 Task: Search one way flight ticket for 4 adults, 1 infant in seat and 1 infant on lap in premium economy from Escanaba: Delta County Airport to Jackson: Jackson Hole Airport on 5-2-2023. Choice of flights is Frontier. Number of bags: 3 checked bags. Price is upto 93000. Outbound departure time preference is 20:00.
Action: Mouse moved to (388, 168)
Screenshot: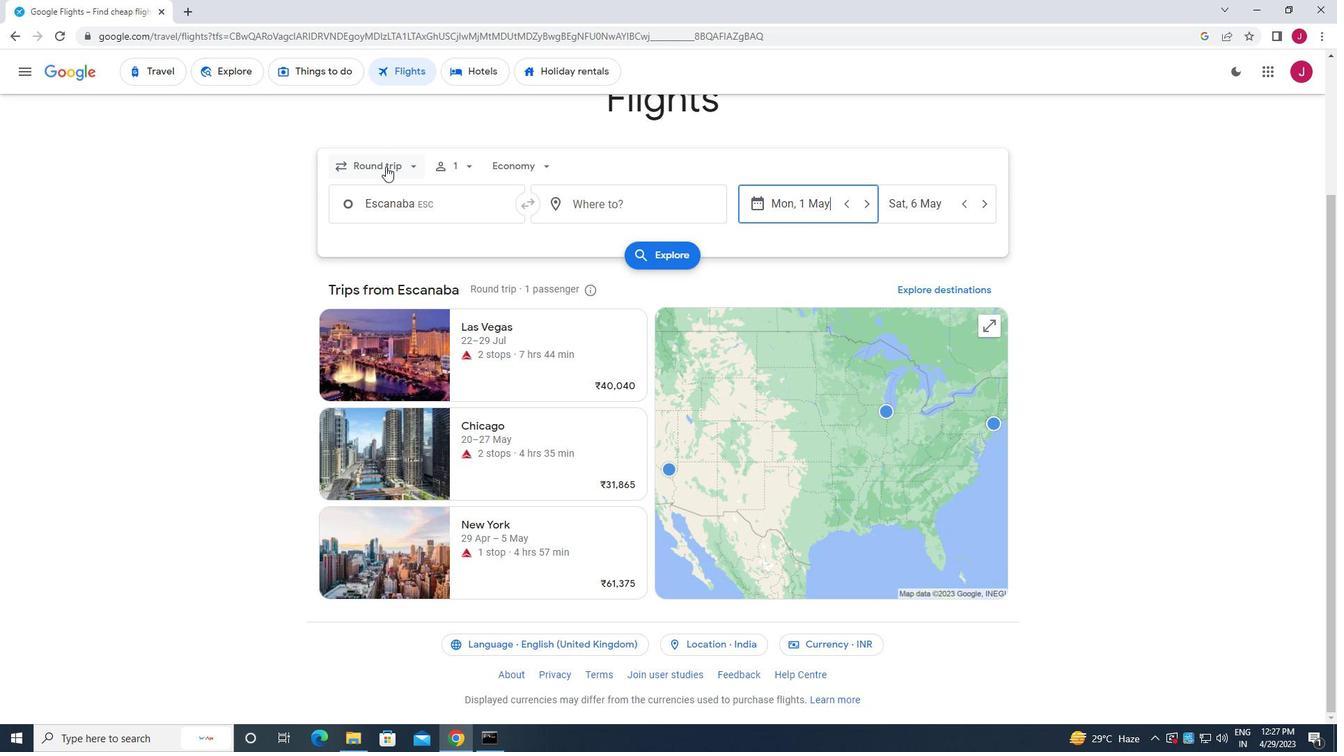 
Action: Mouse pressed left at (388, 168)
Screenshot: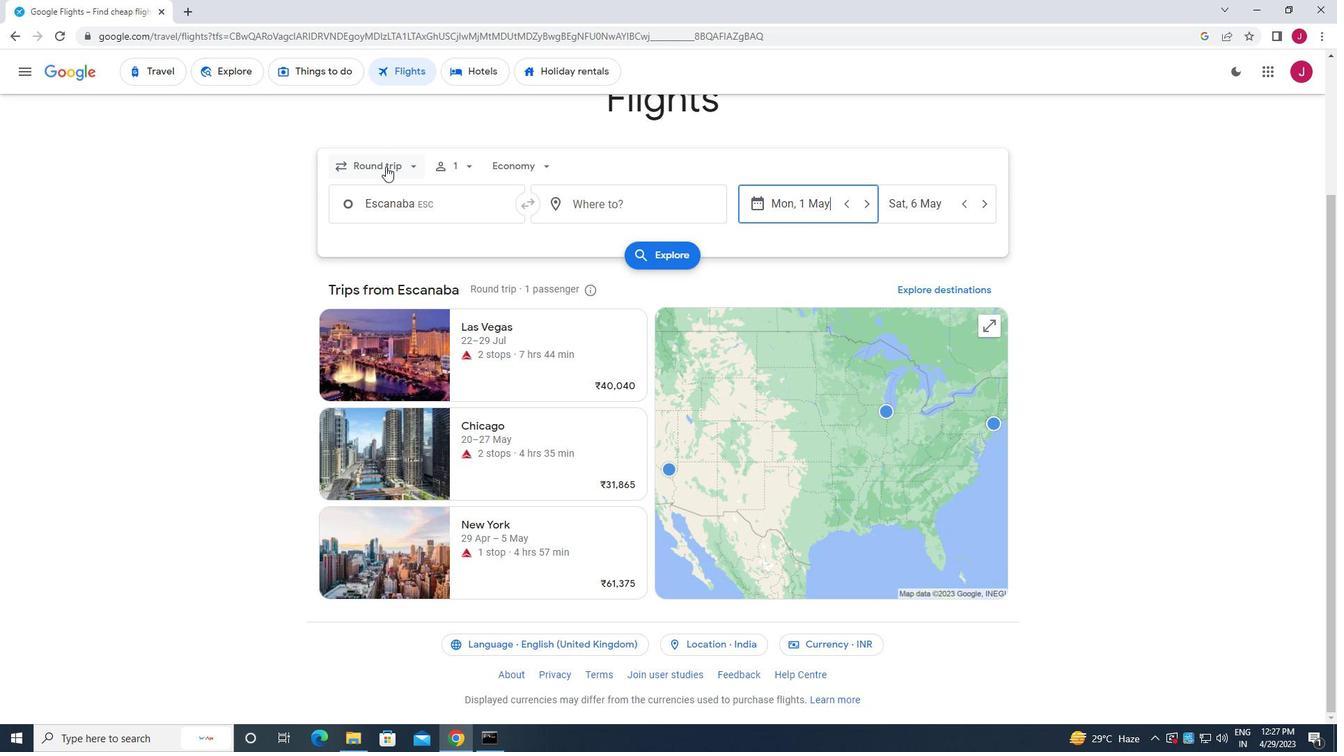 
Action: Mouse moved to (399, 231)
Screenshot: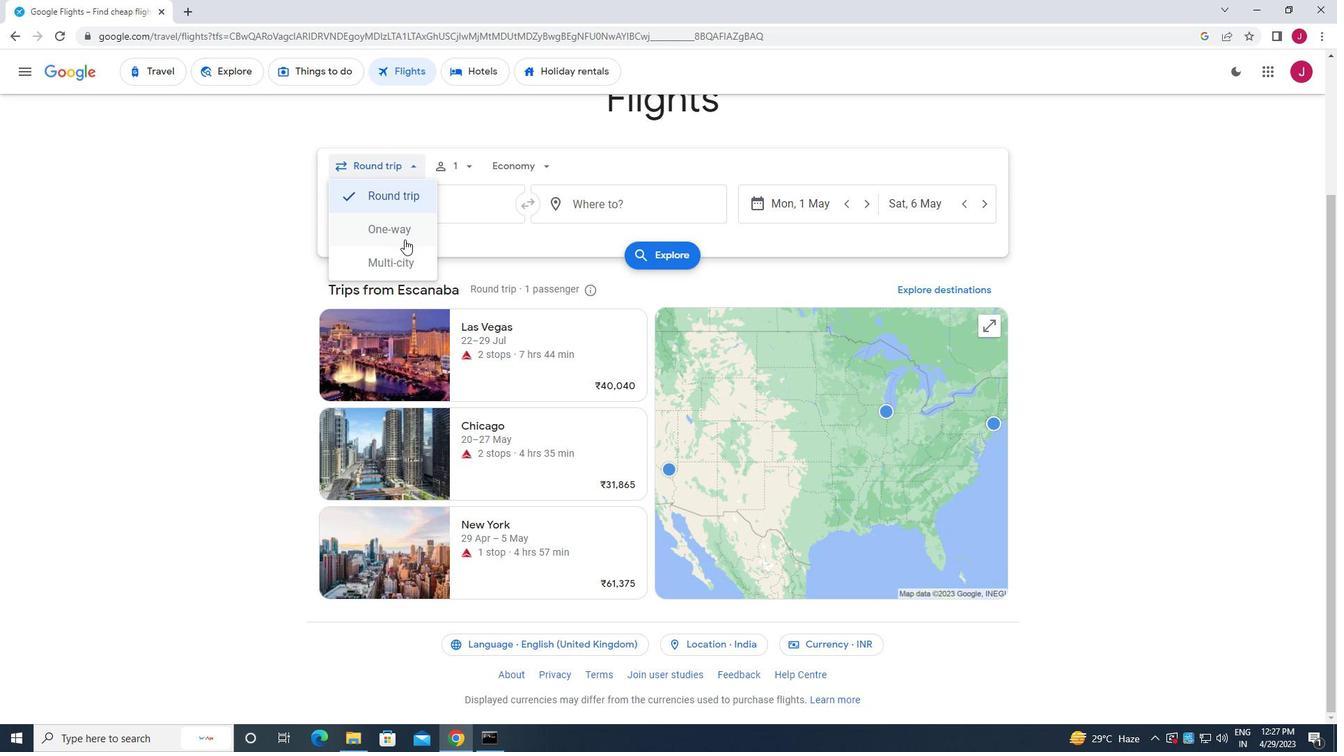 
Action: Mouse pressed left at (399, 231)
Screenshot: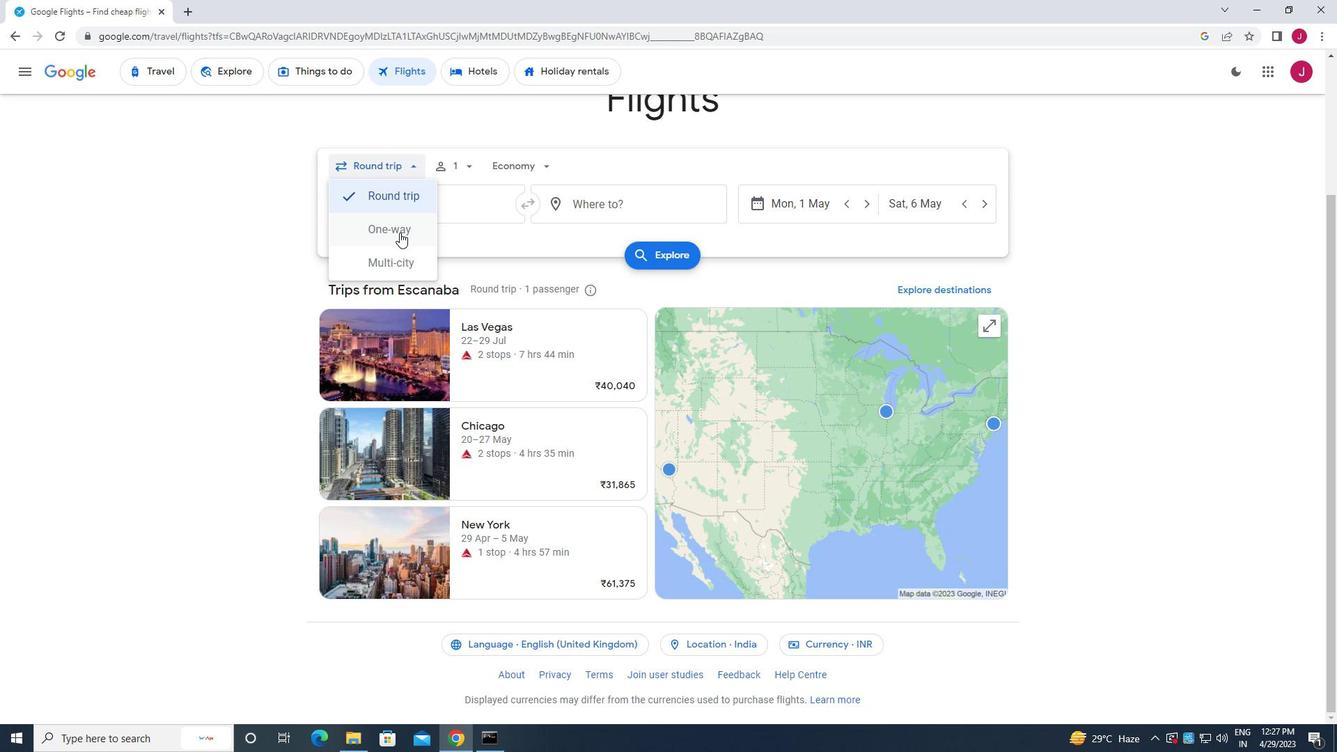 
Action: Mouse moved to (462, 166)
Screenshot: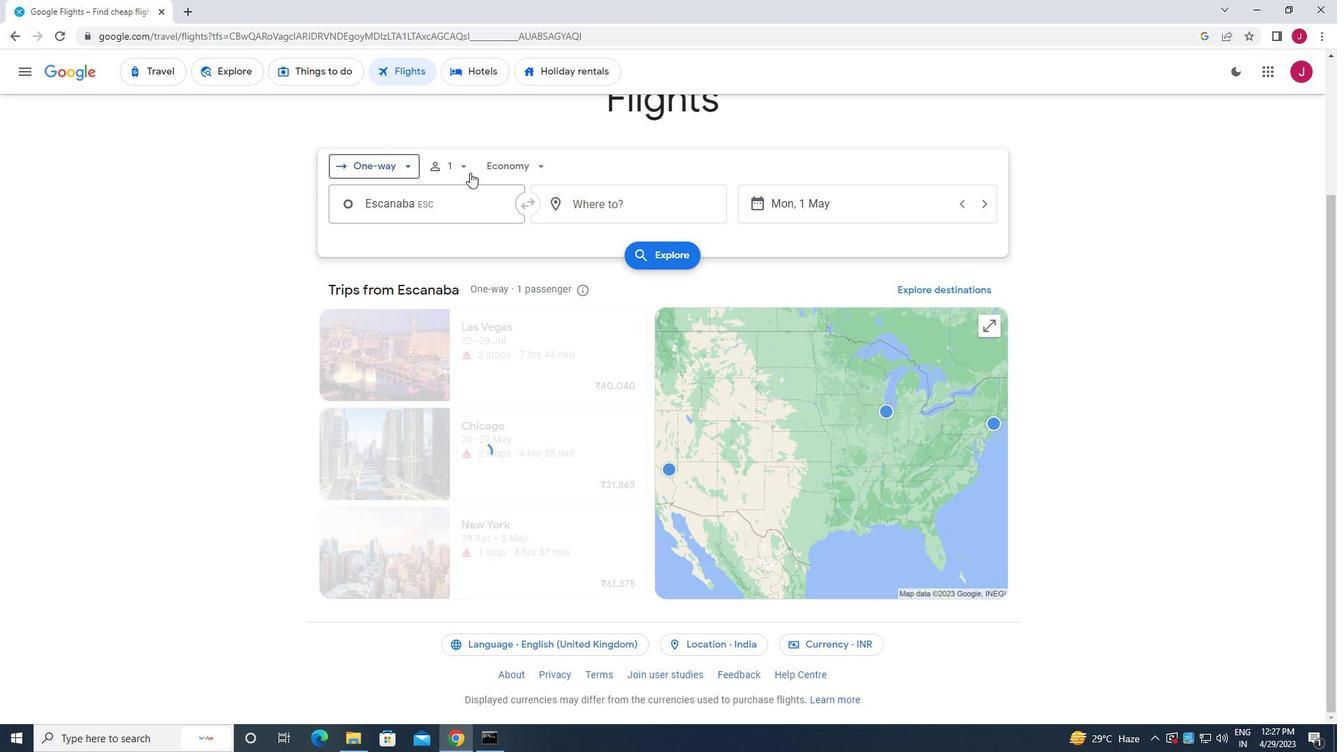 
Action: Mouse pressed left at (462, 166)
Screenshot: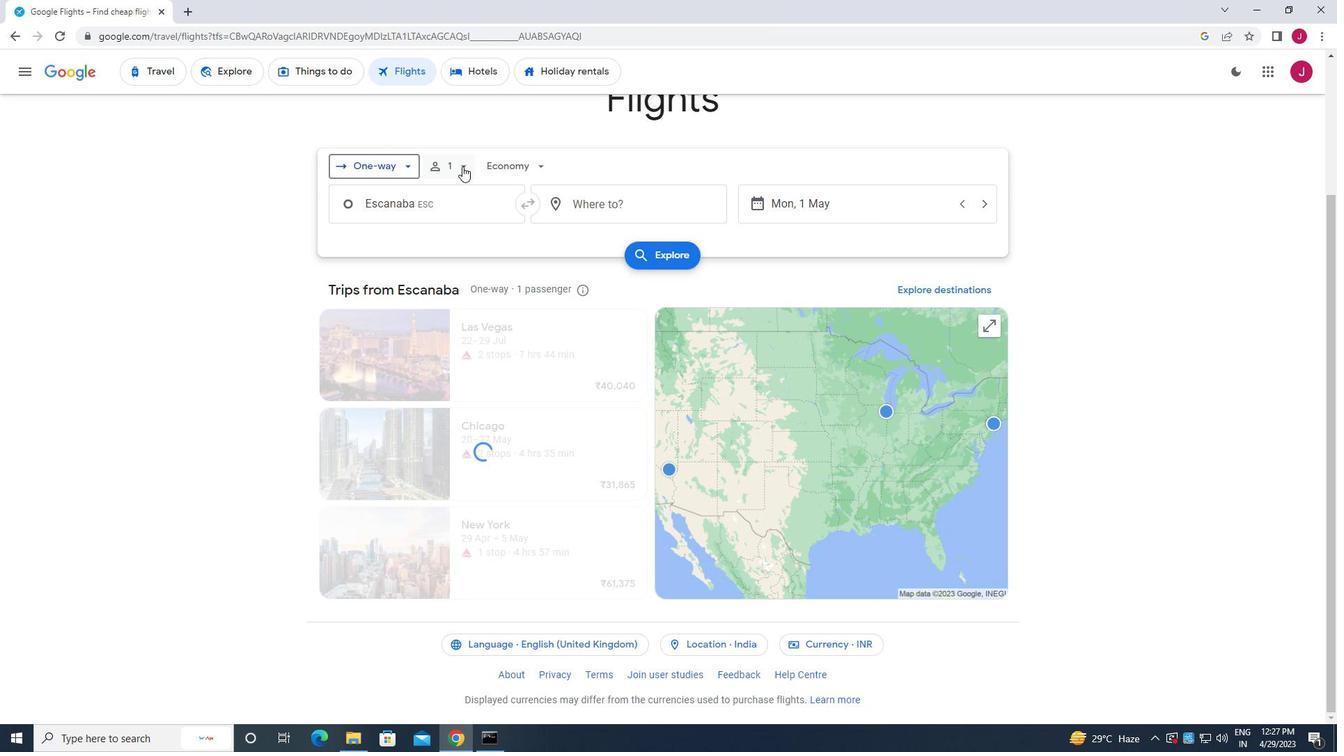 
Action: Mouse moved to (570, 202)
Screenshot: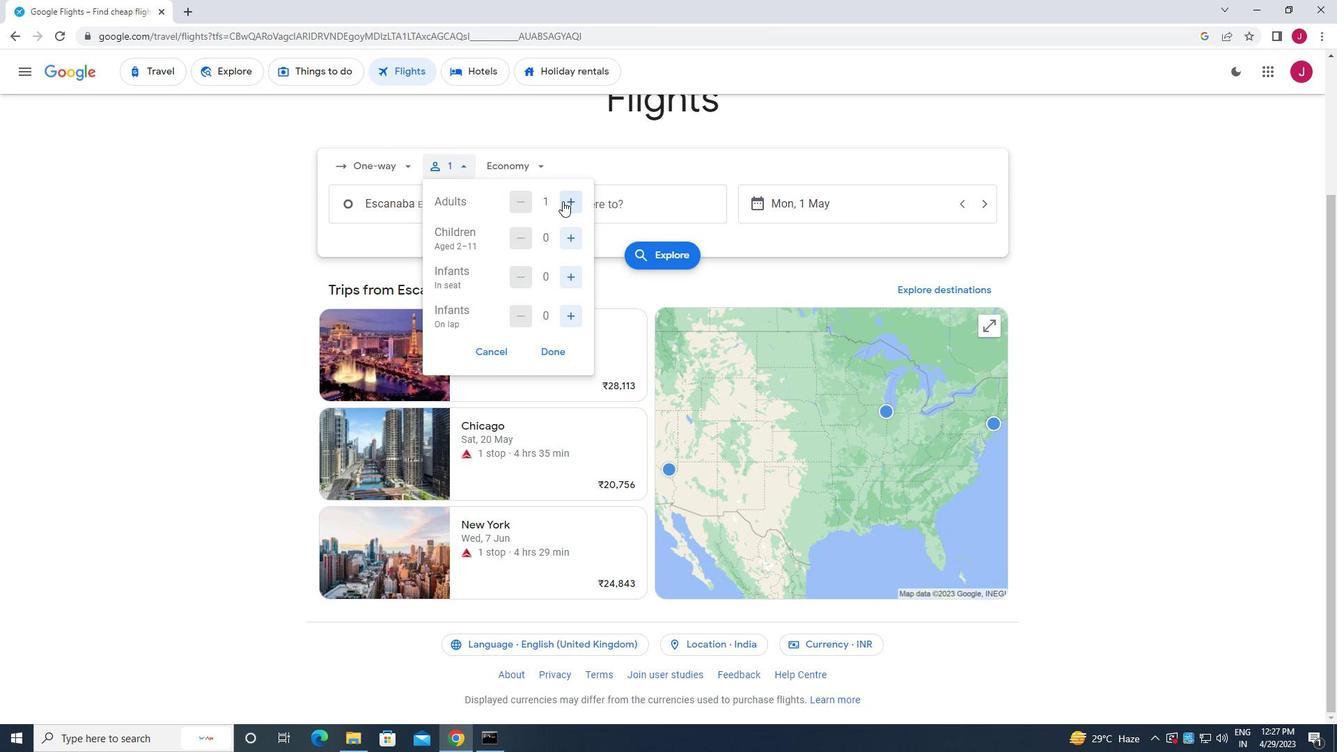
Action: Mouse pressed left at (570, 202)
Screenshot: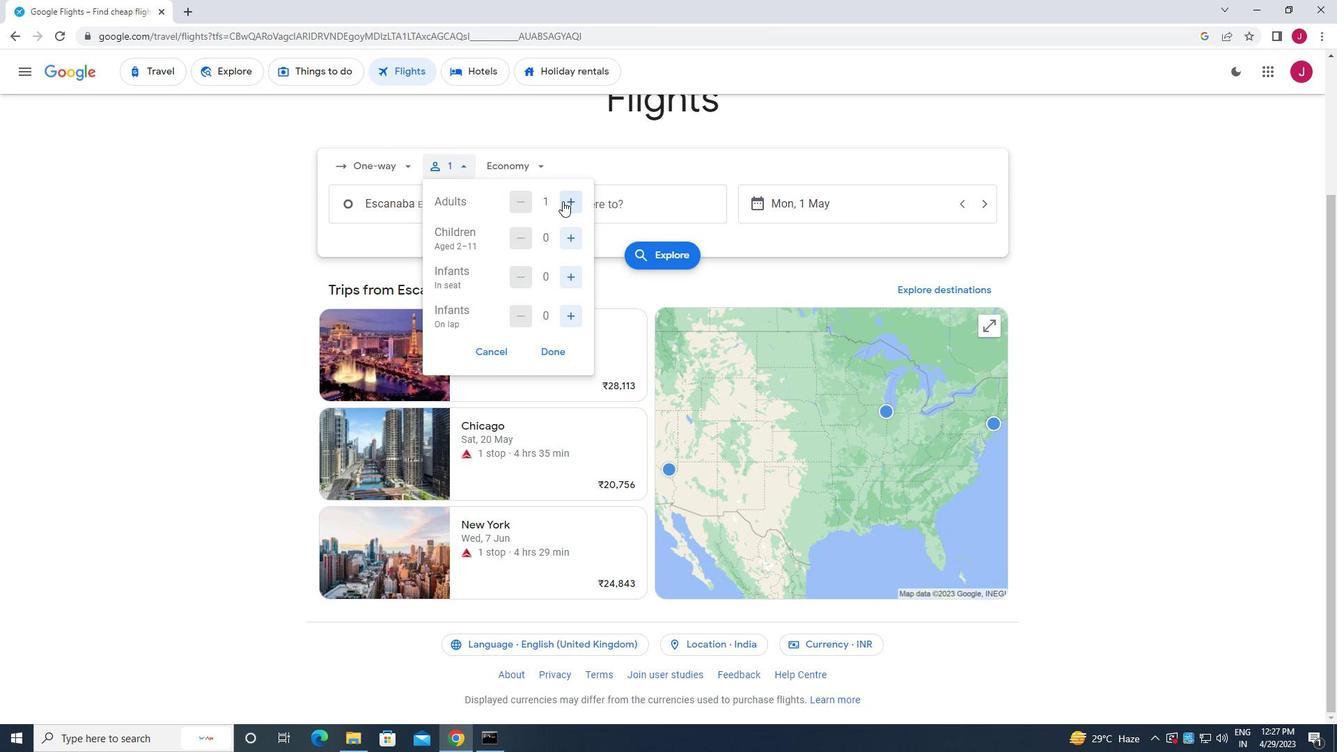 
Action: Mouse moved to (571, 203)
Screenshot: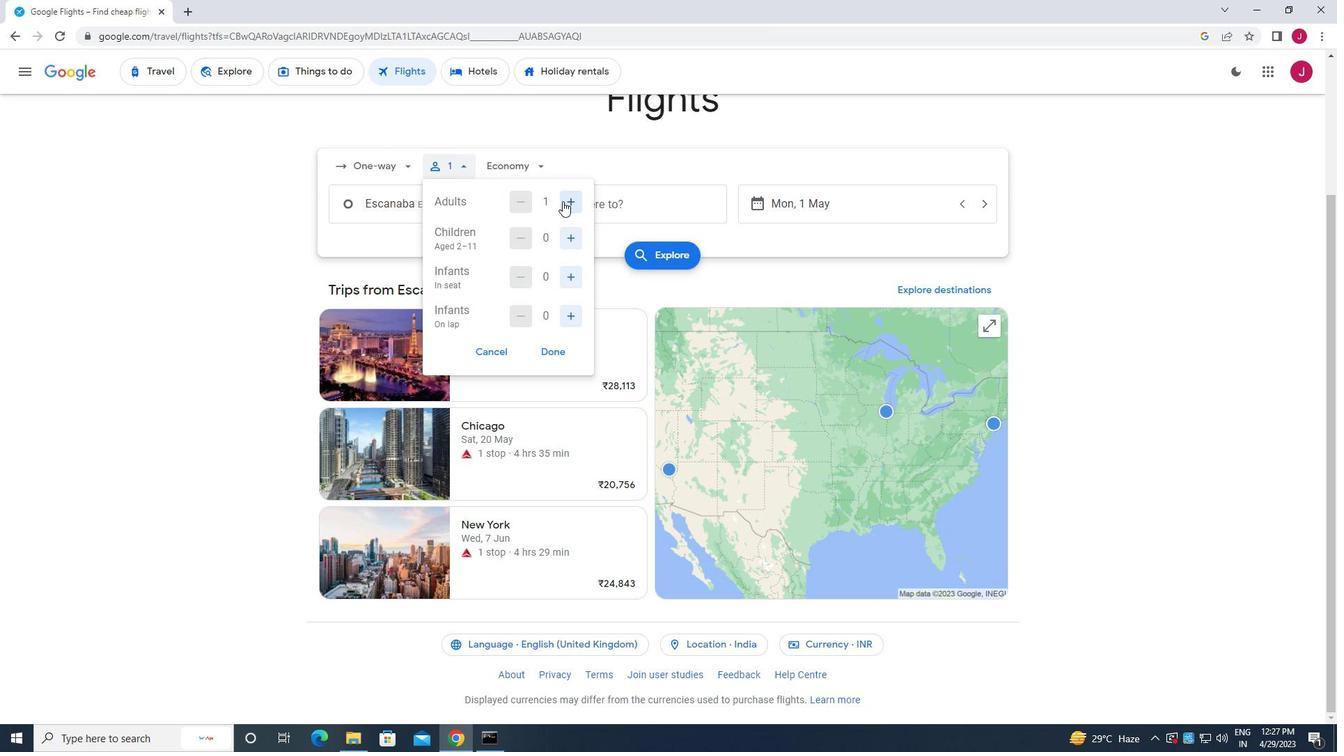 
Action: Mouse pressed left at (571, 203)
Screenshot: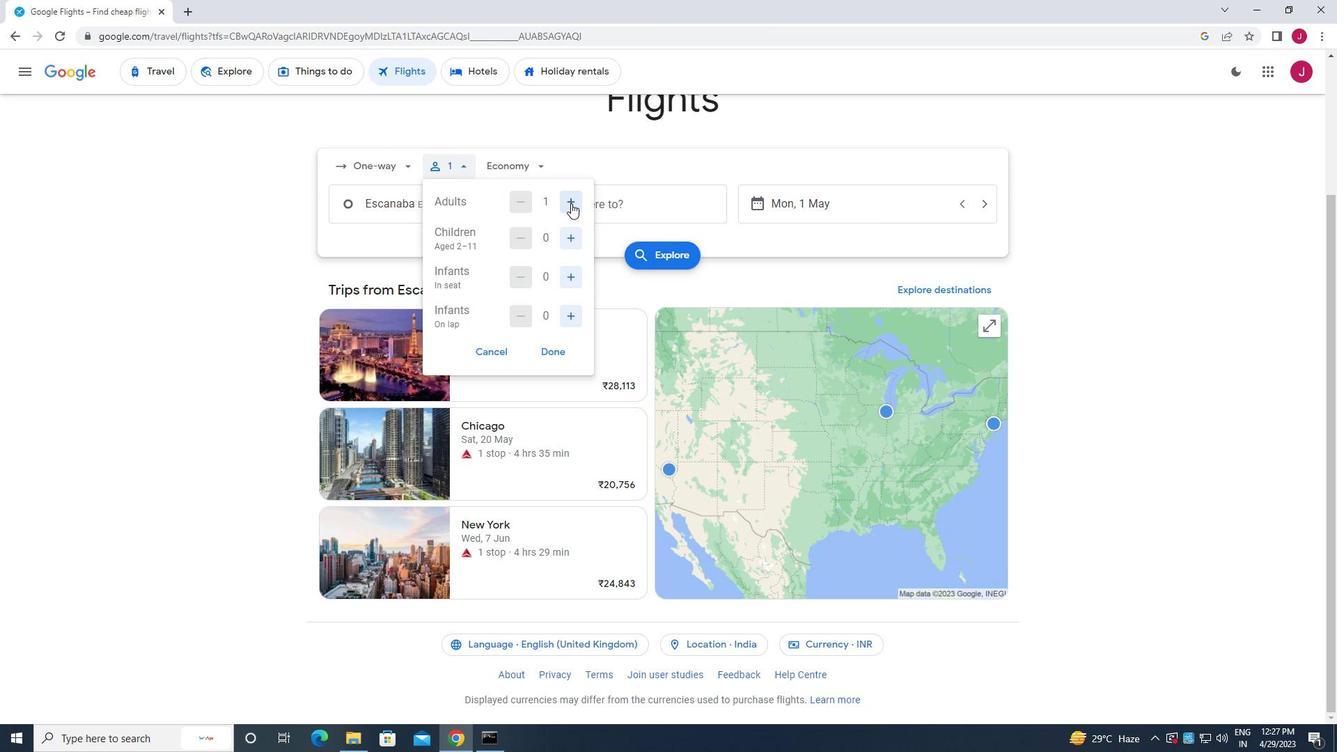 
Action: Mouse pressed left at (571, 203)
Screenshot: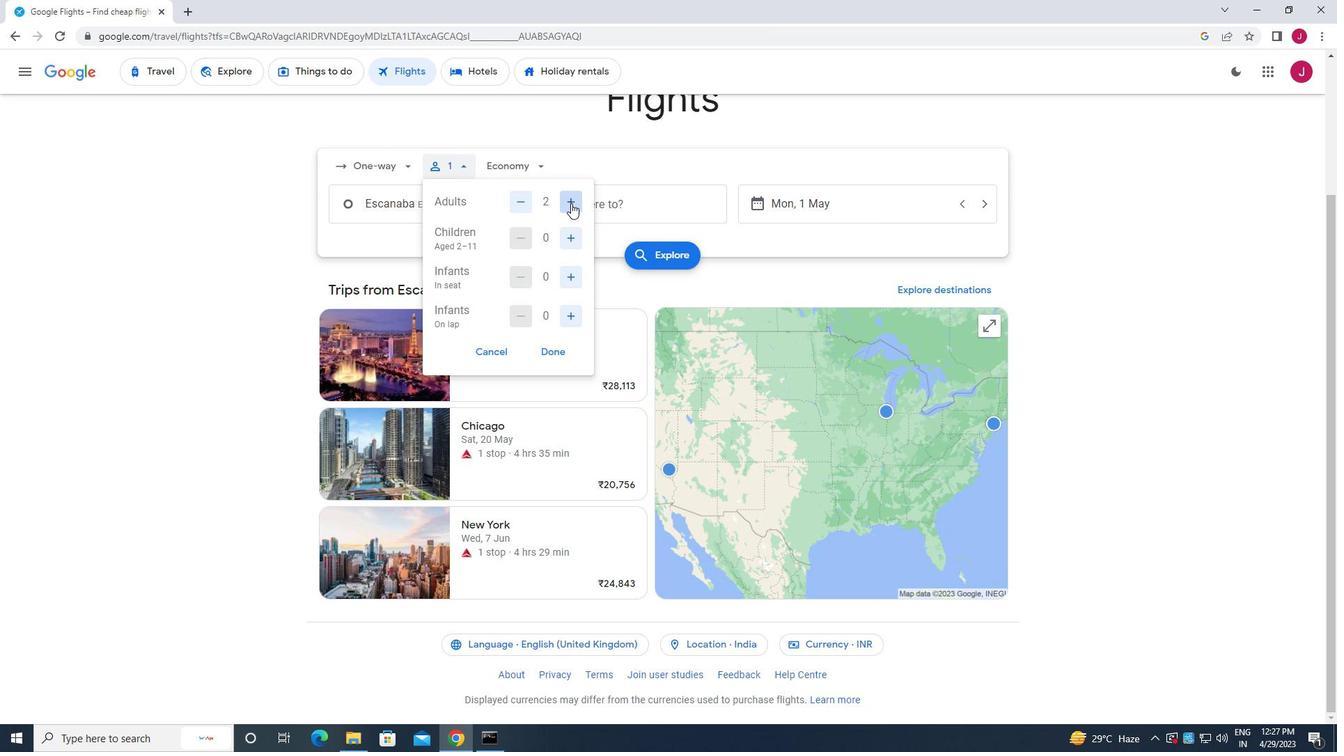
Action: Mouse pressed left at (571, 203)
Screenshot: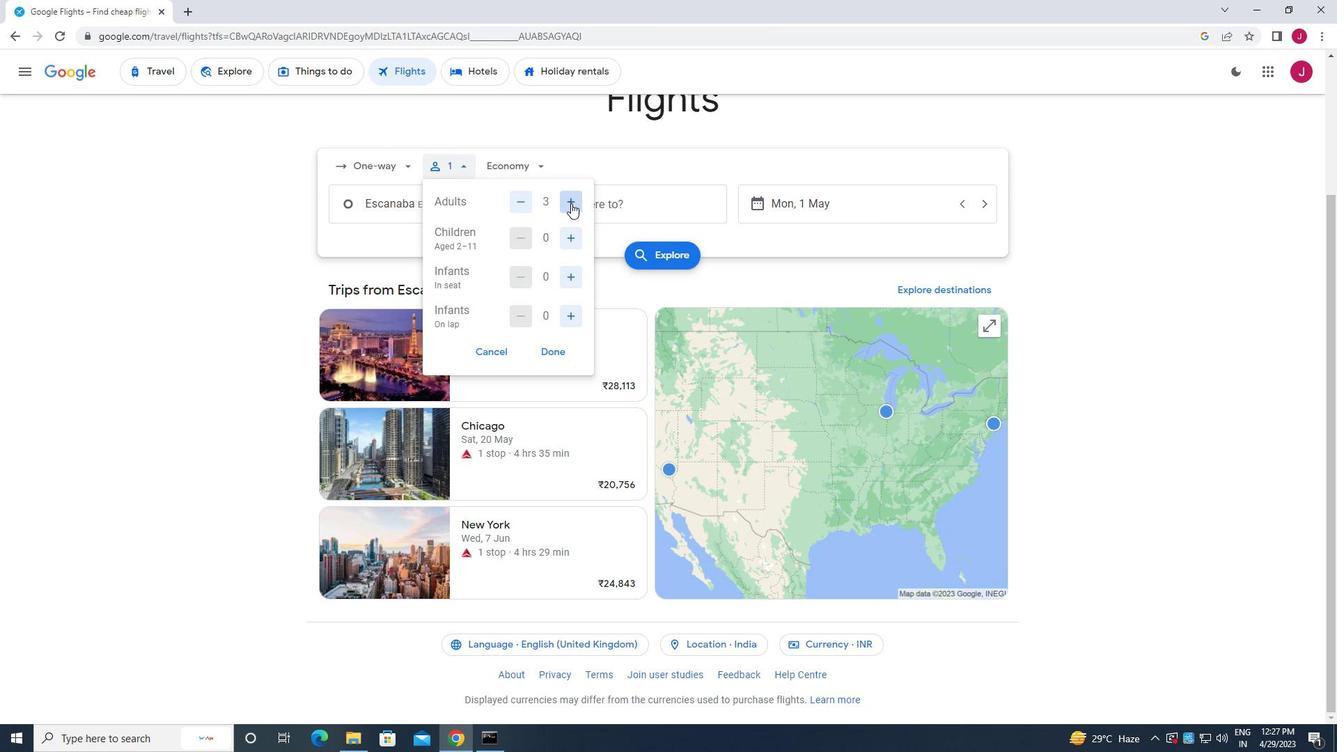 
Action: Mouse moved to (521, 197)
Screenshot: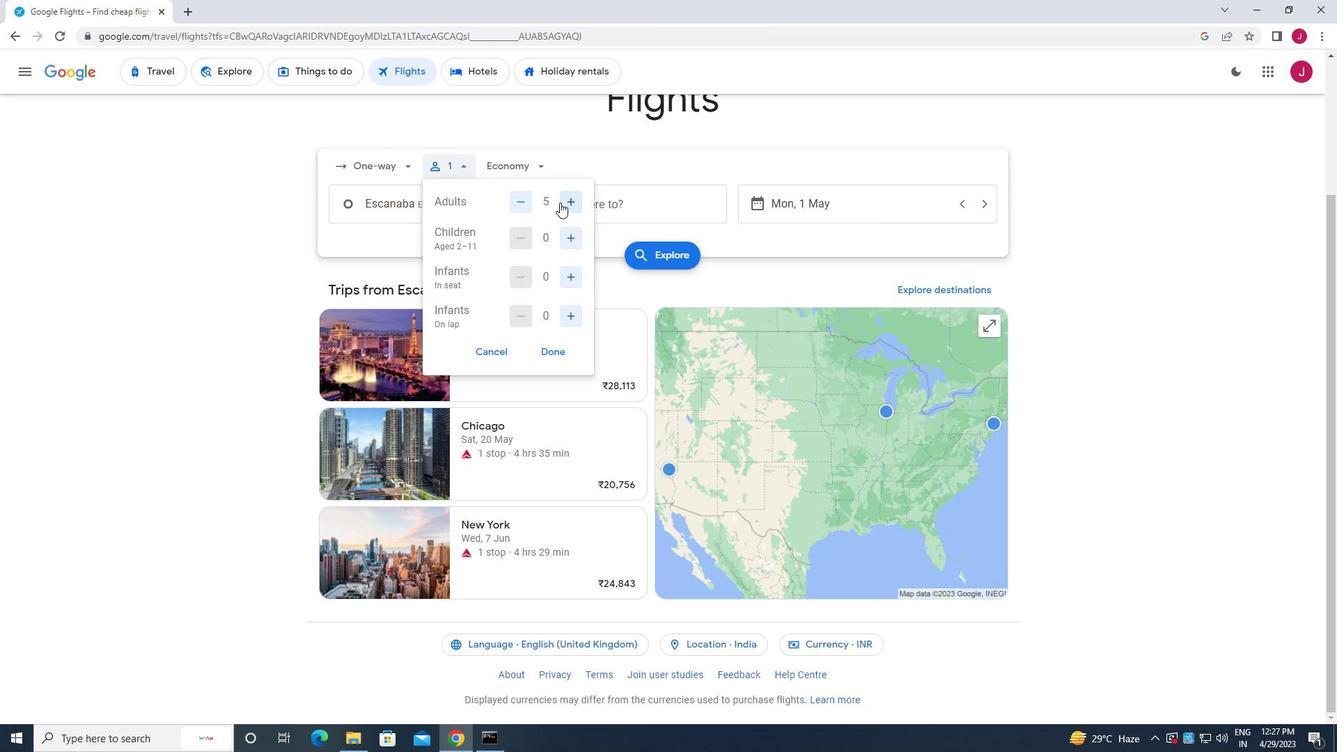 
Action: Mouse pressed left at (521, 197)
Screenshot: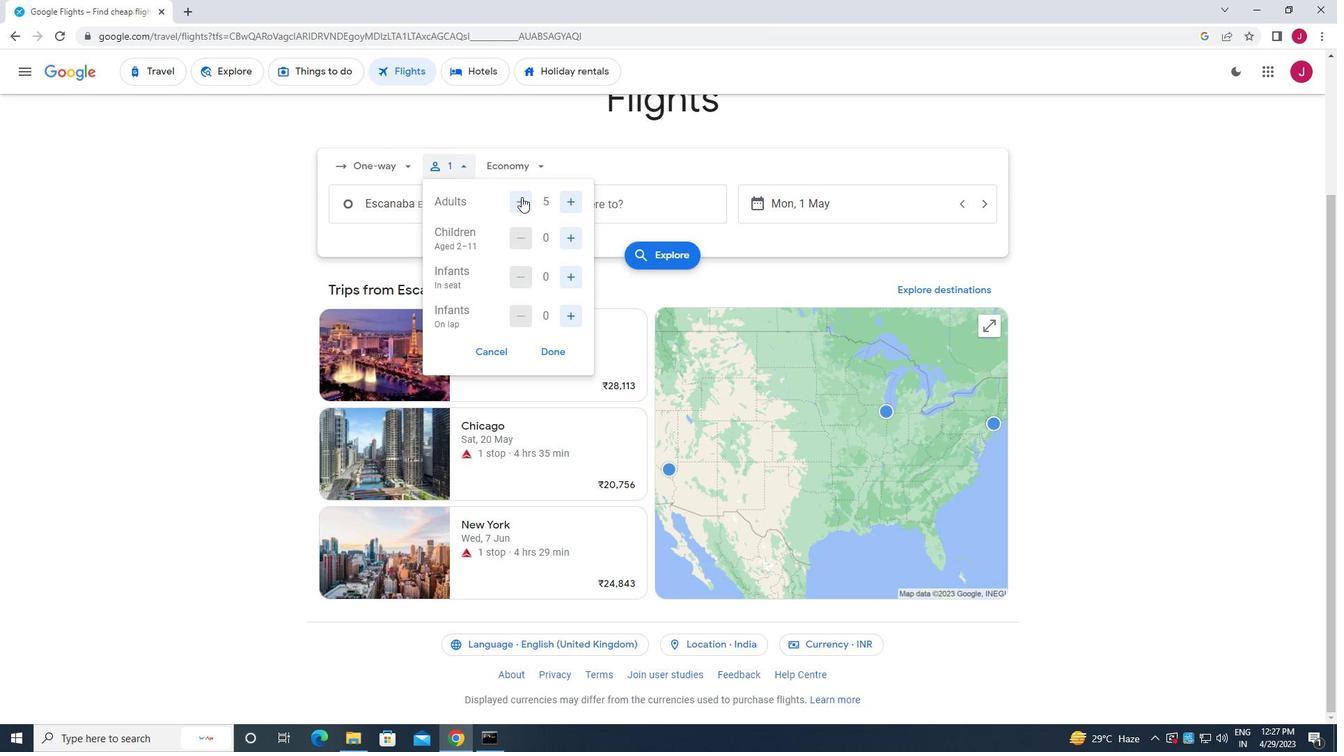 
Action: Mouse moved to (578, 281)
Screenshot: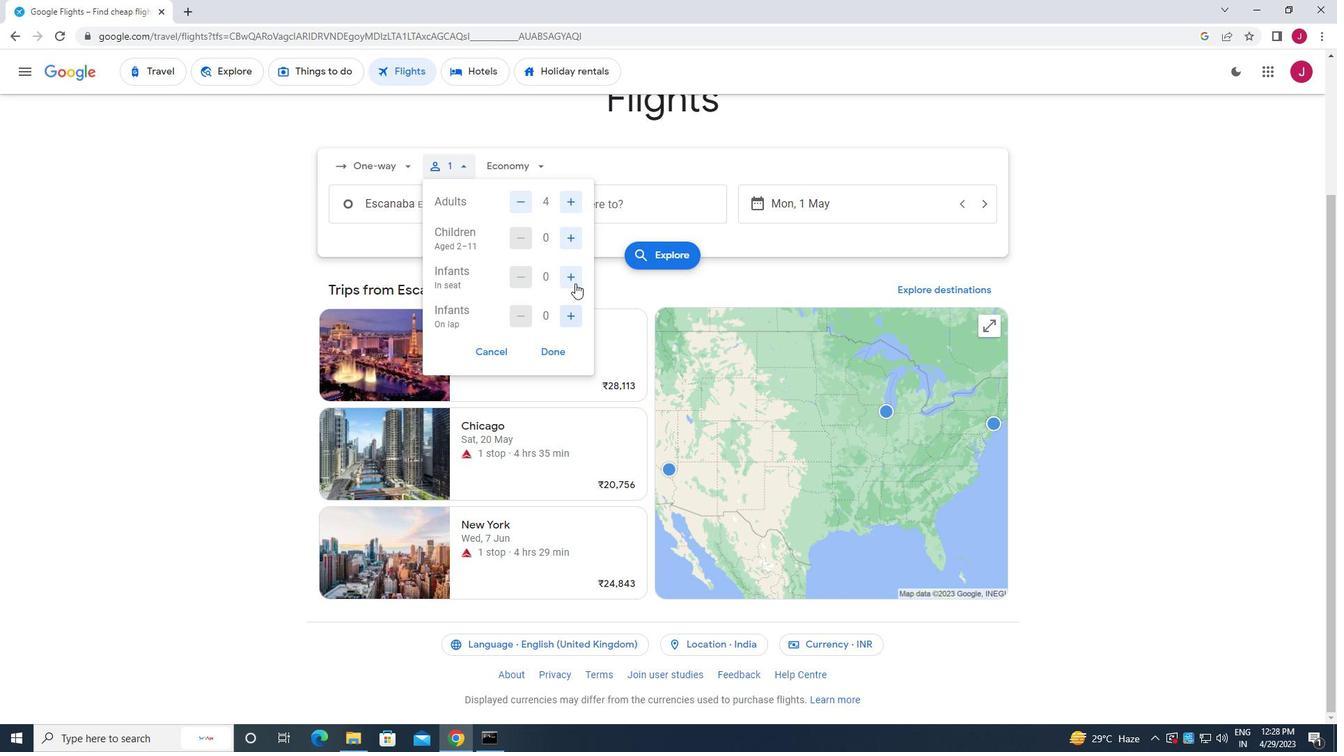 
Action: Mouse pressed left at (578, 281)
Screenshot: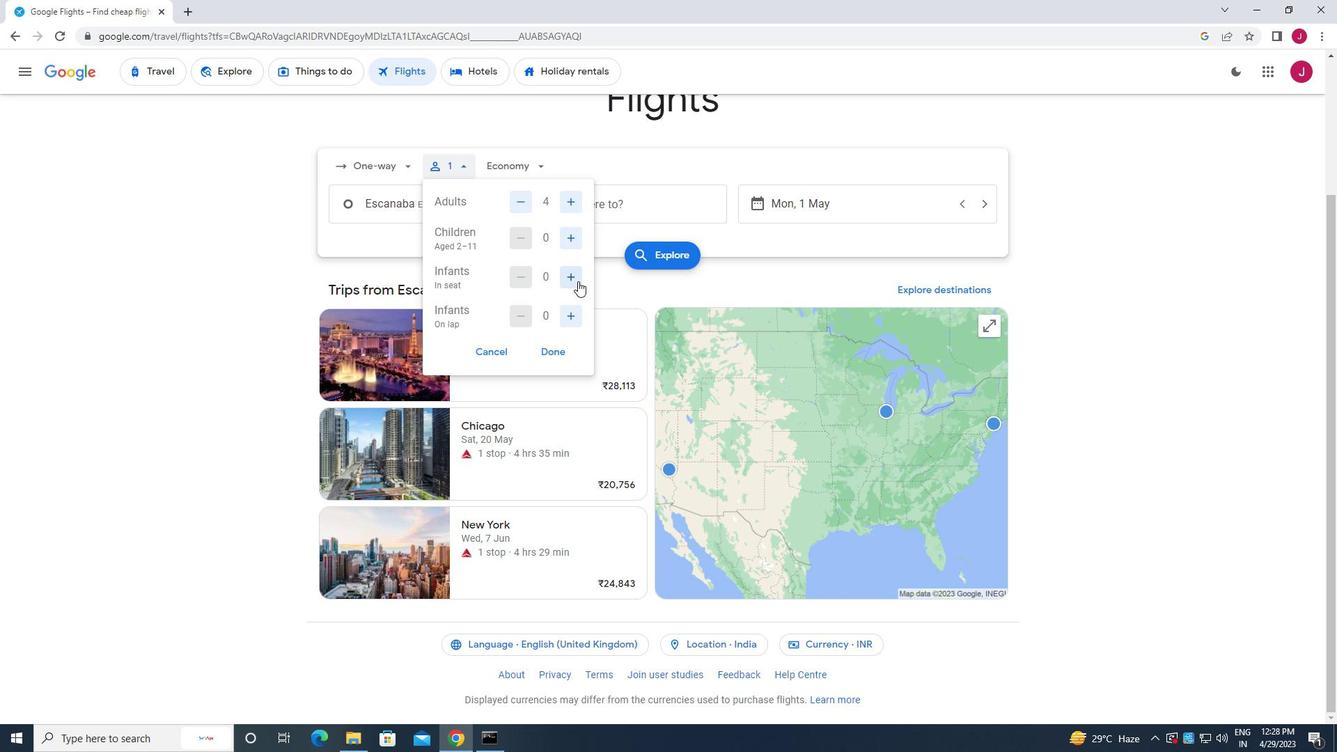 
Action: Mouse moved to (576, 313)
Screenshot: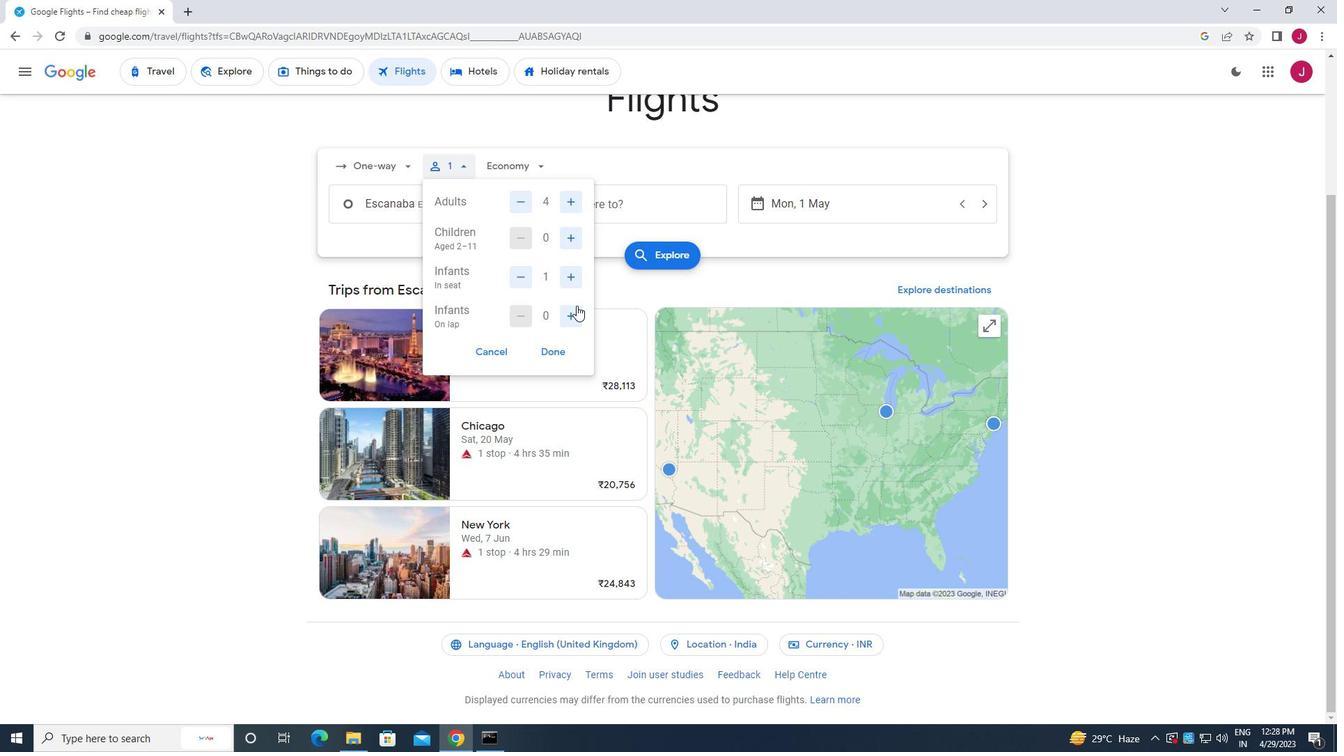 
Action: Mouse pressed left at (576, 313)
Screenshot: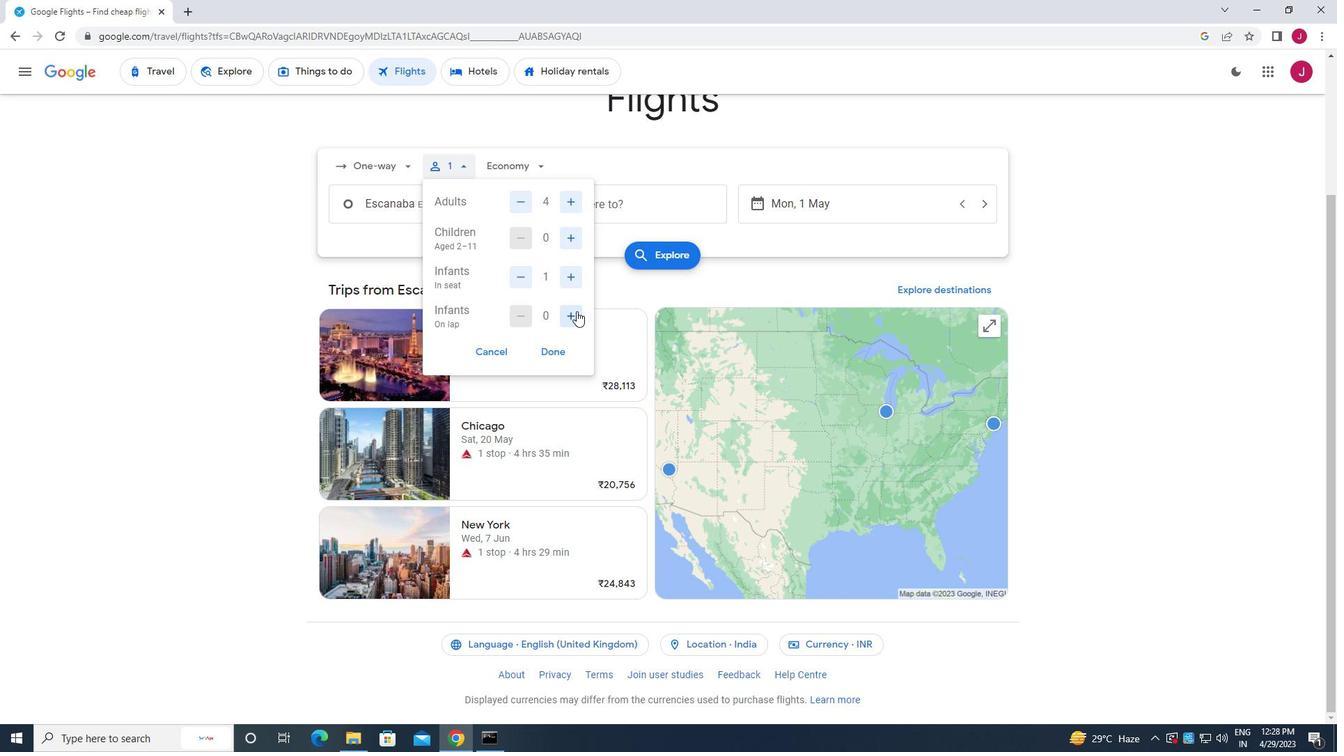 
Action: Mouse moved to (555, 349)
Screenshot: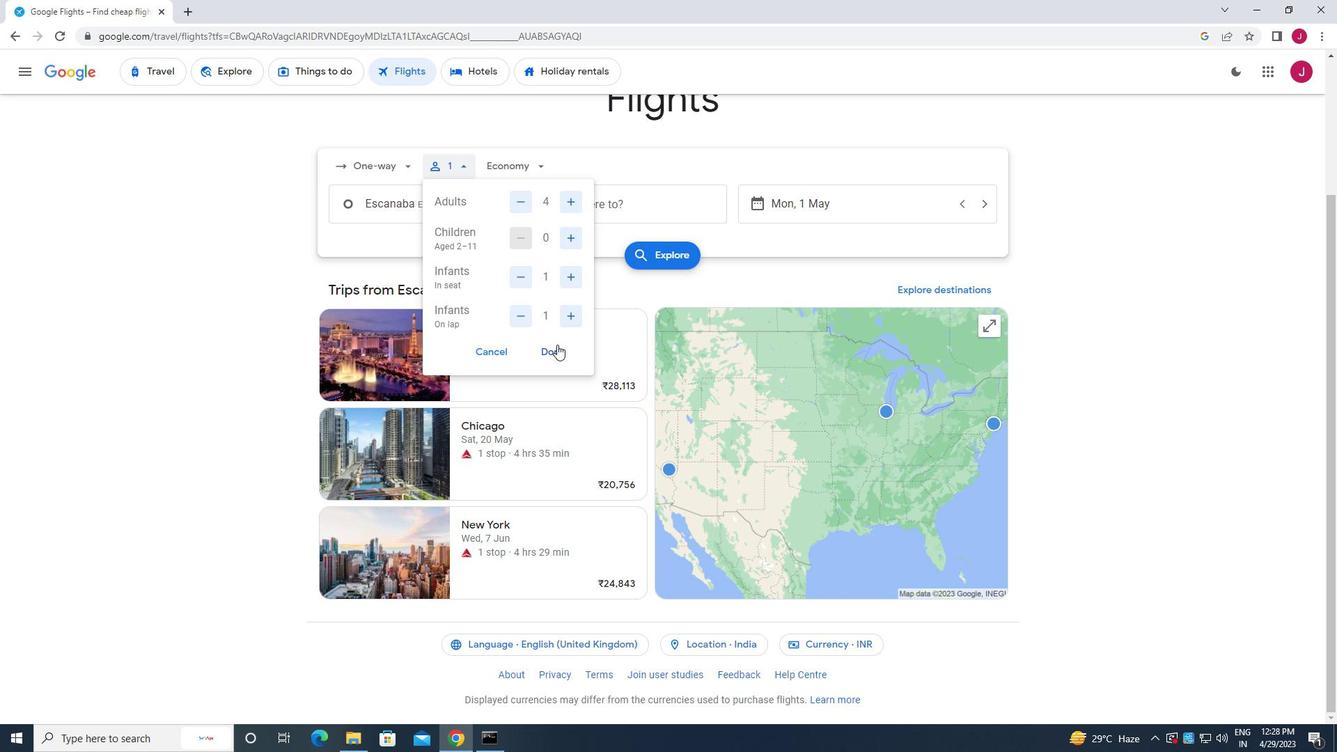 
Action: Mouse pressed left at (555, 349)
Screenshot: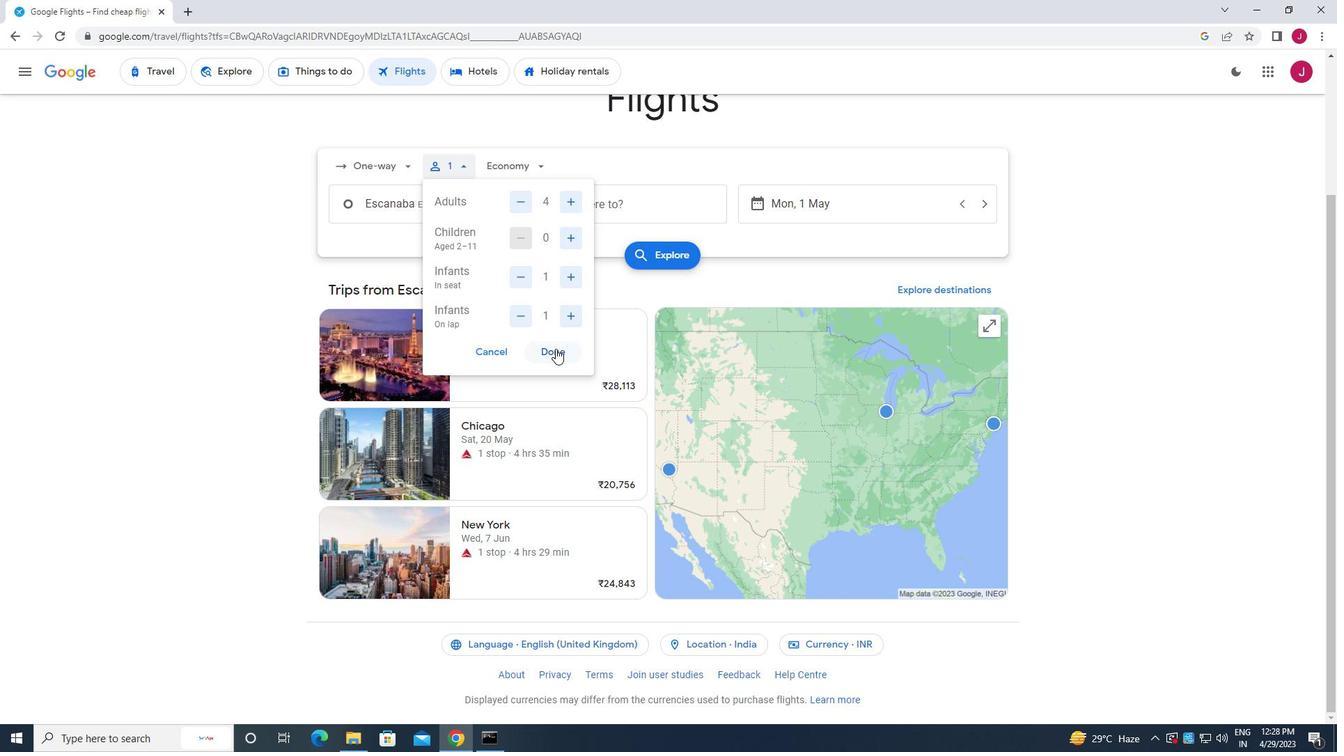 
Action: Mouse moved to (529, 168)
Screenshot: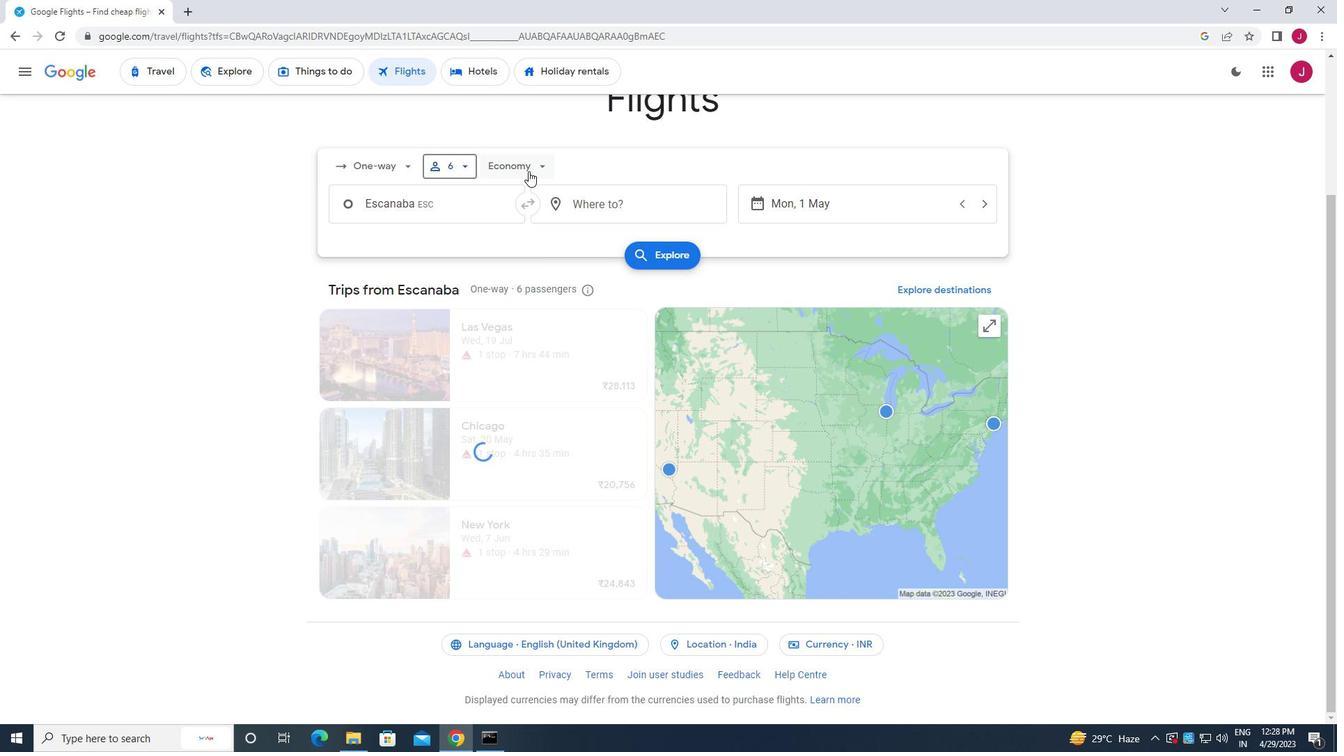 
Action: Mouse pressed left at (529, 168)
Screenshot: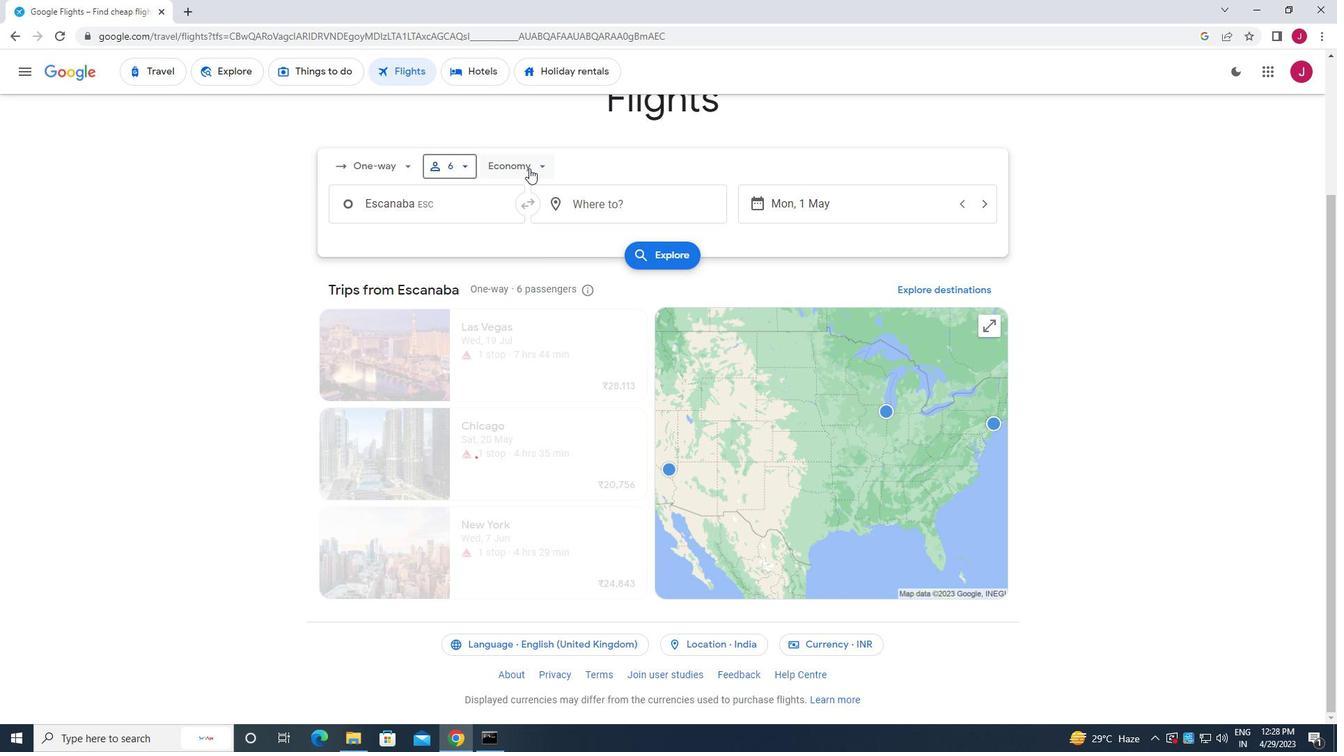 
Action: Mouse moved to (559, 229)
Screenshot: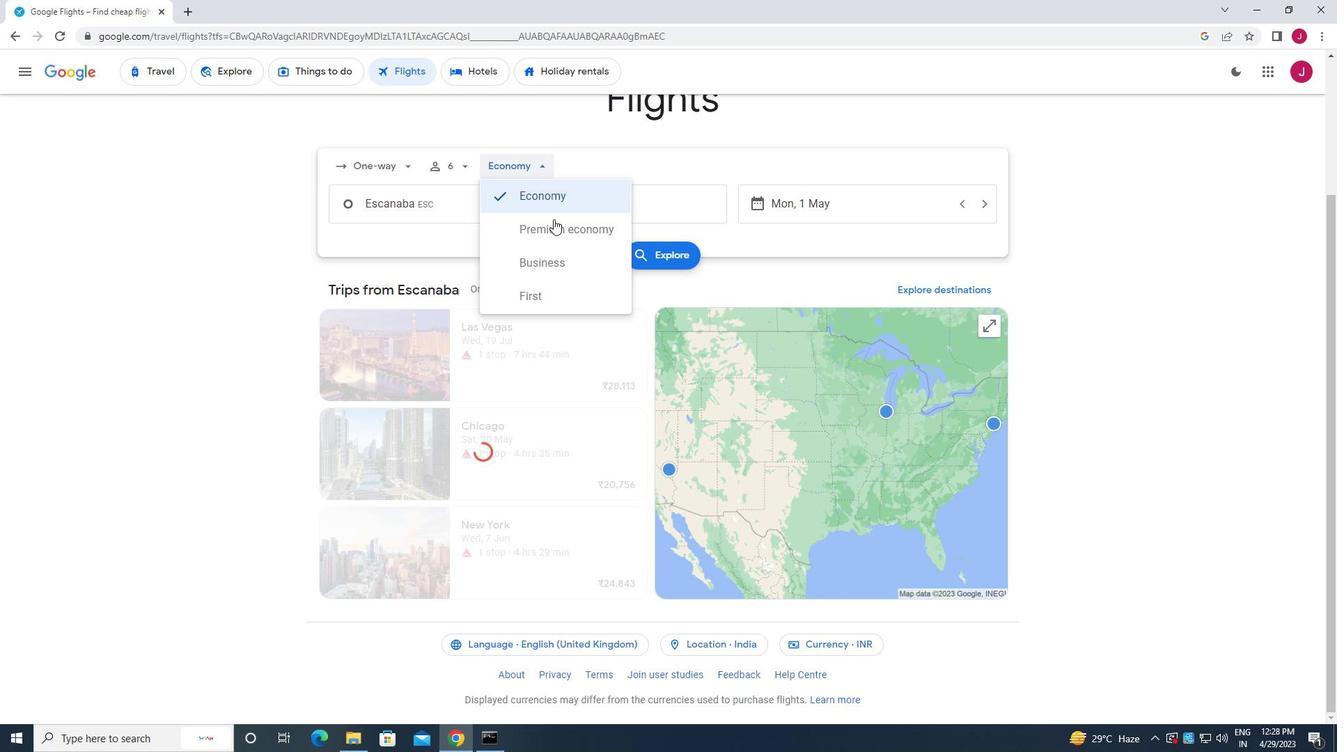 
Action: Mouse pressed left at (559, 229)
Screenshot: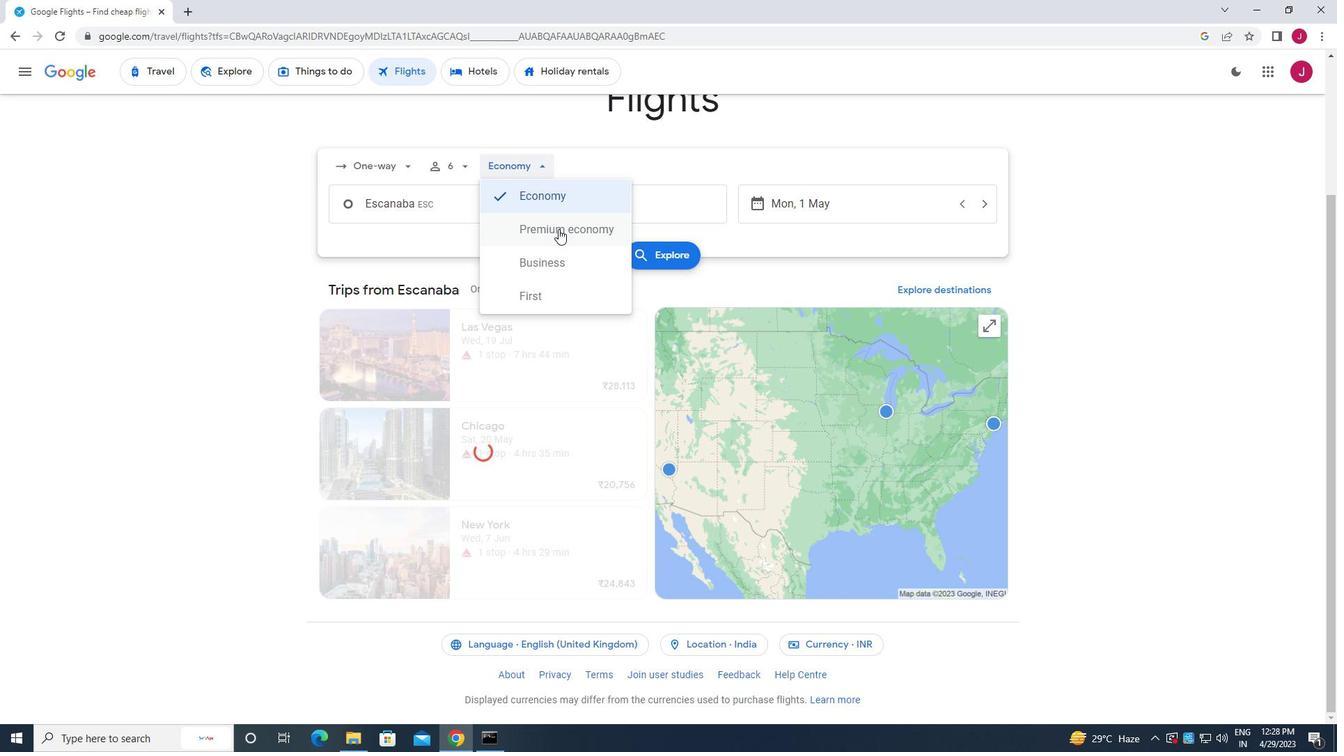 
Action: Mouse moved to (462, 206)
Screenshot: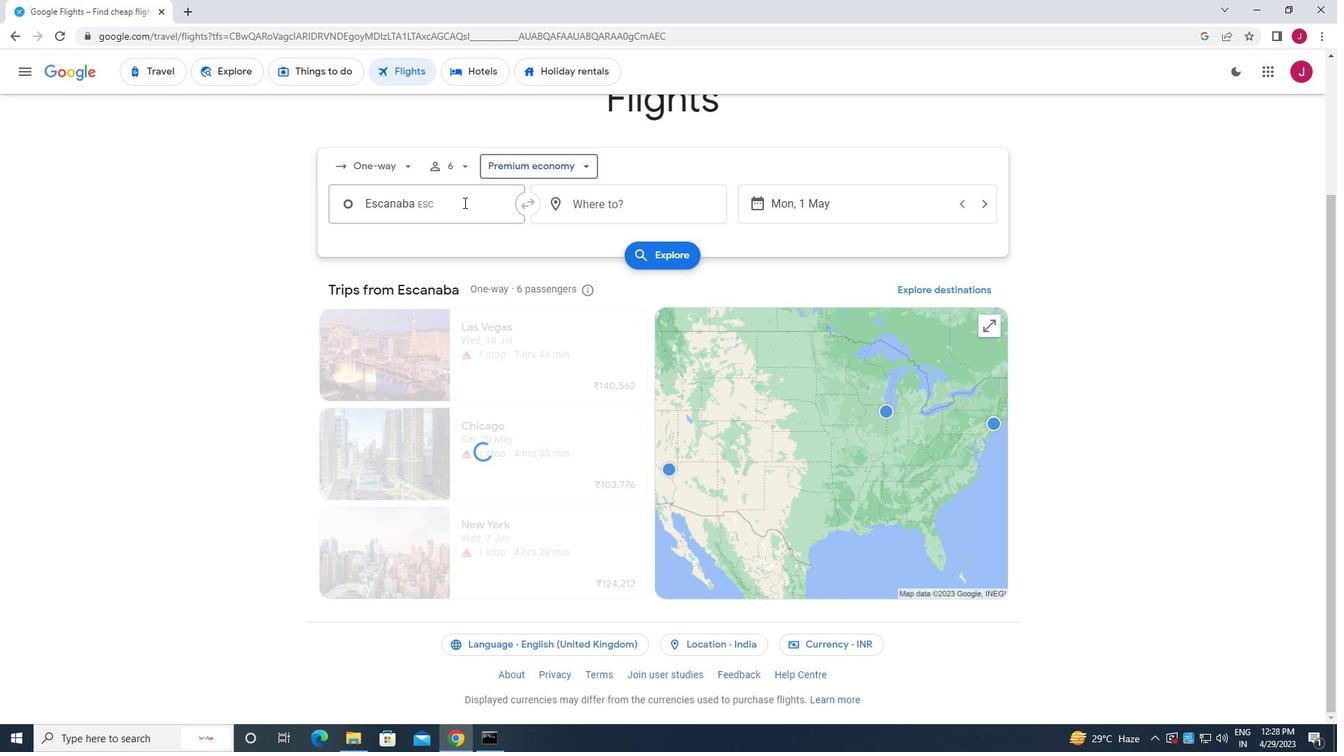 
Action: Mouse pressed left at (462, 206)
Screenshot: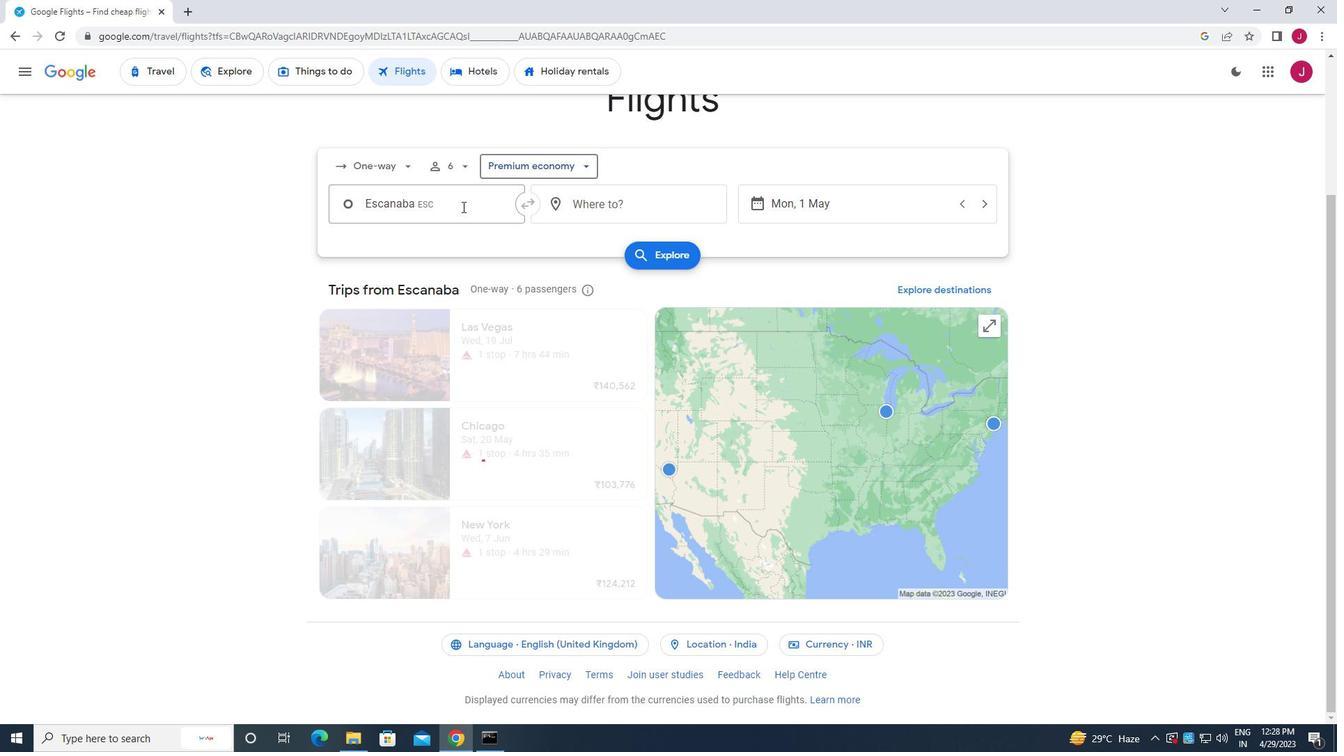 
Action: Mouse moved to (456, 195)
Screenshot: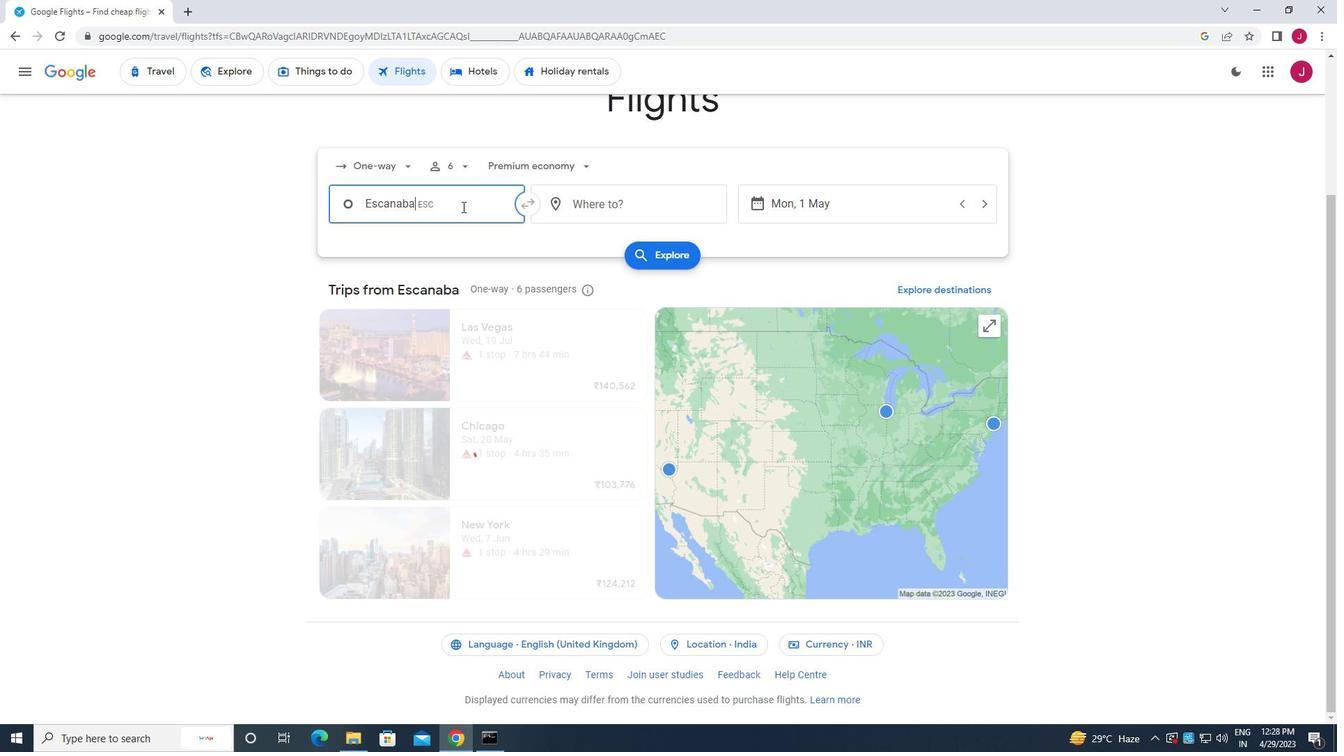 
Action: Key pressed escanan<Key.backspace>b
Screenshot: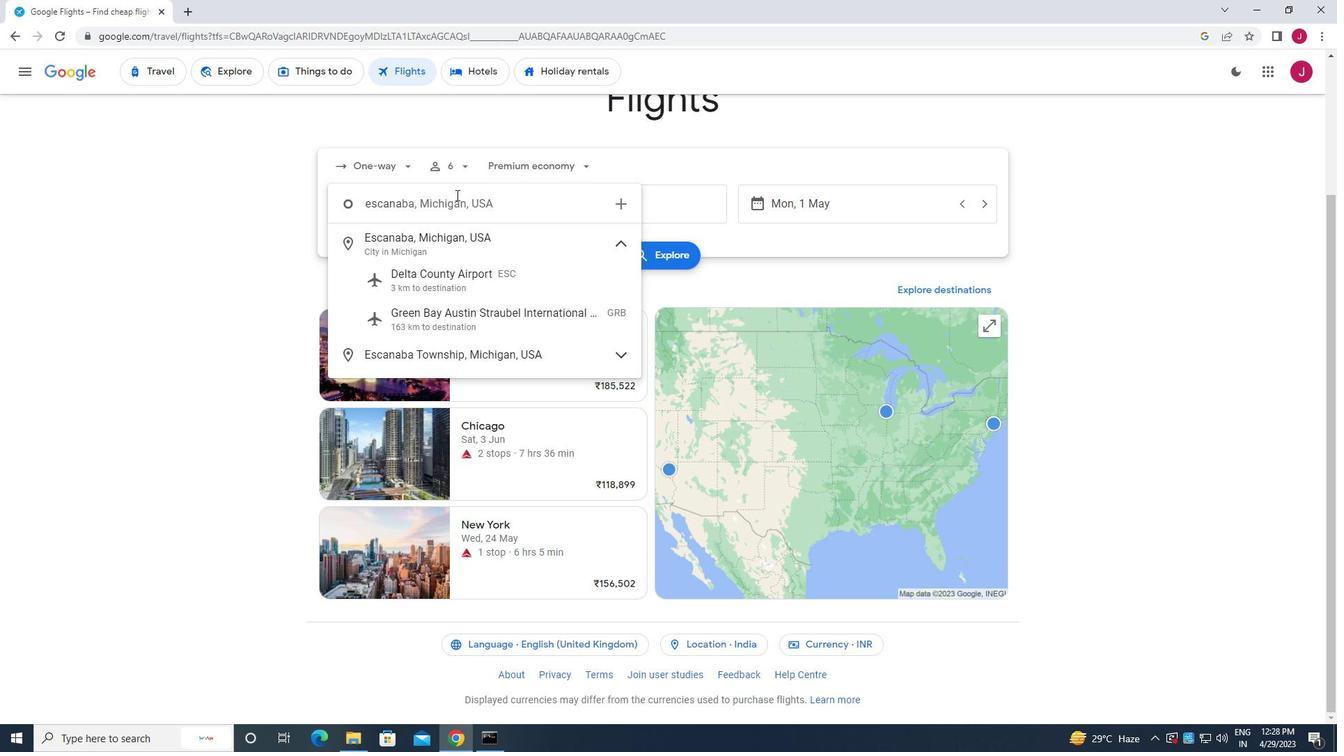 
Action: Mouse moved to (446, 280)
Screenshot: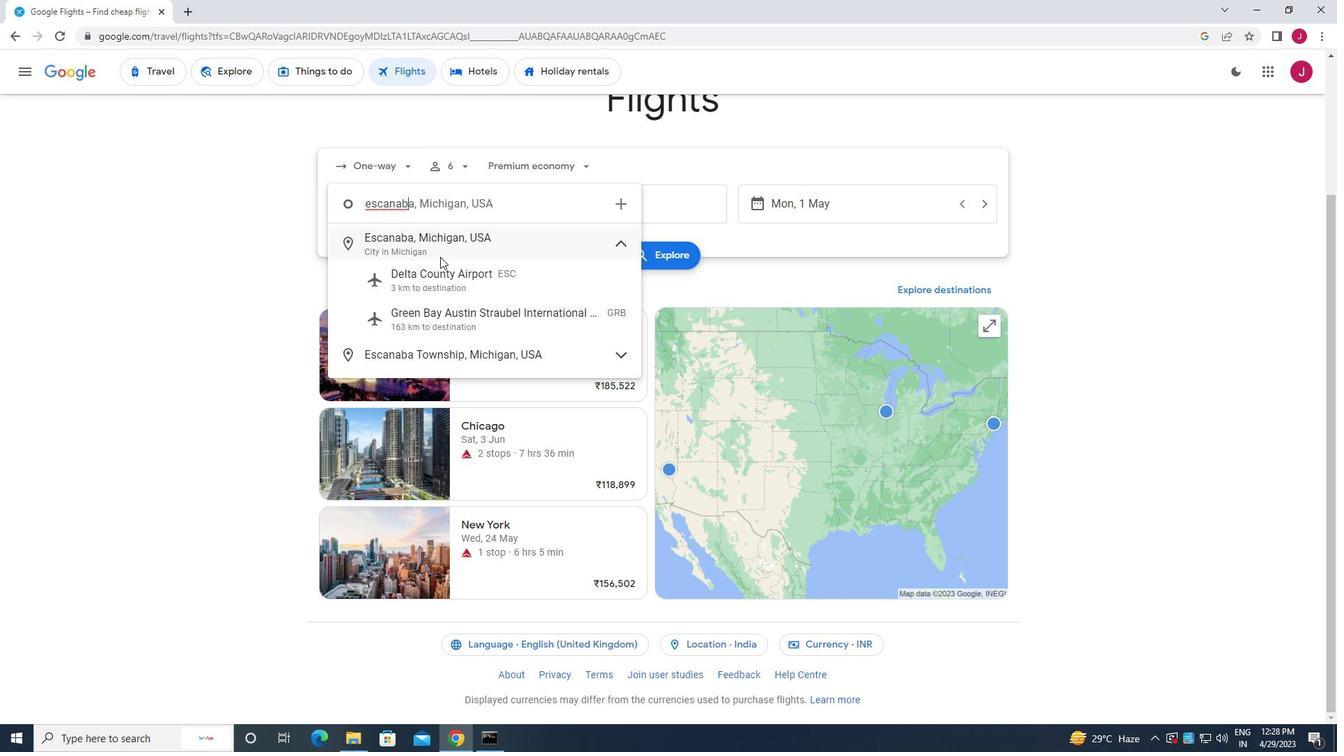 
Action: Mouse pressed left at (446, 280)
Screenshot: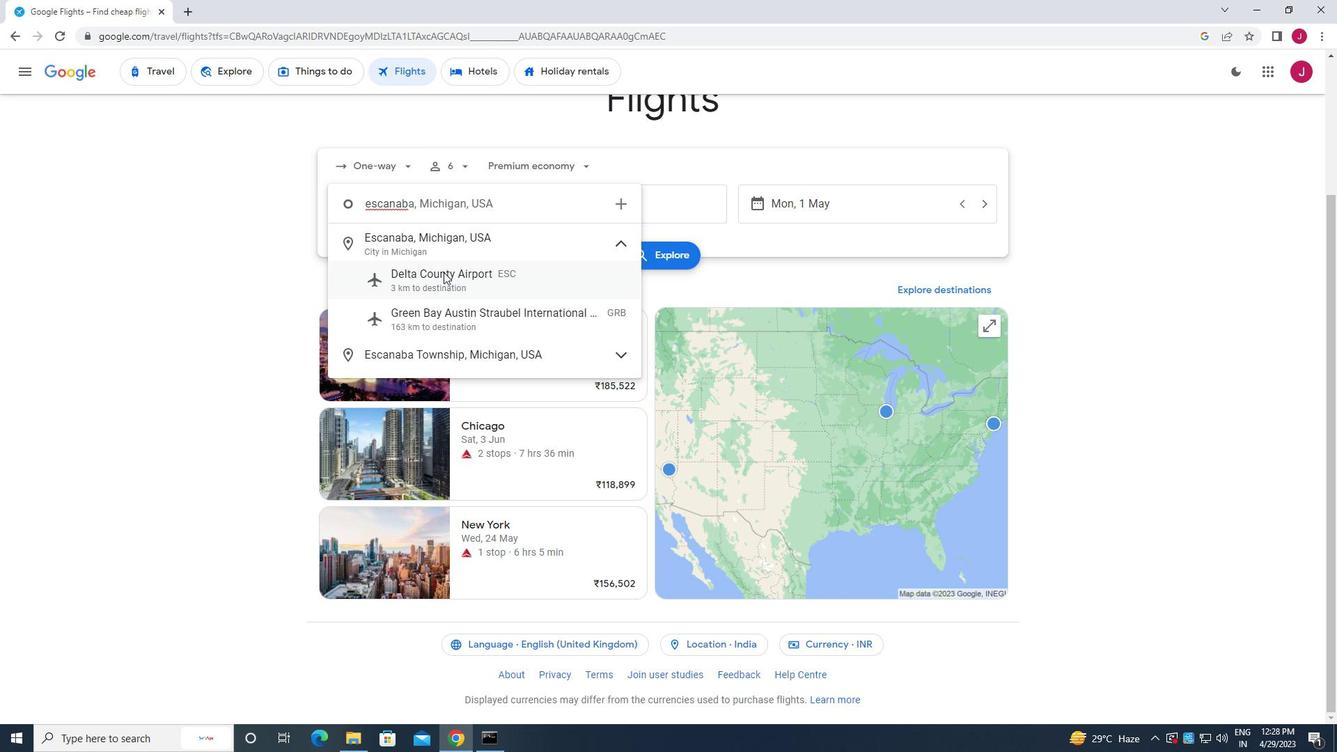 
Action: Mouse moved to (654, 209)
Screenshot: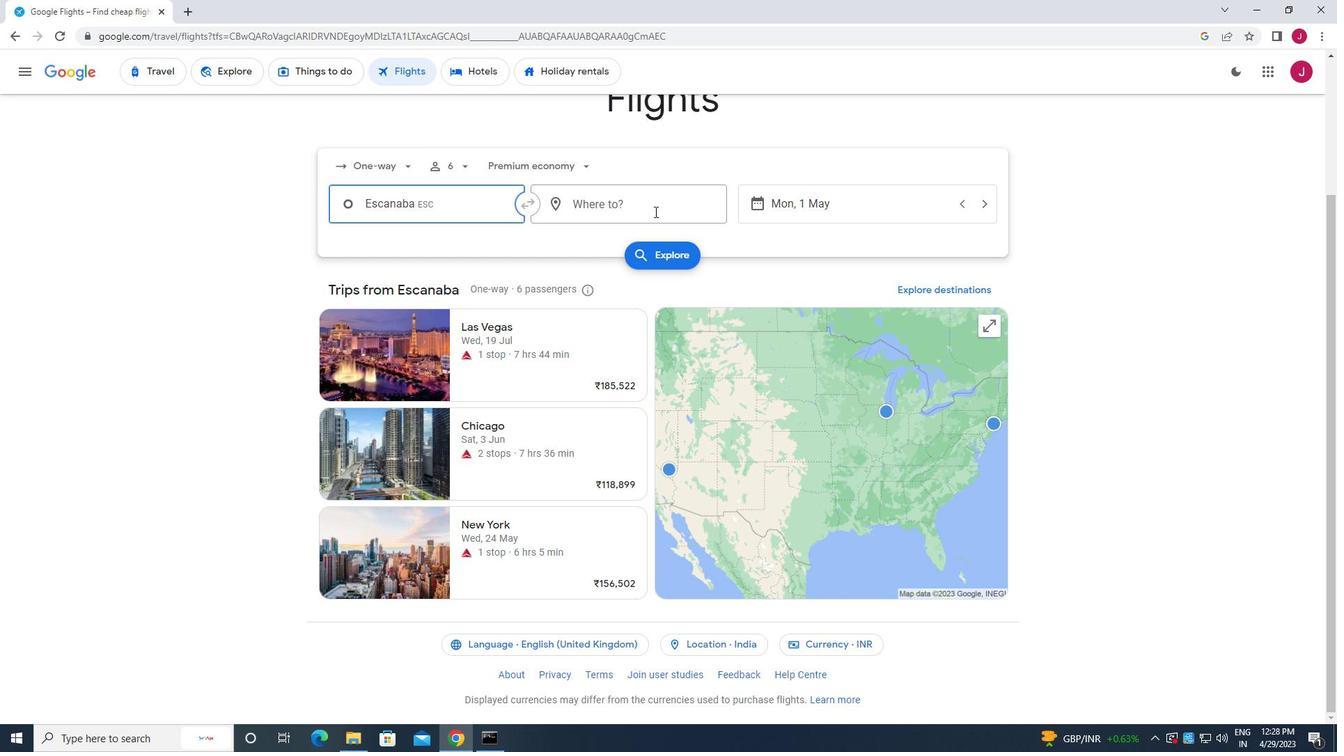 
Action: Mouse pressed left at (654, 209)
Screenshot: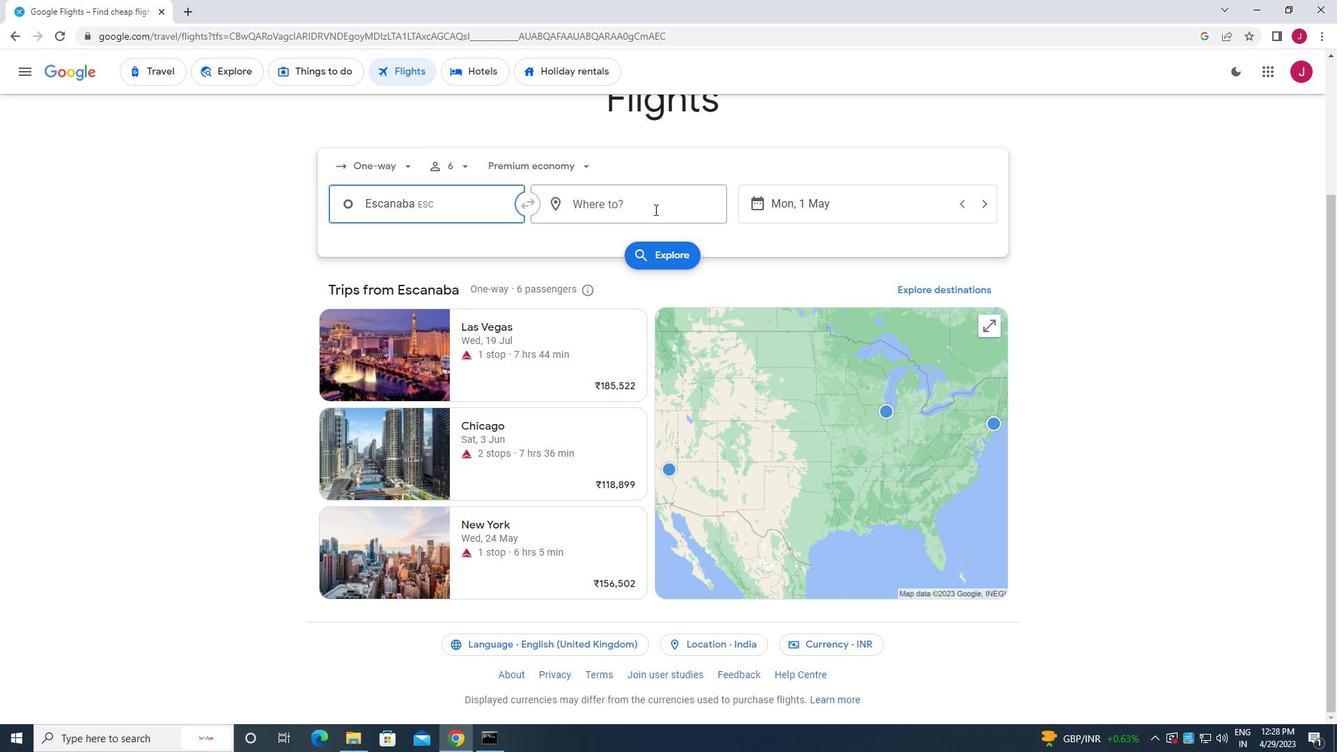 
Action: Mouse moved to (654, 209)
Screenshot: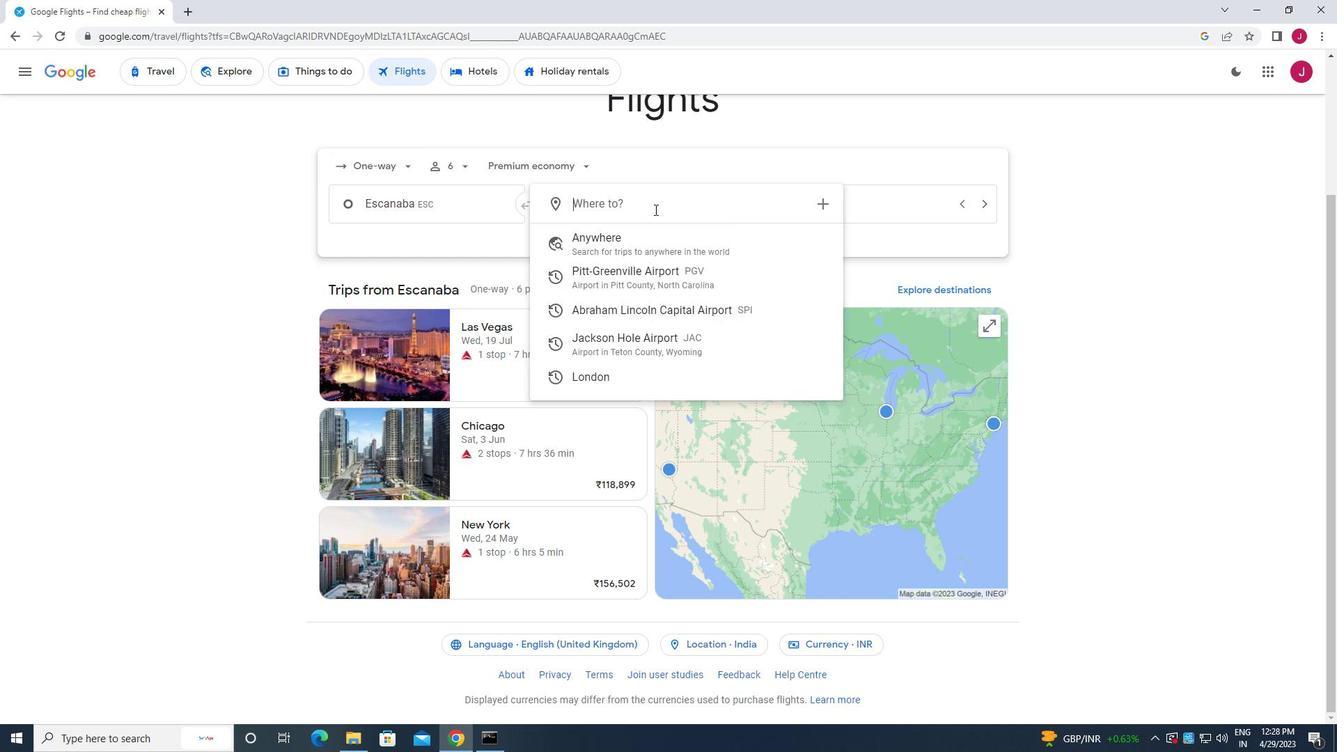 
Action: Key pressed jackson<Key.space>h
Screenshot: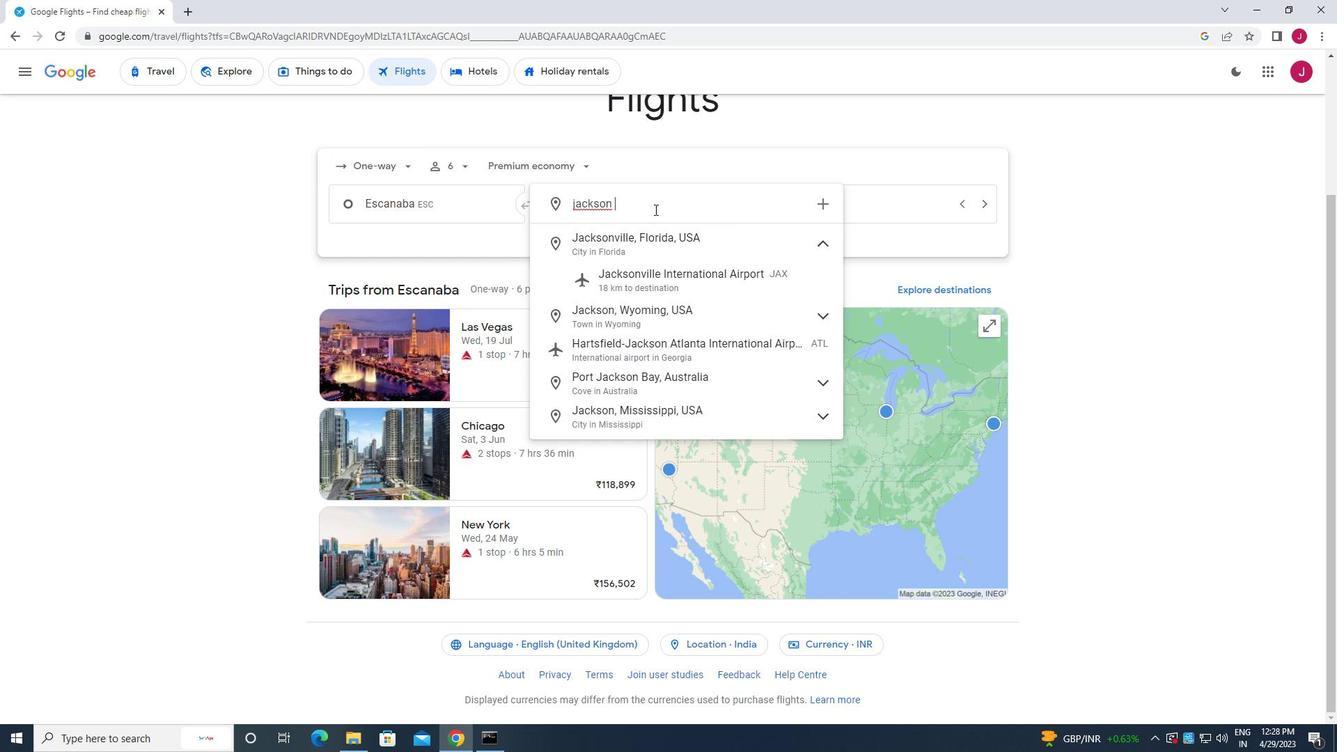 
Action: Mouse moved to (660, 273)
Screenshot: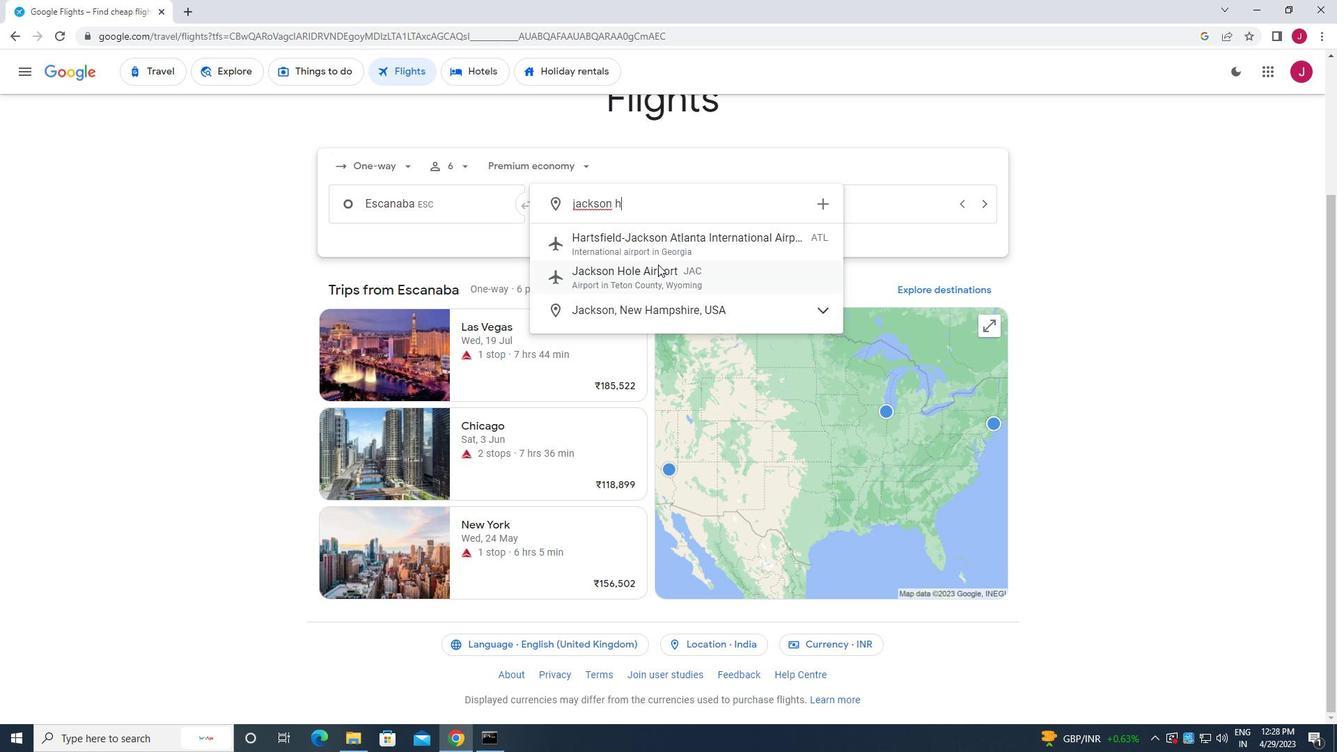 
Action: Mouse pressed left at (660, 273)
Screenshot: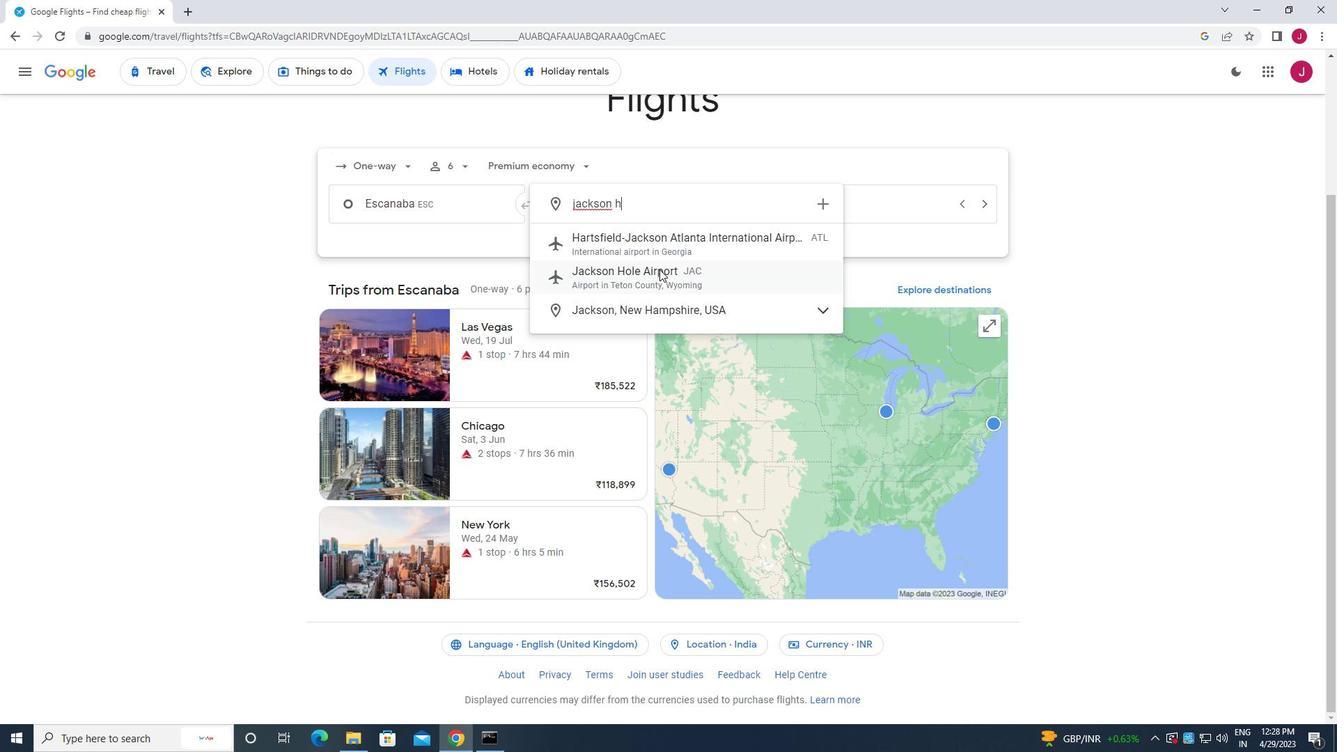 
Action: Mouse moved to (856, 212)
Screenshot: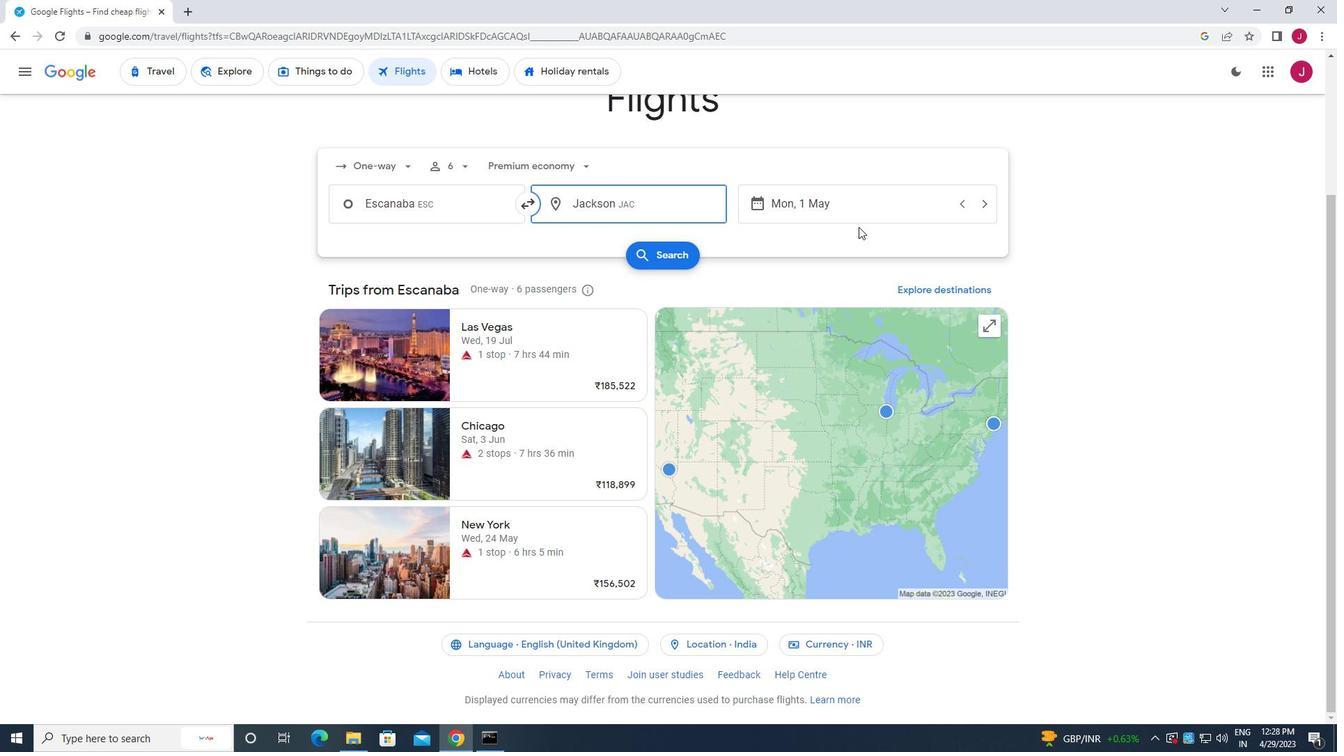 
Action: Mouse pressed left at (856, 212)
Screenshot: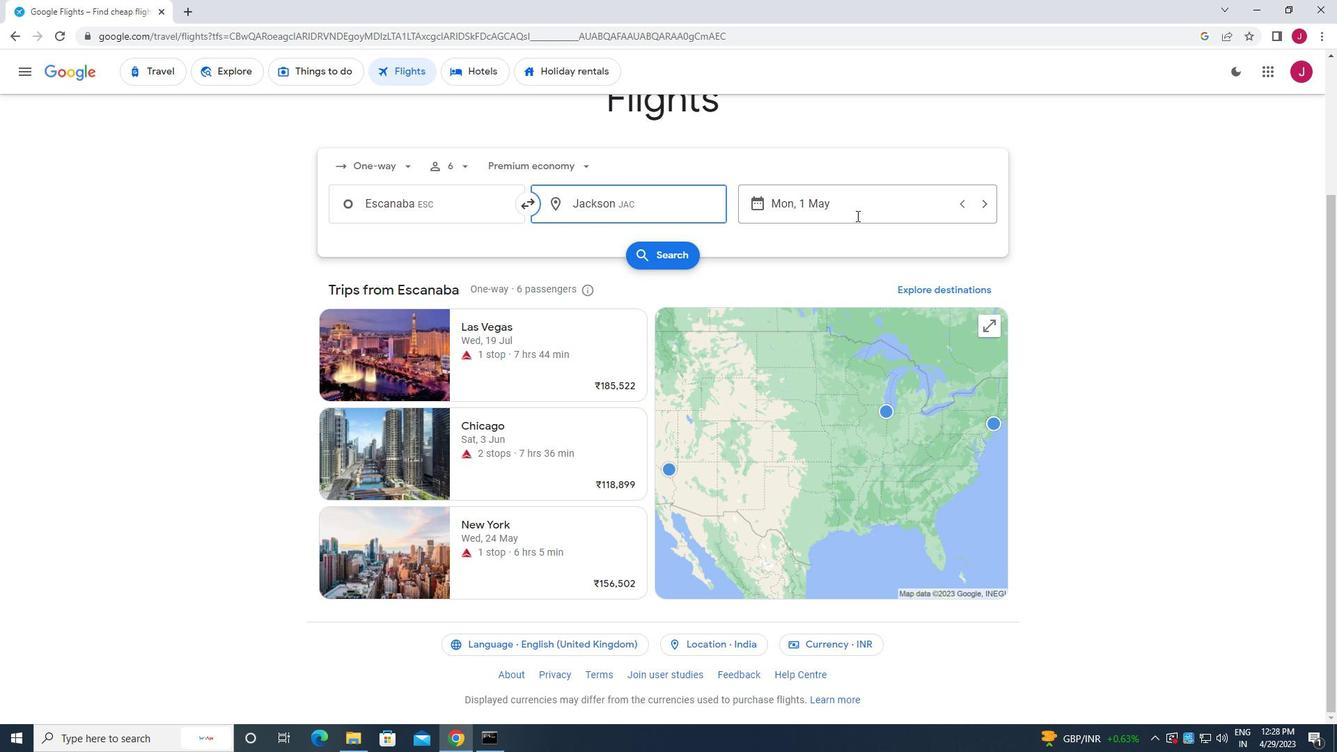 
Action: Mouse moved to (839, 314)
Screenshot: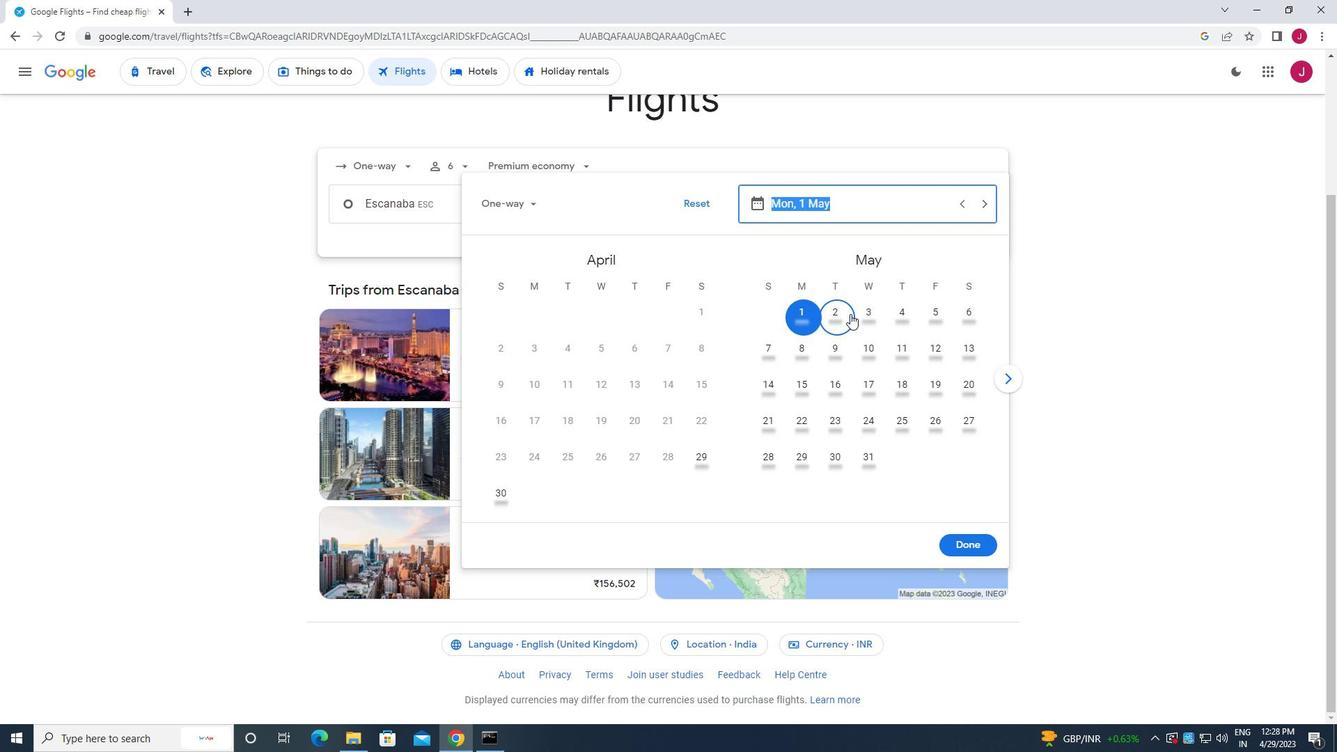 
Action: Mouse pressed left at (839, 314)
Screenshot: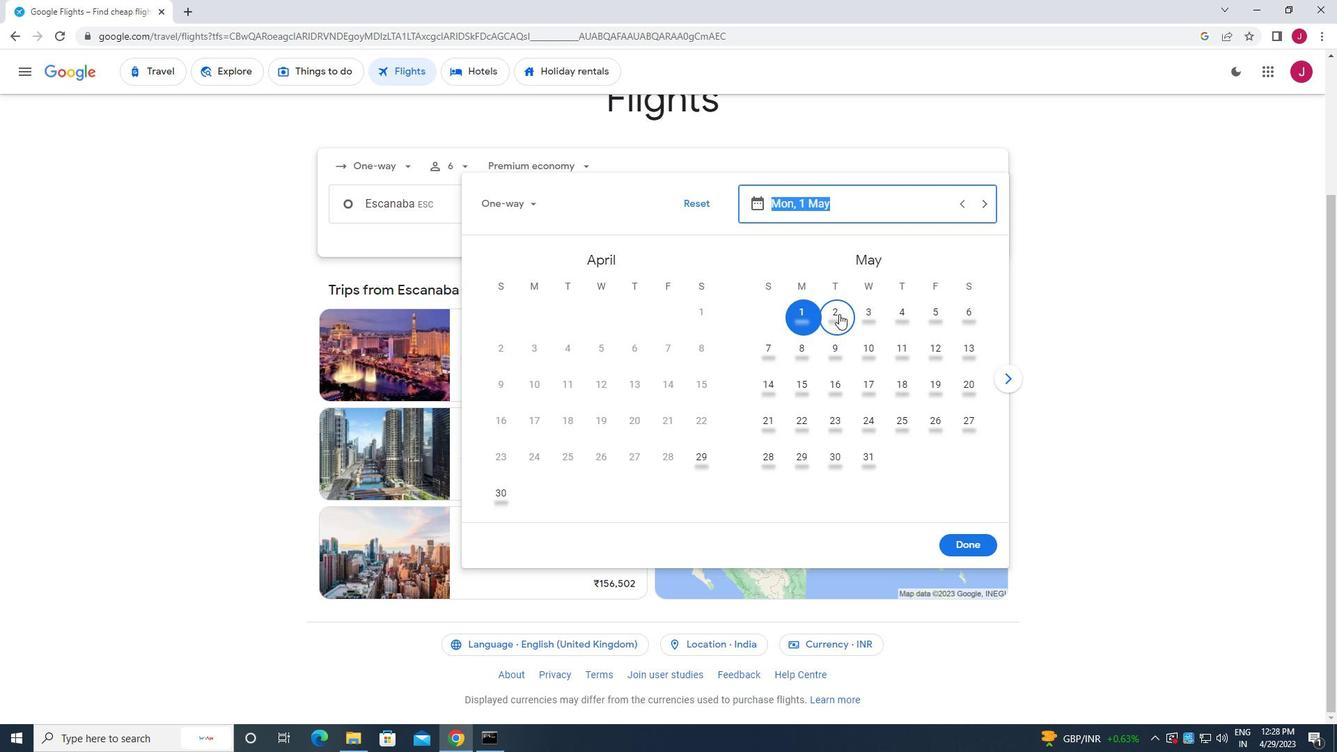 
Action: Mouse moved to (970, 543)
Screenshot: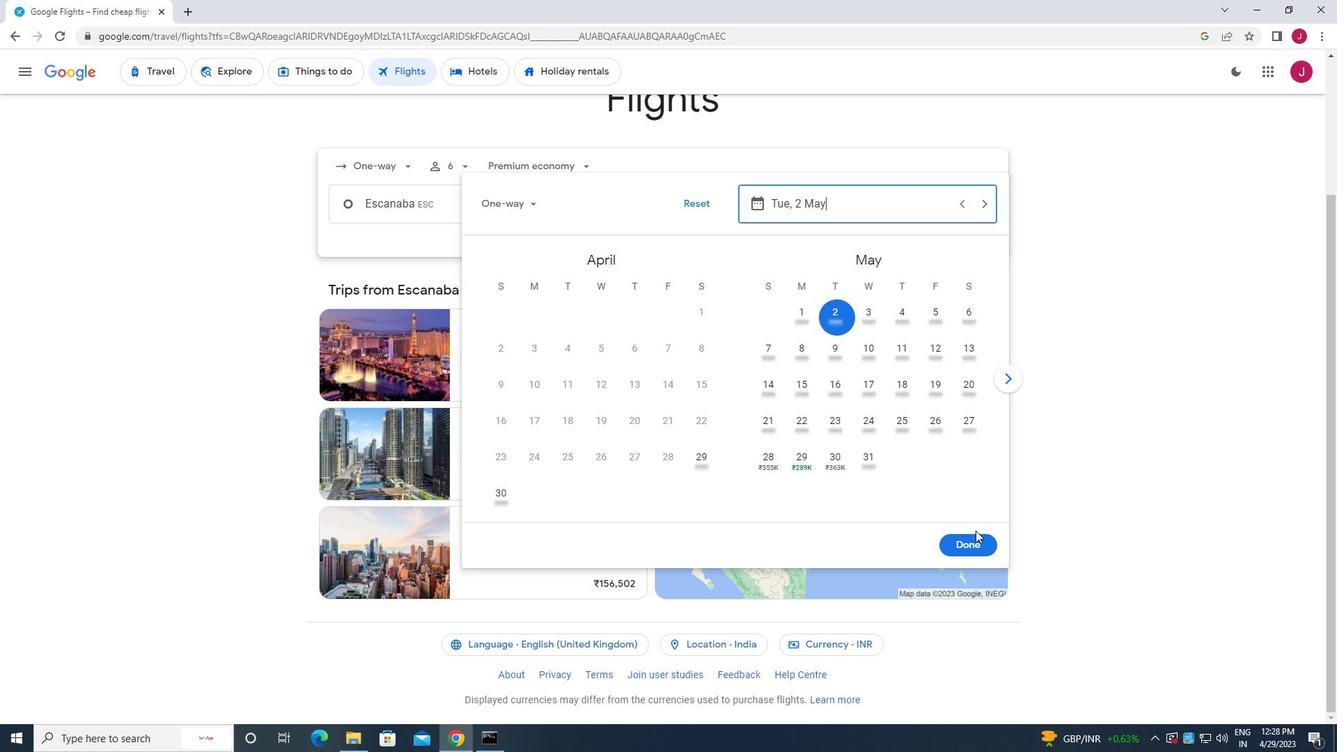 
Action: Mouse pressed left at (970, 543)
Screenshot: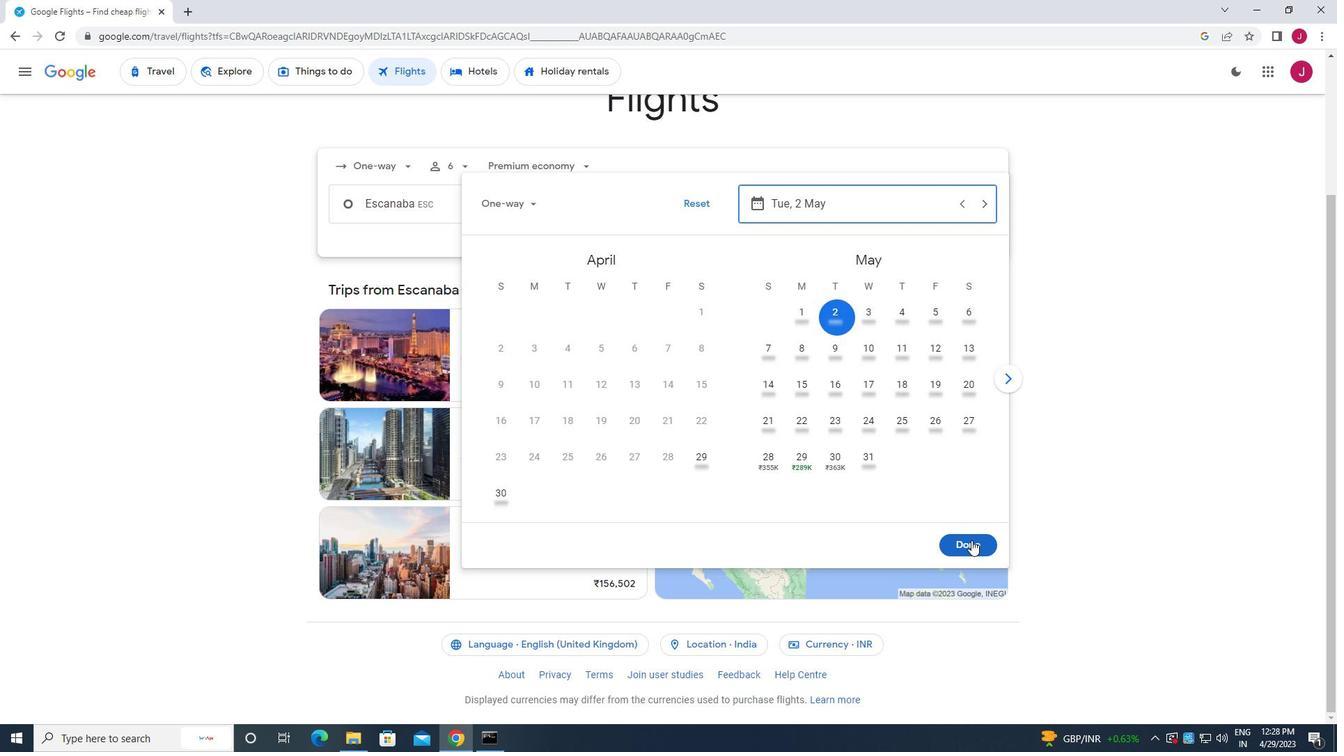 
Action: Mouse moved to (664, 258)
Screenshot: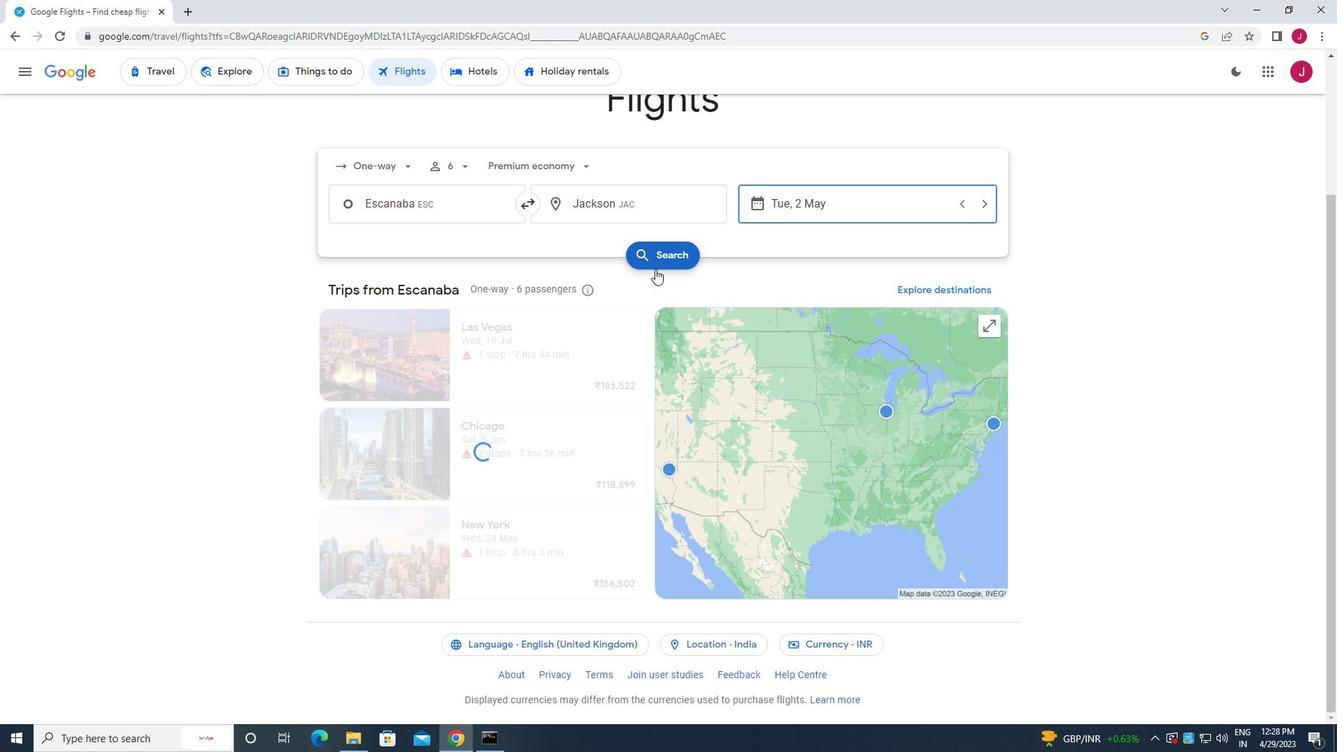 
Action: Mouse pressed left at (664, 258)
Screenshot: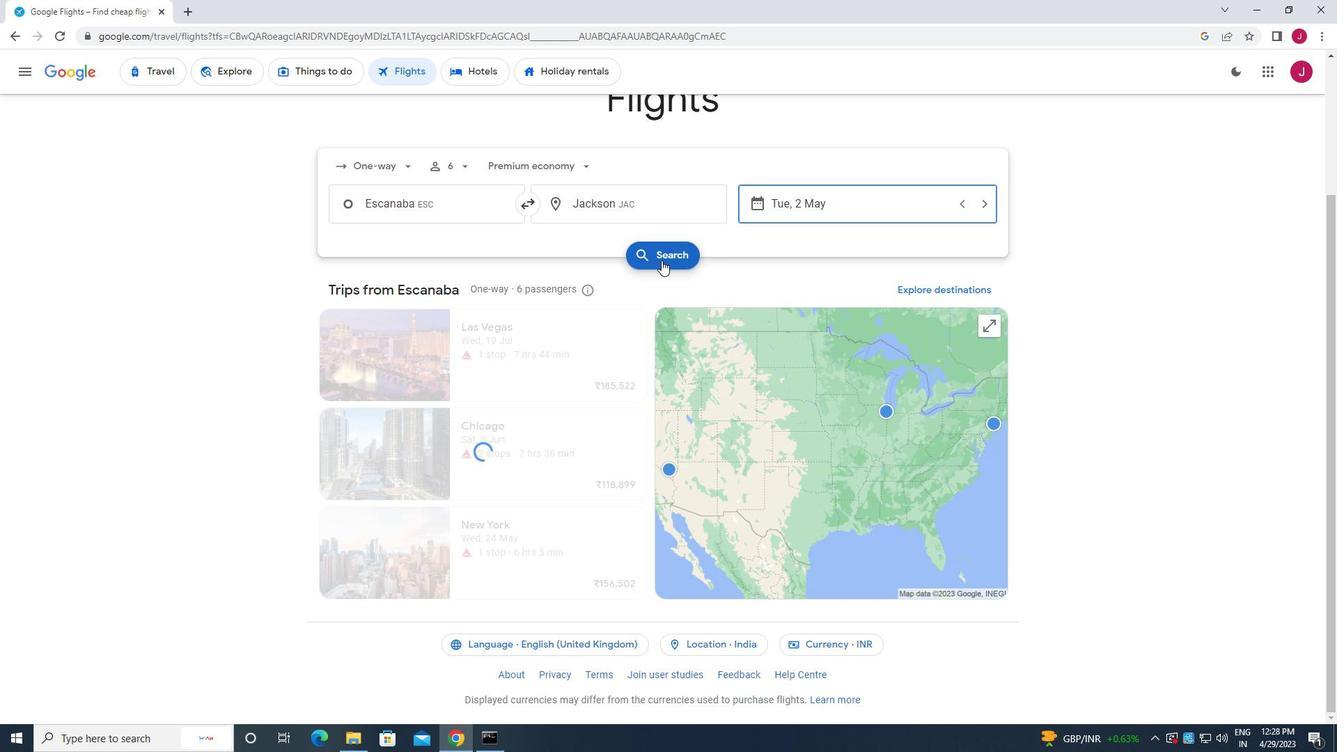 
Action: Mouse moved to (357, 200)
Screenshot: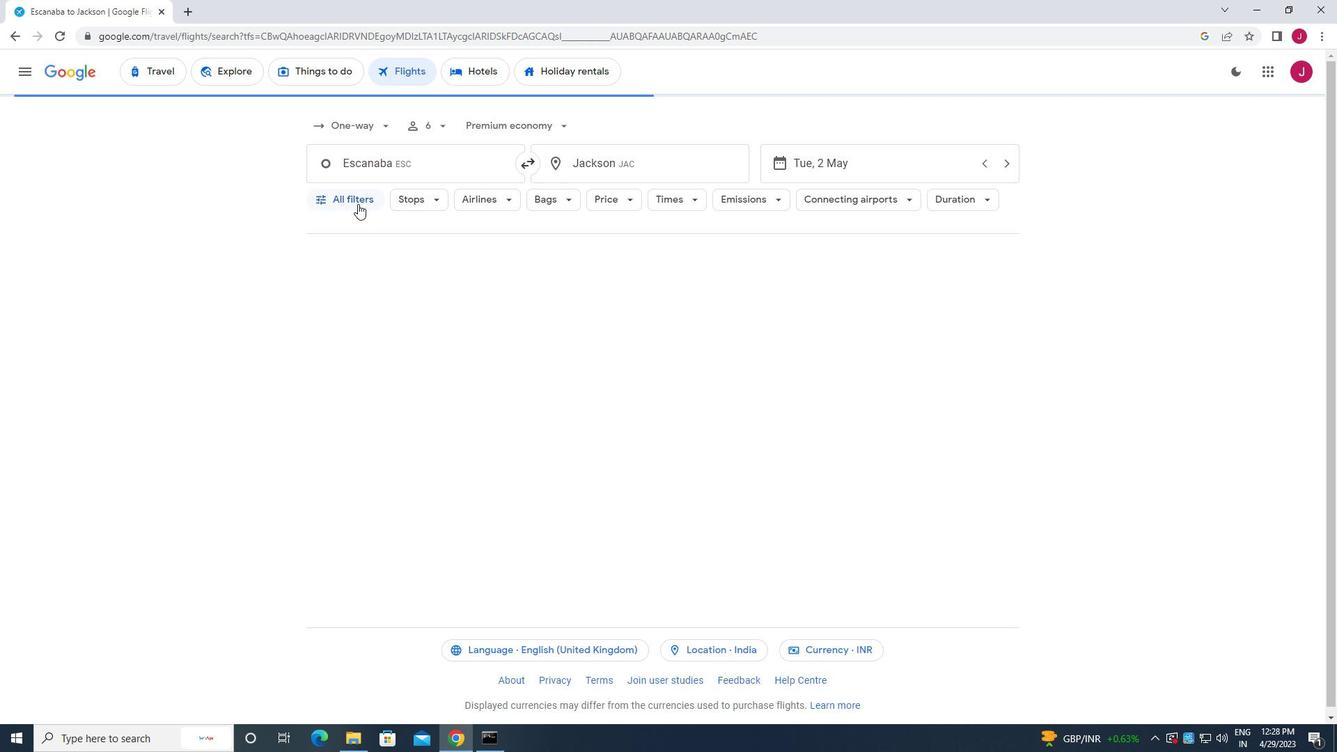 
Action: Mouse pressed left at (357, 200)
Screenshot: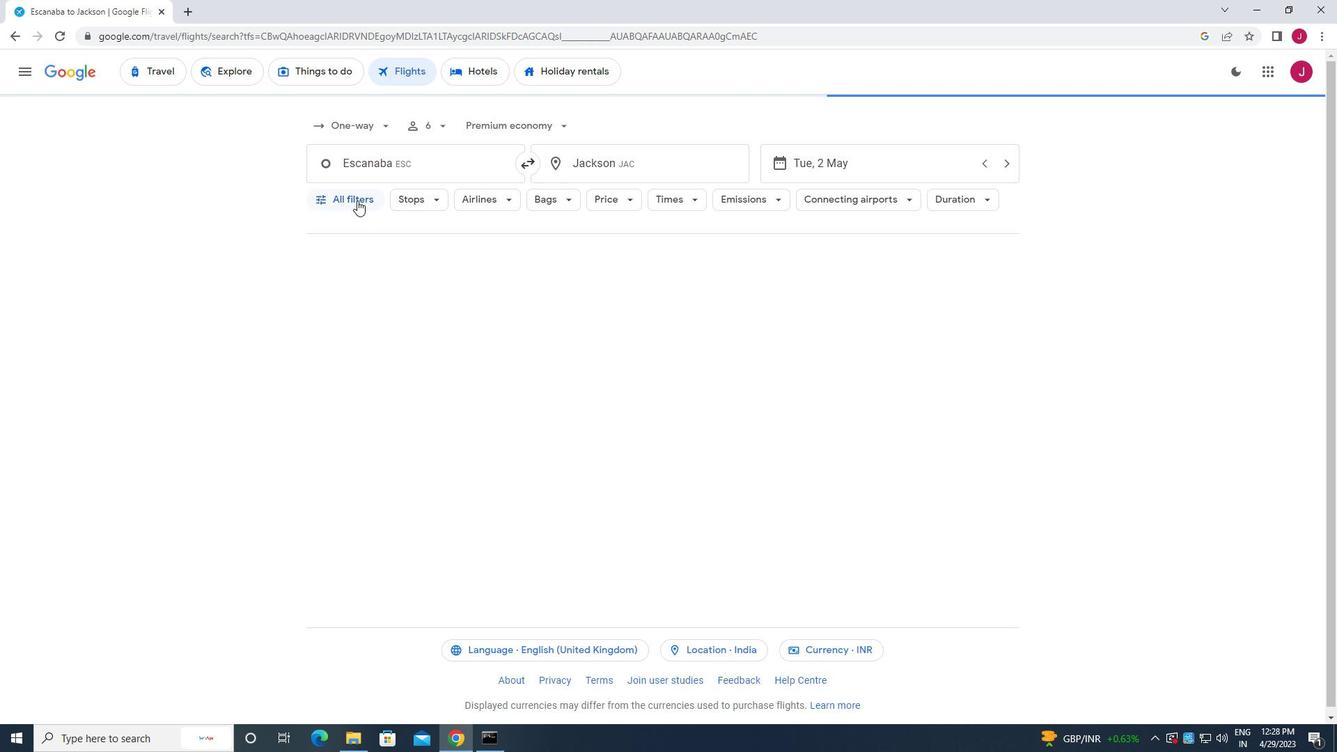 
Action: Mouse moved to (371, 315)
Screenshot: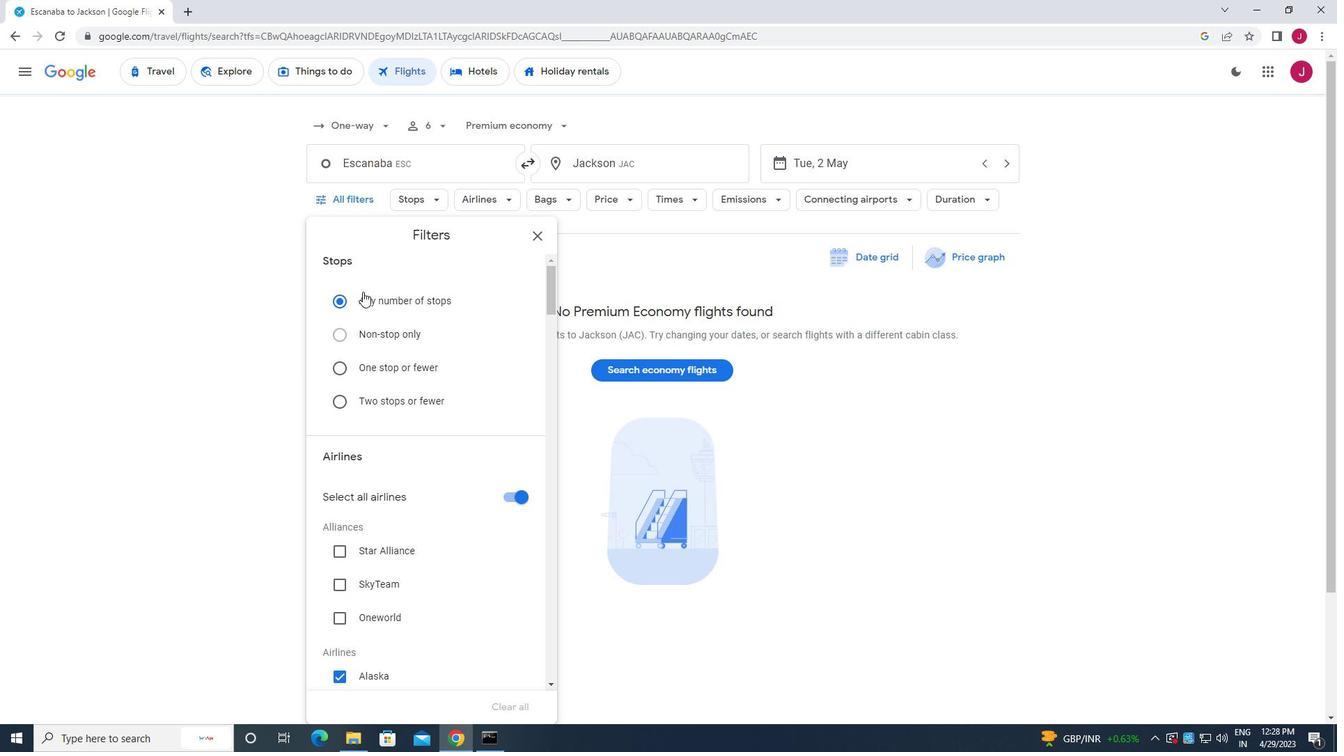 
Action: Mouse scrolled (371, 314) with delta (0, 0)
Screenshot: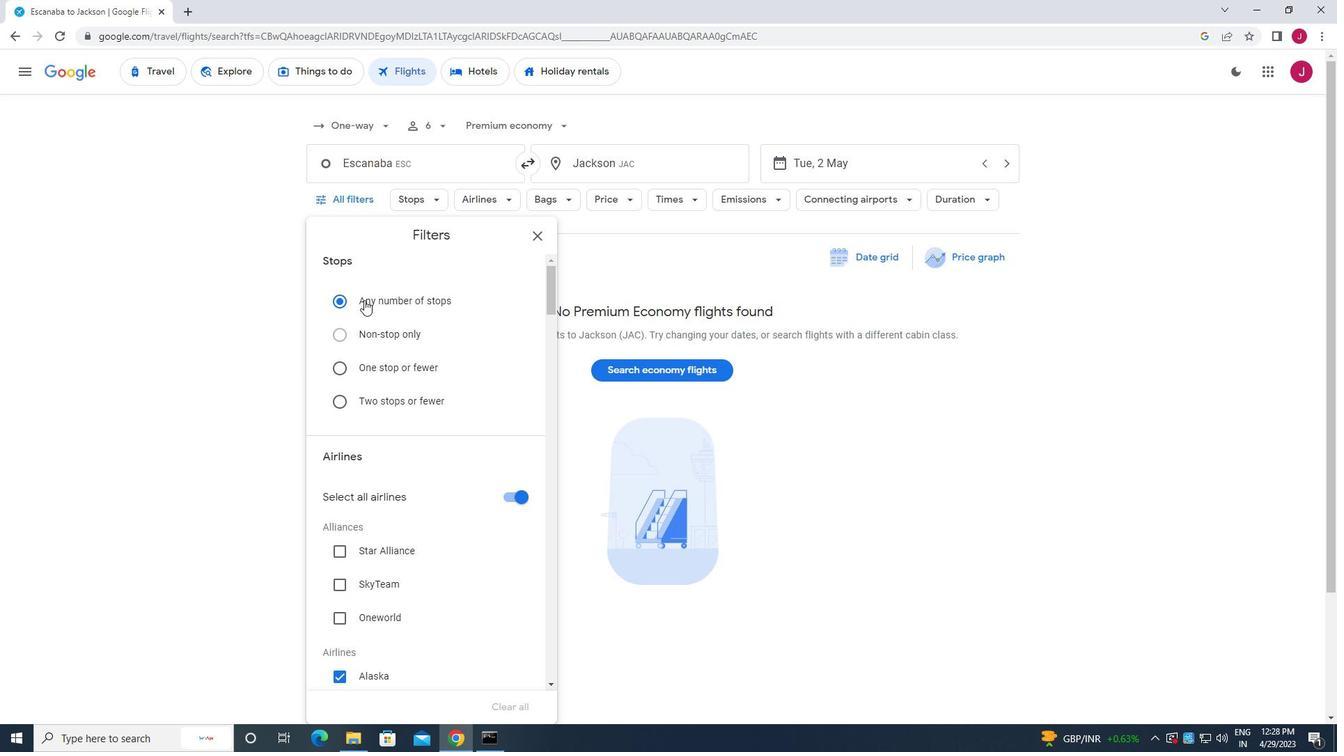 
Action: Mouse moved to (372, 318)
Screenshot: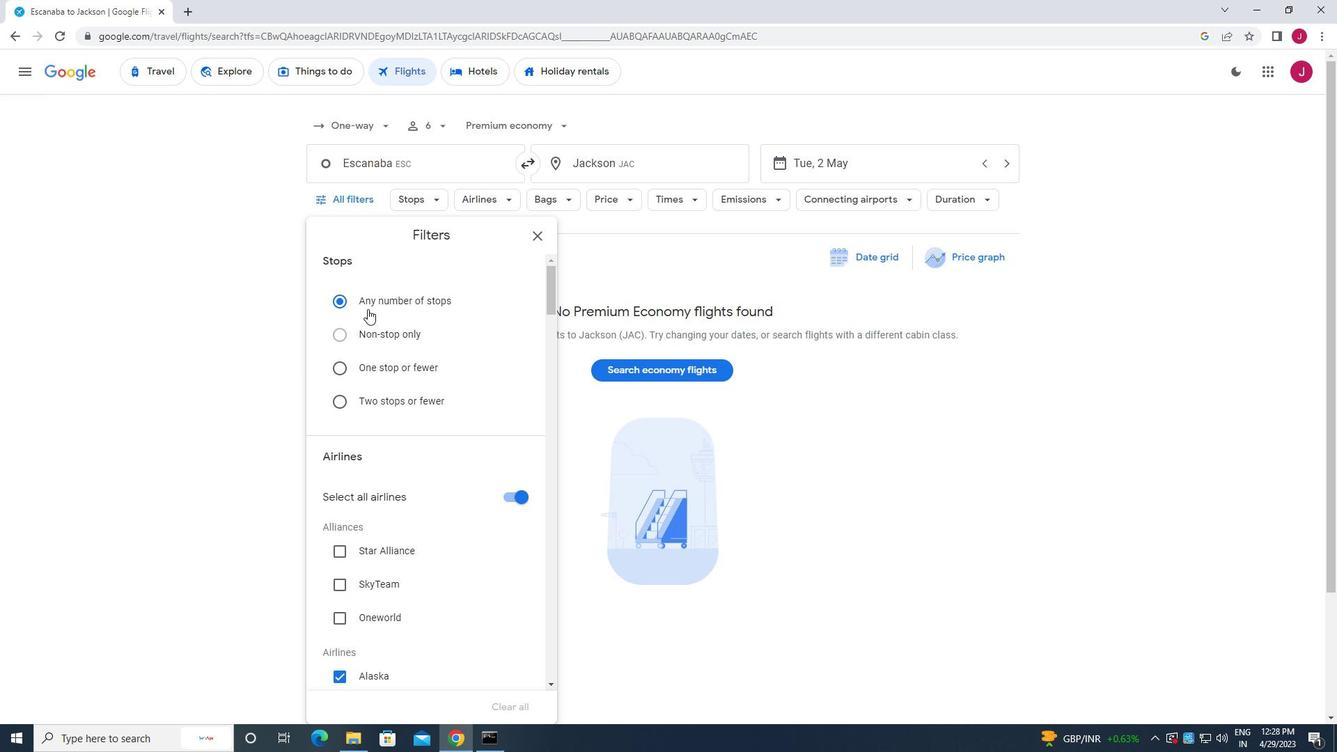 
Action: Mouse scrolled (372, 317) with delta (0, 0)
Screenshot: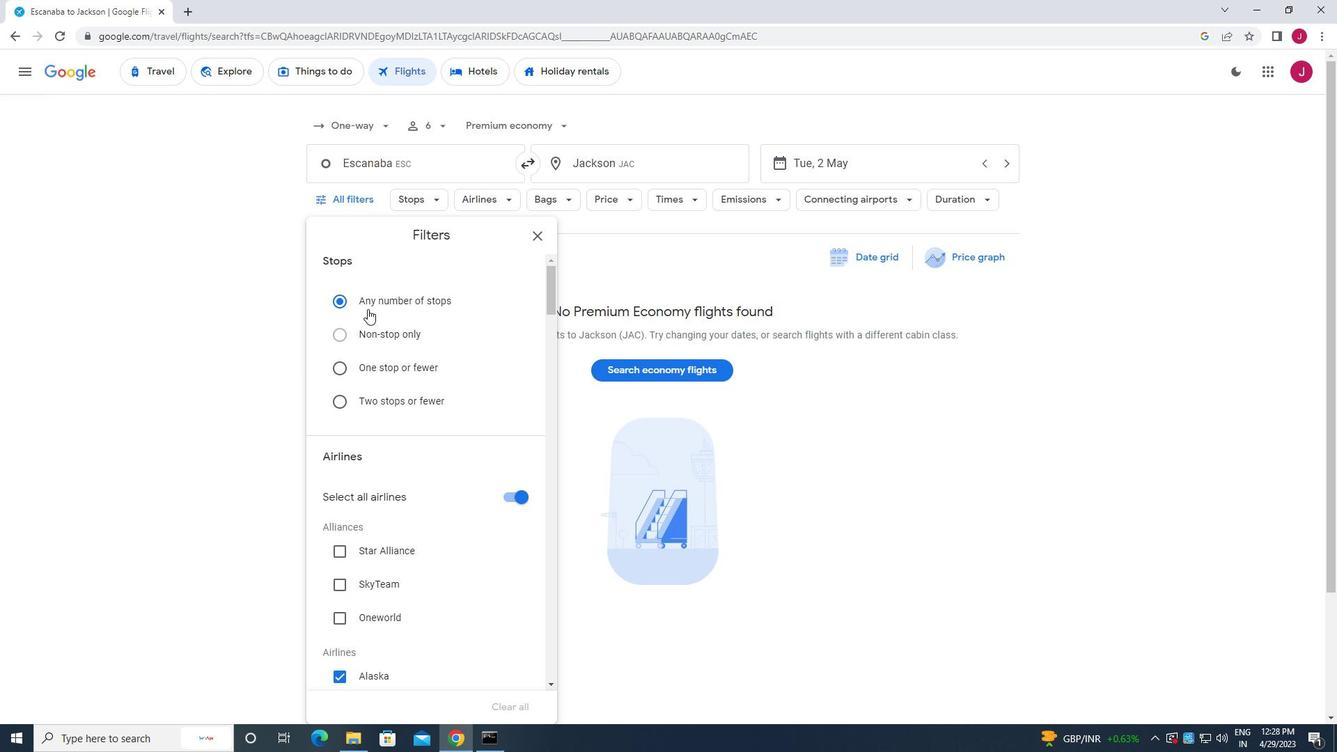 
Action: Mouse moved to (372, 319)
Screenshot: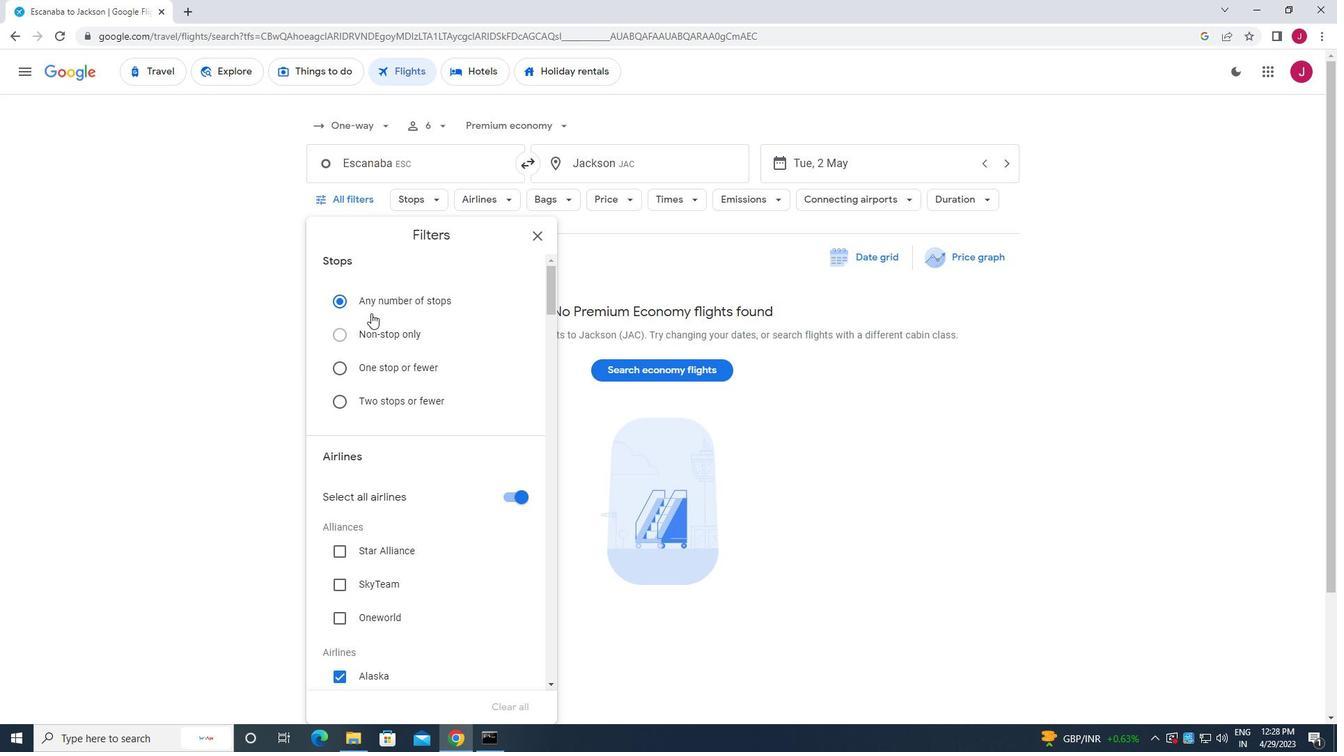 
Action: Mouse scrolled (372, 318) with delta (0, 0)
Screenshot: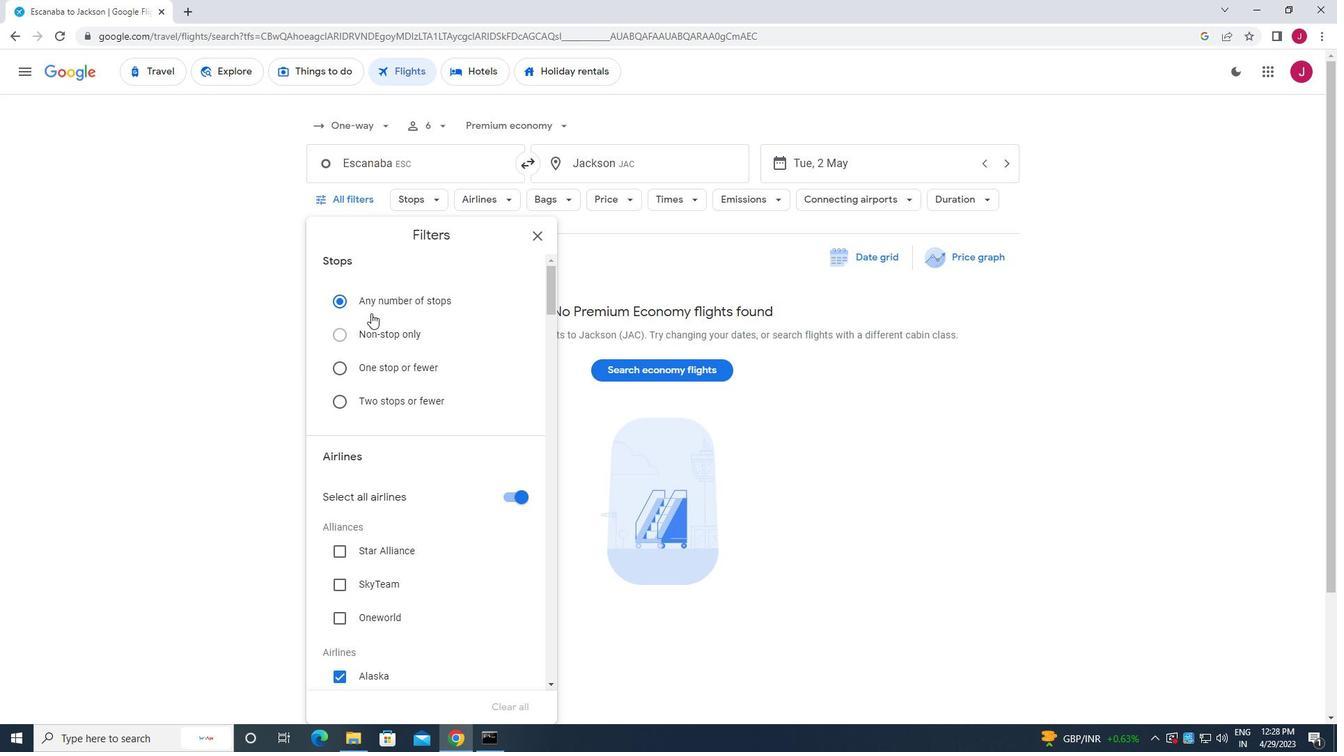 
Action: Mouse moved to (508, 286)
Screenshot: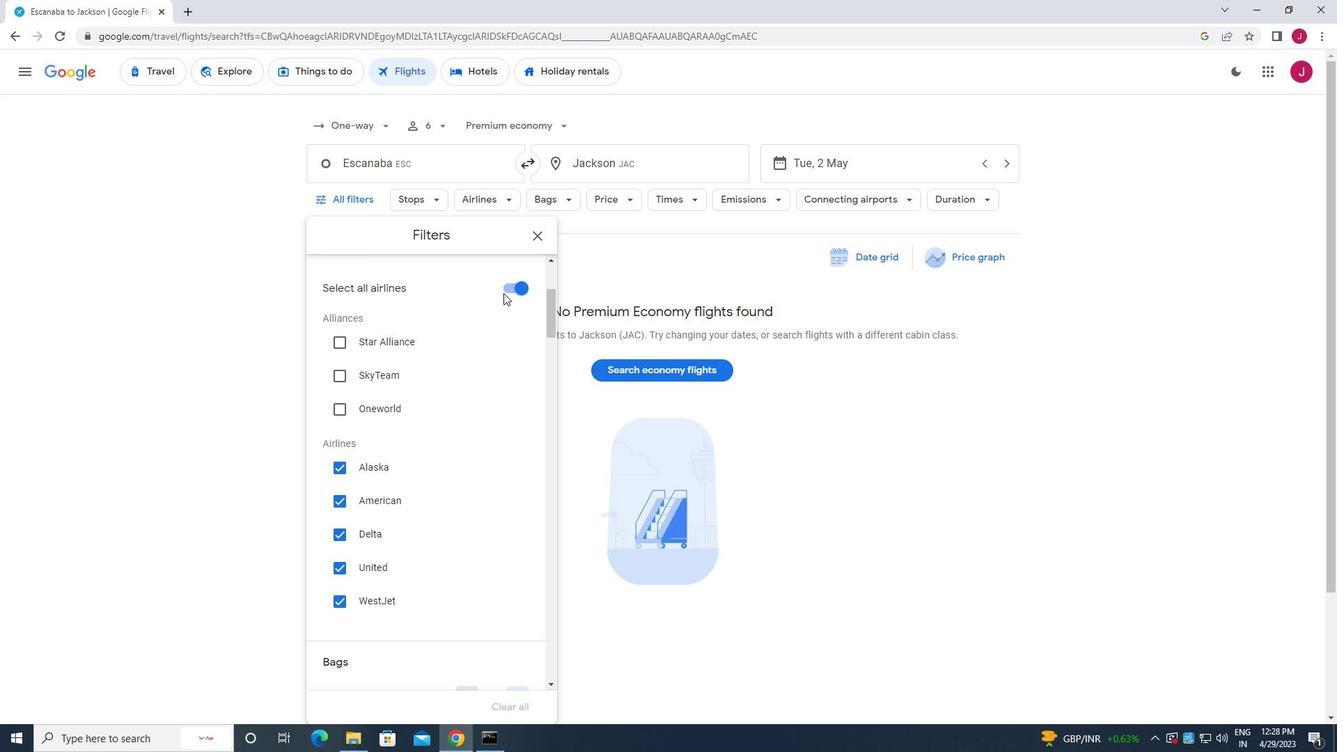 
Action: Mouse pressed left at (508, 286)
Screenshot: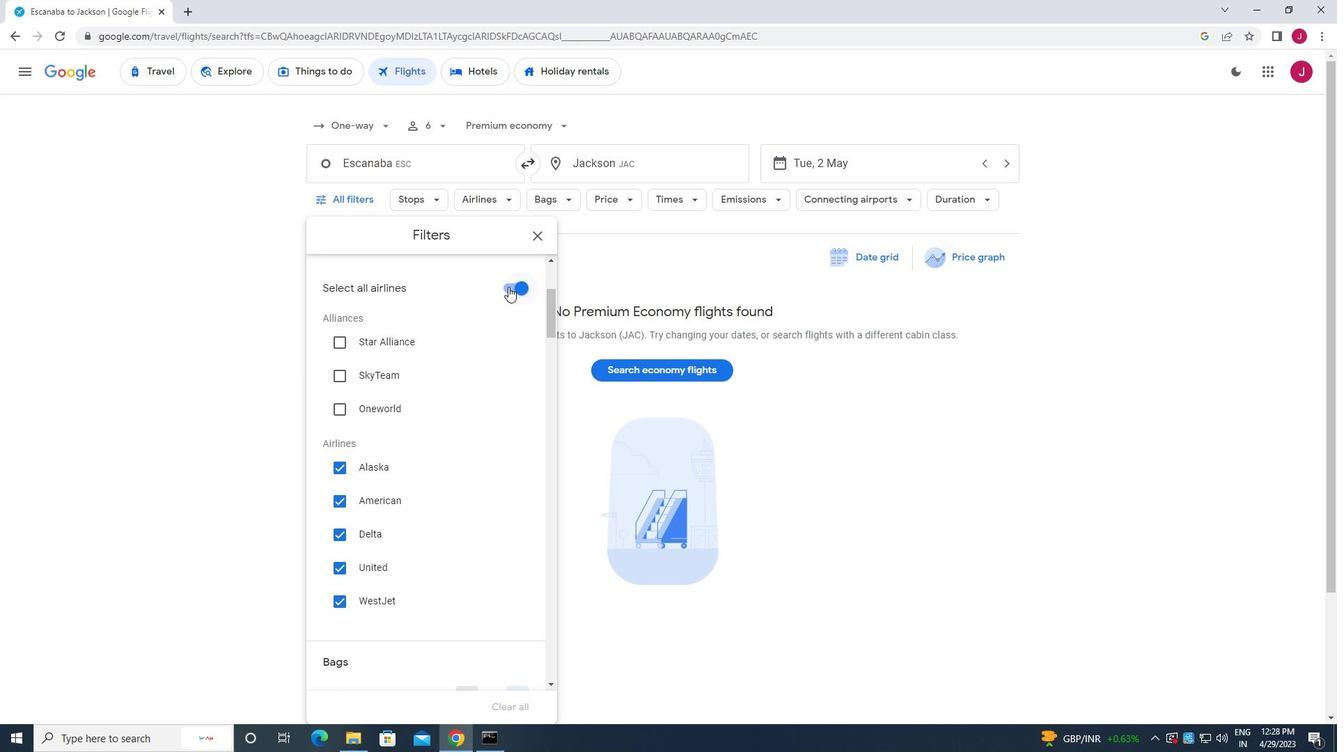 
Action: Mouse moved to (368, 493)
Screenshot: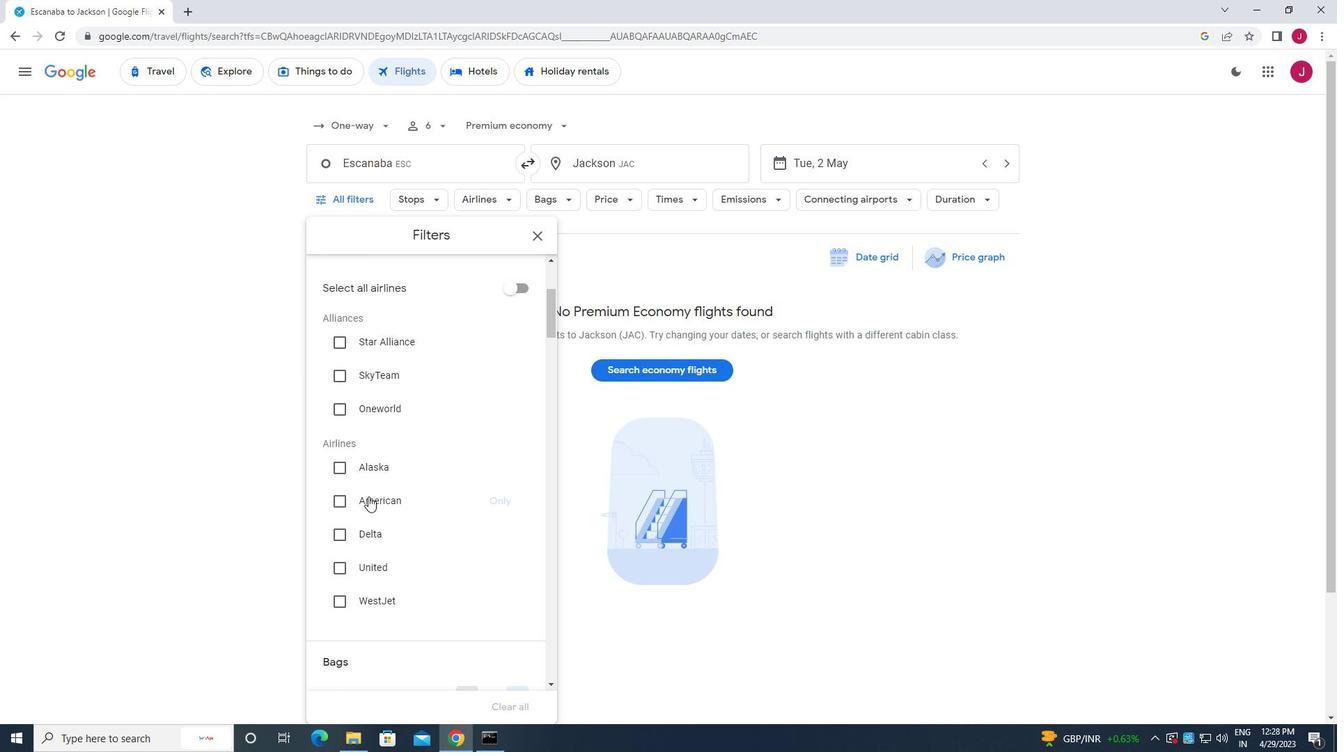 
Action: Mouse scrolled (368, 492) with delta (0, 0)
Screenshot: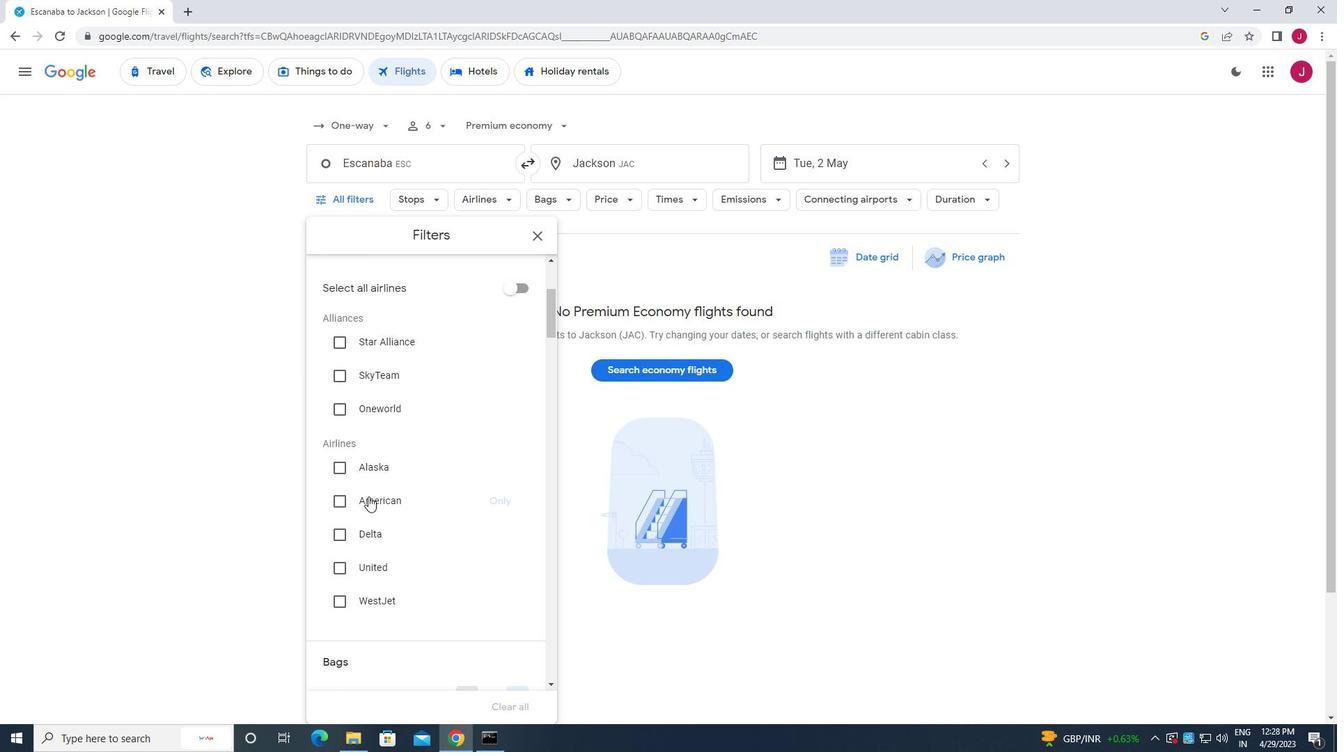 
Action: Mouse moved to (369, 486)
Screenshot: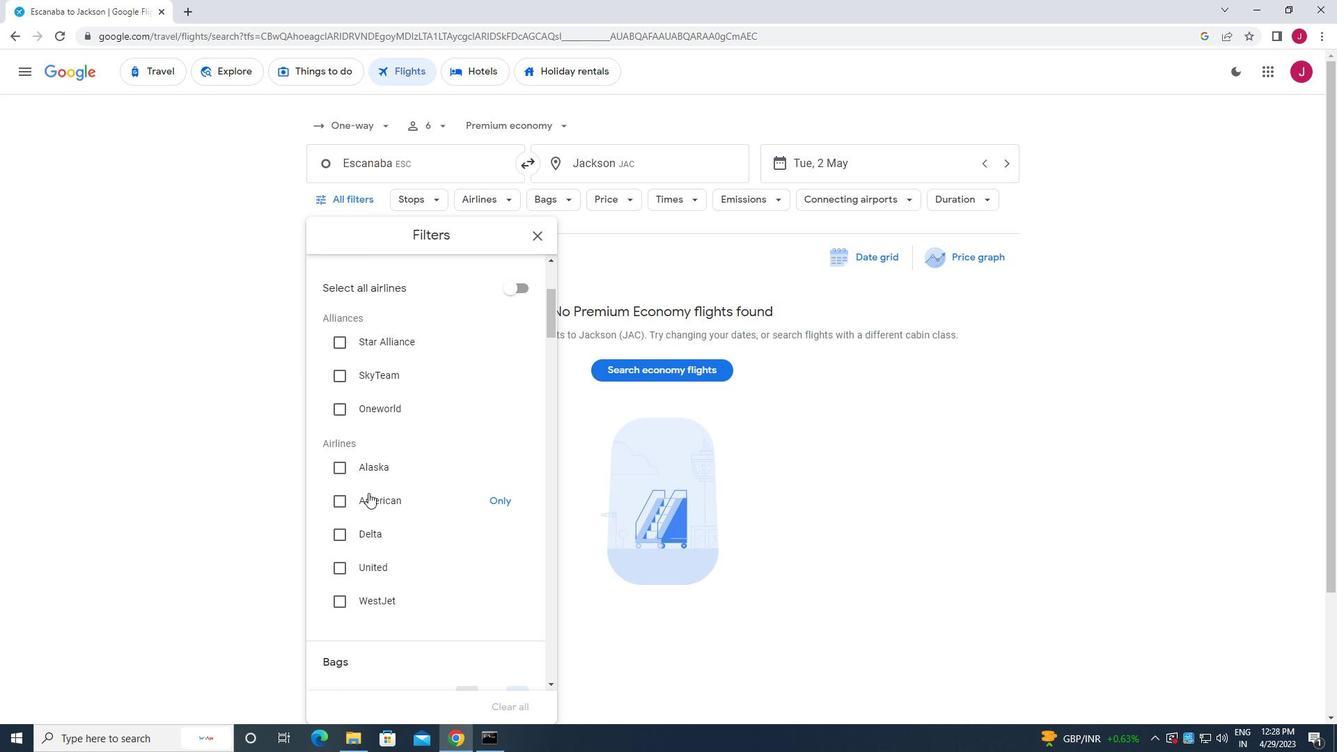 
Action: Mouse scrolled (369, 485) with delta (0, 0)
Screenshot: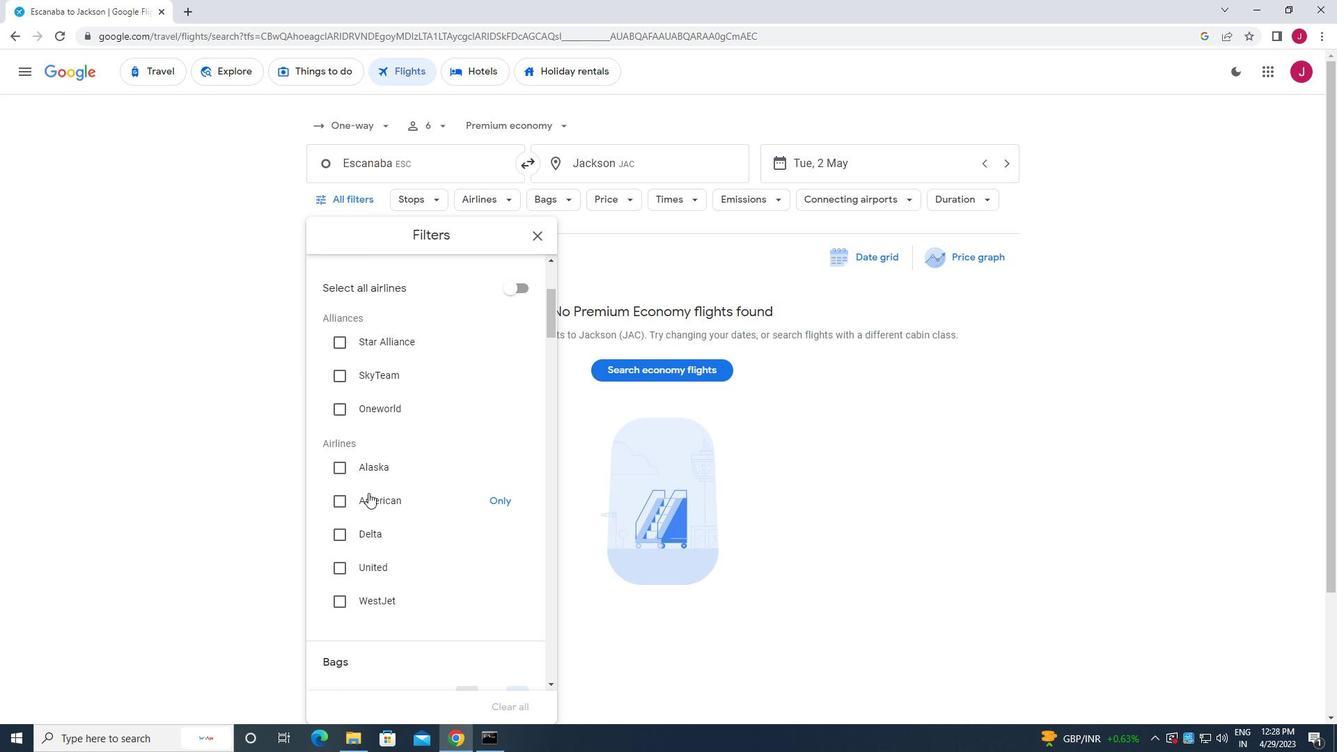 
Action: Mouse moved to (371, 483)
Screenshot: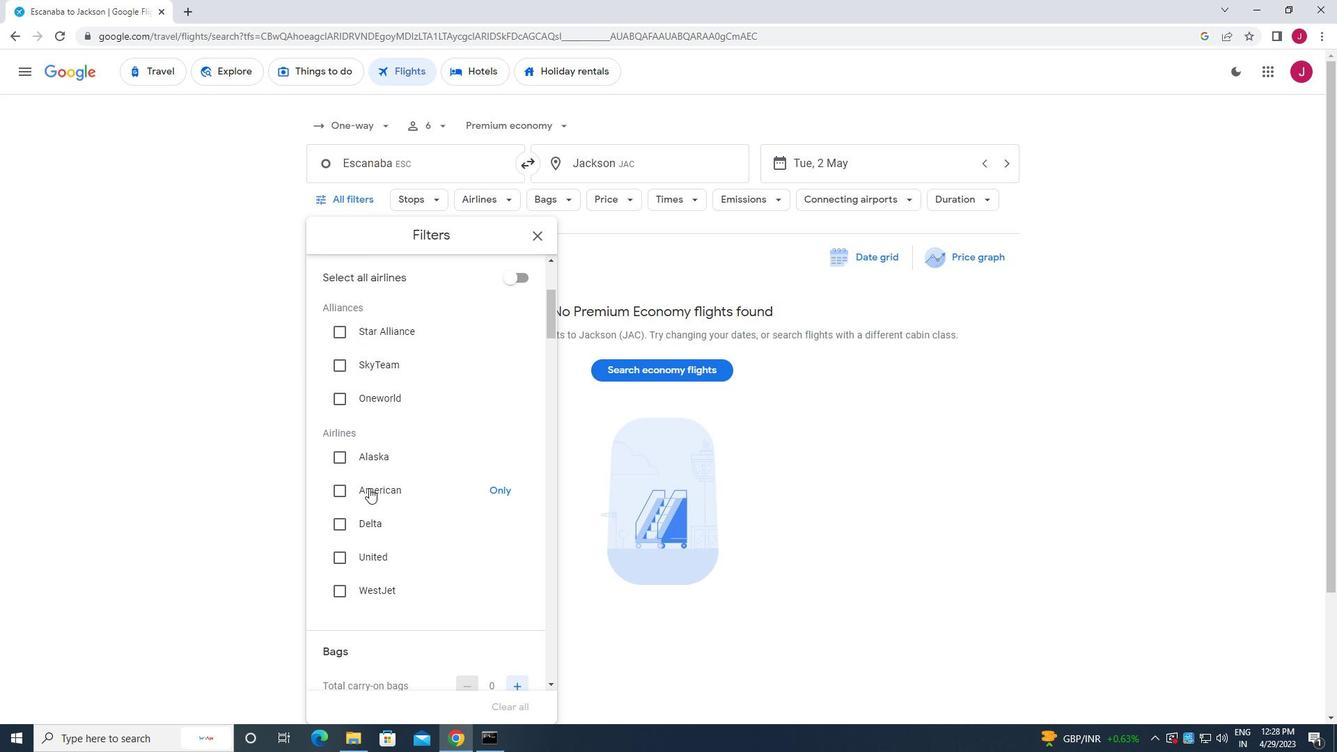 
Action: Mouse scrolled (371, 482) with delta (0, 0)
Screenshot: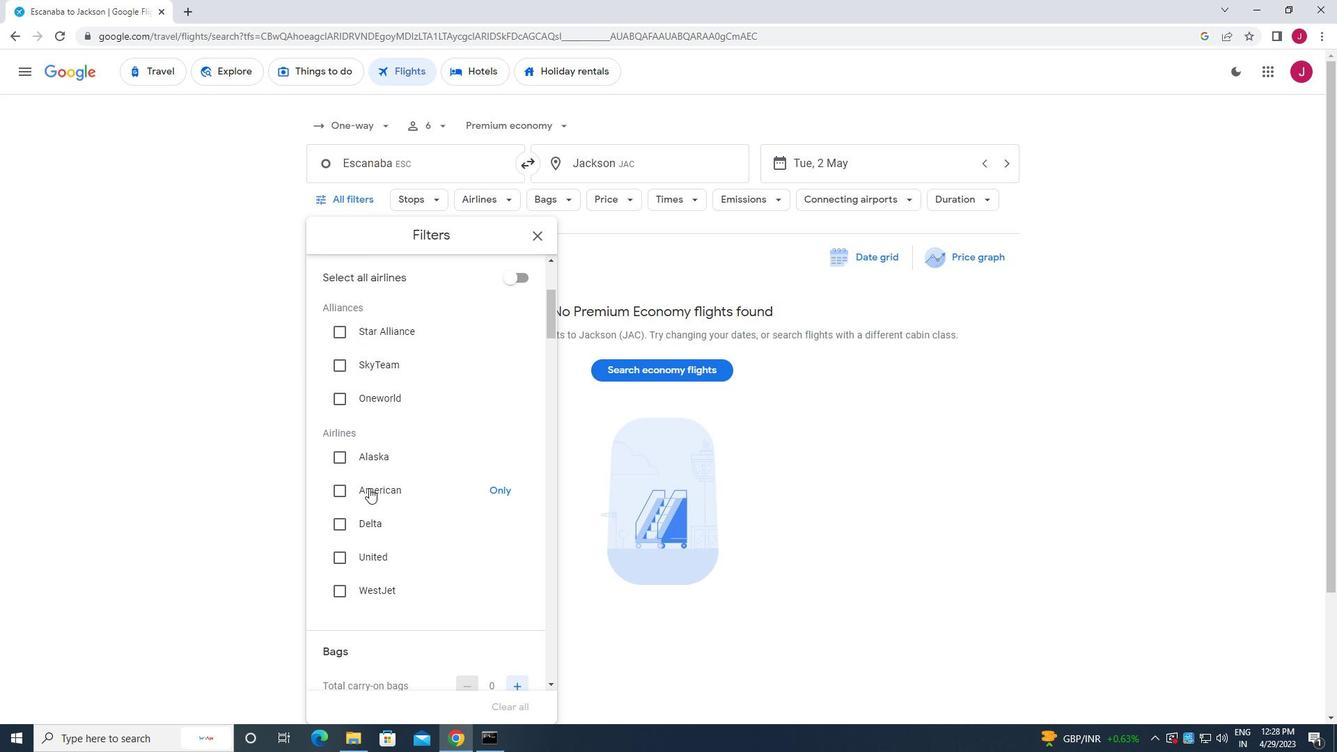 
Action: Mouse moved to (380, 468)
Screenshot: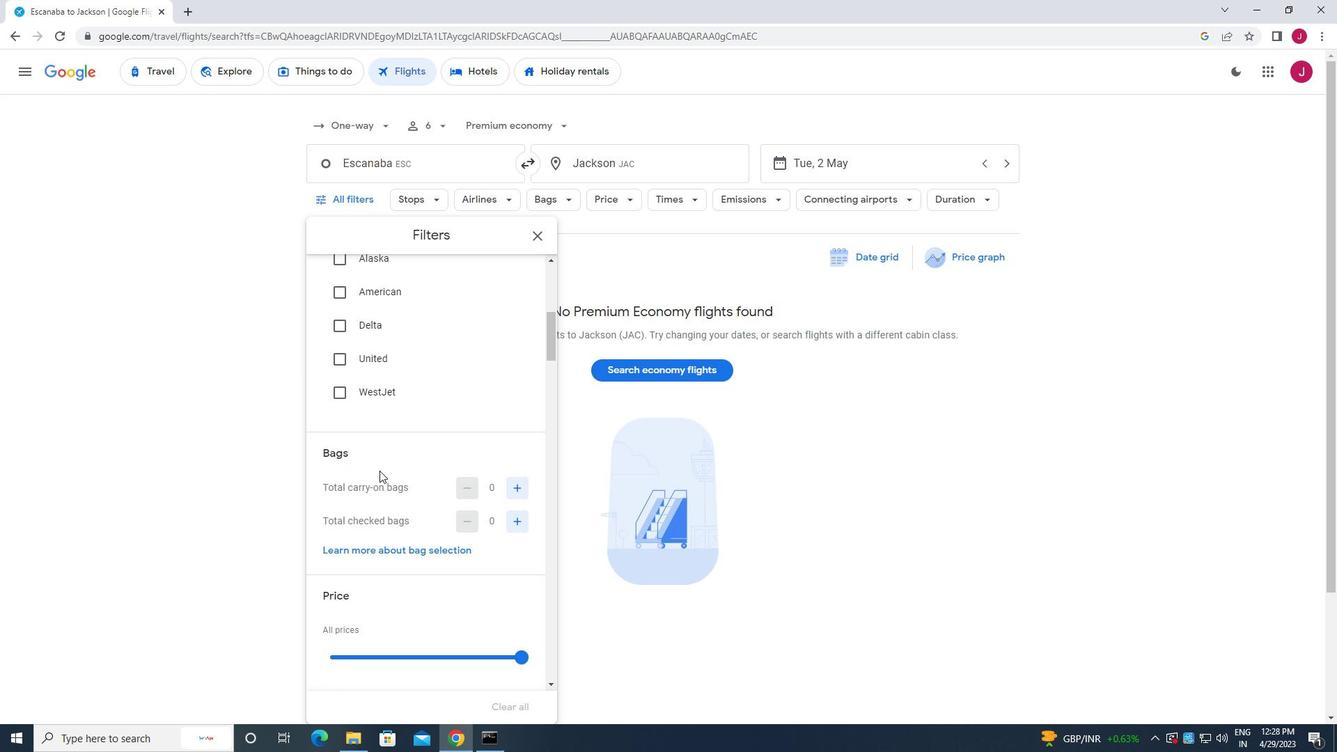 
Action: Mouse scrolled (380, 467) with delta (0, 0)
Screenshot: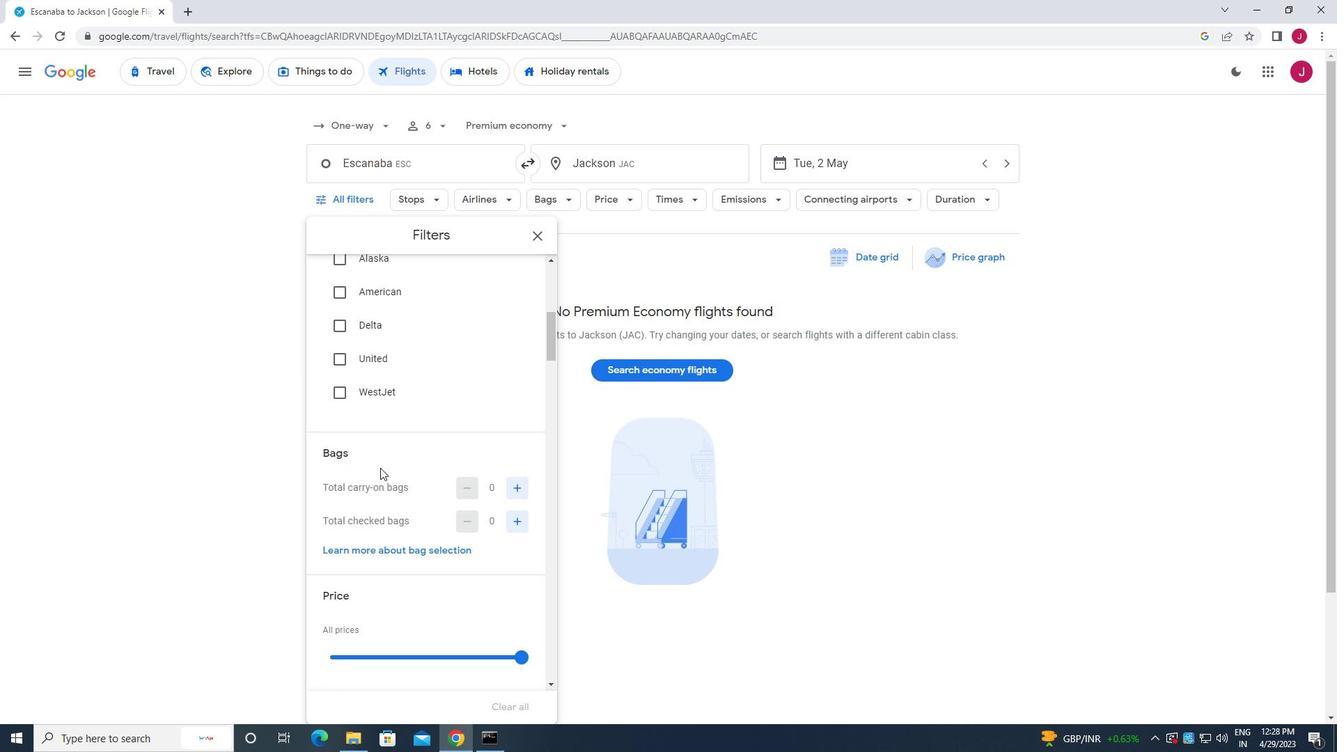 
Action: Mouse moved to (516, 447)
Screenshot: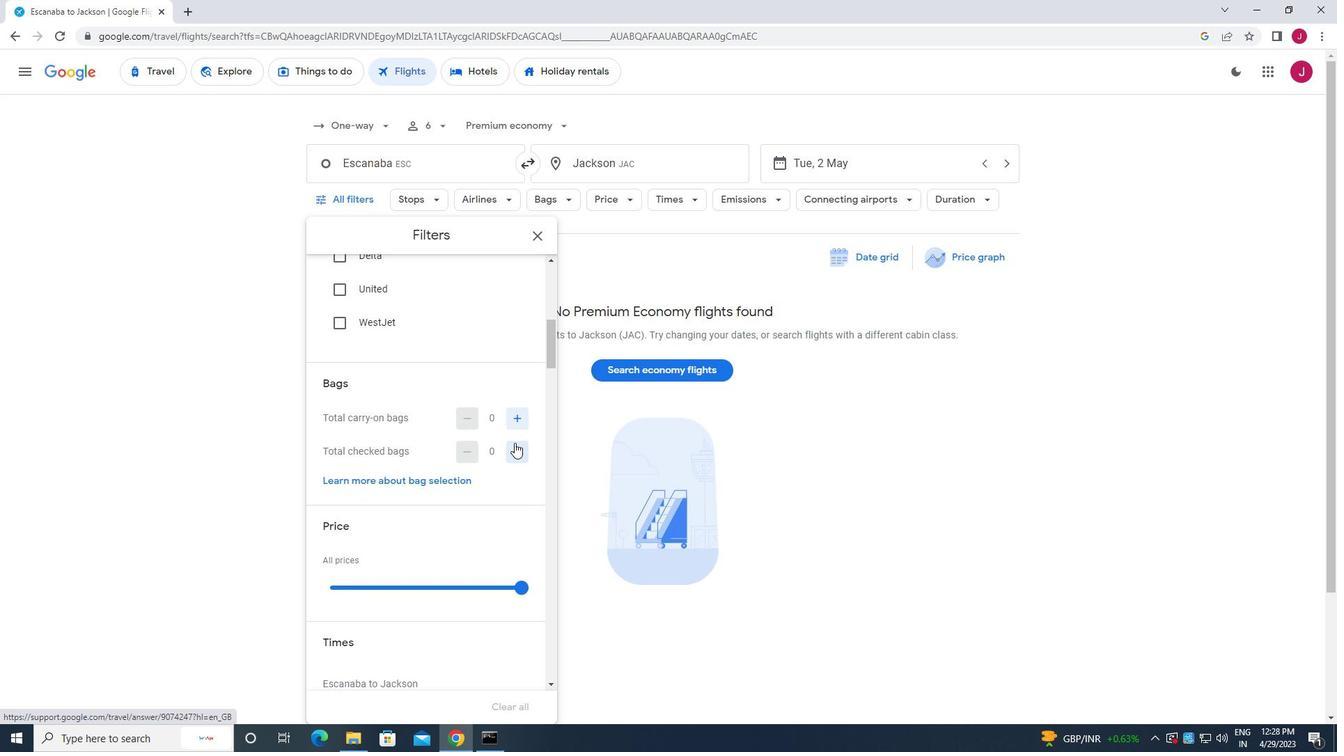 
Action: Mouse pressed left at (516, 447)
Screenshot: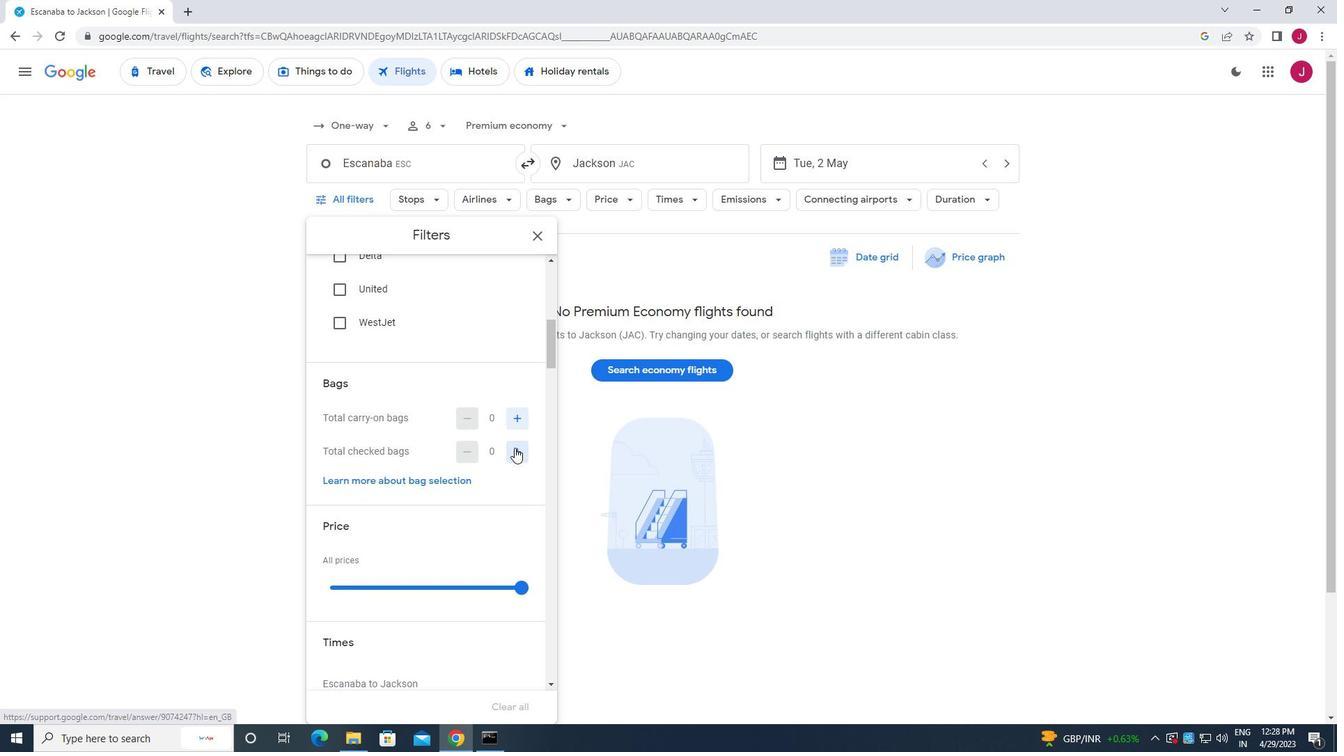 
Action: Mouse pressed left at (516, 447)
Screenshot: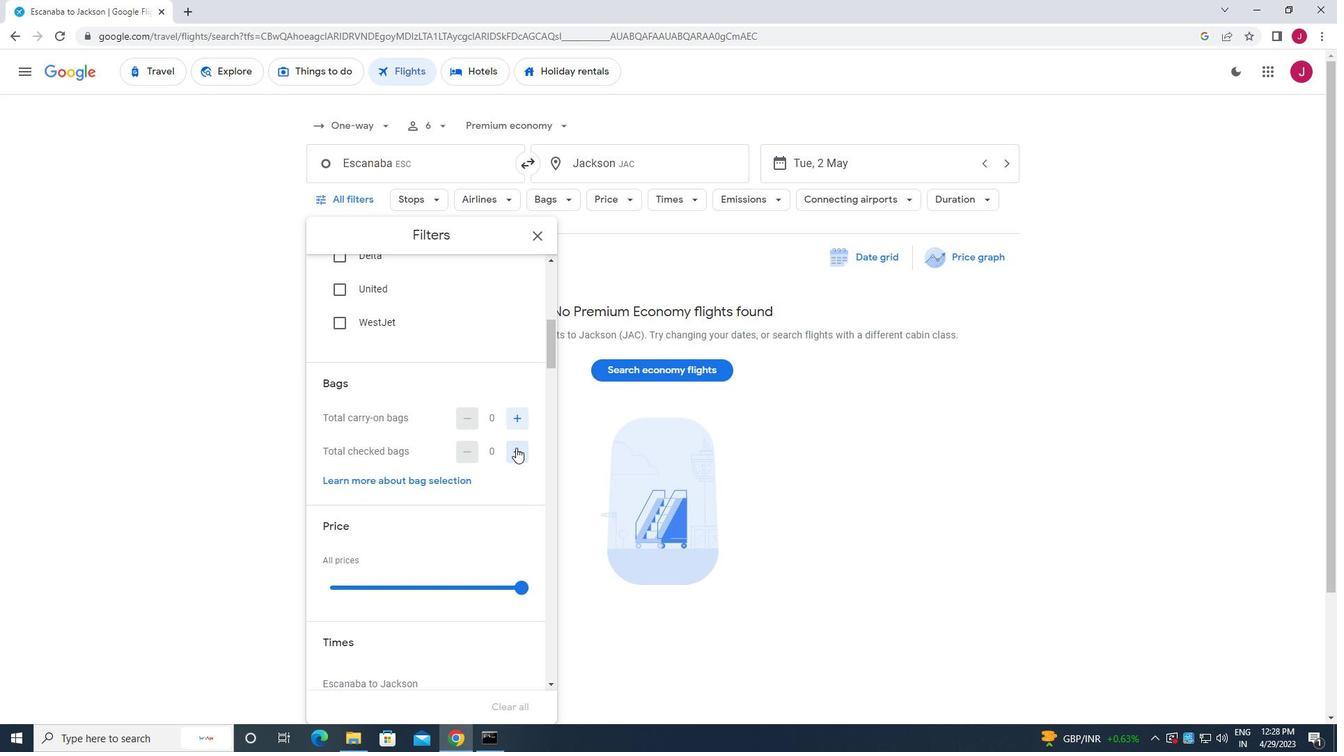
Action: Mouse moved to (518, 449)
Screenshot: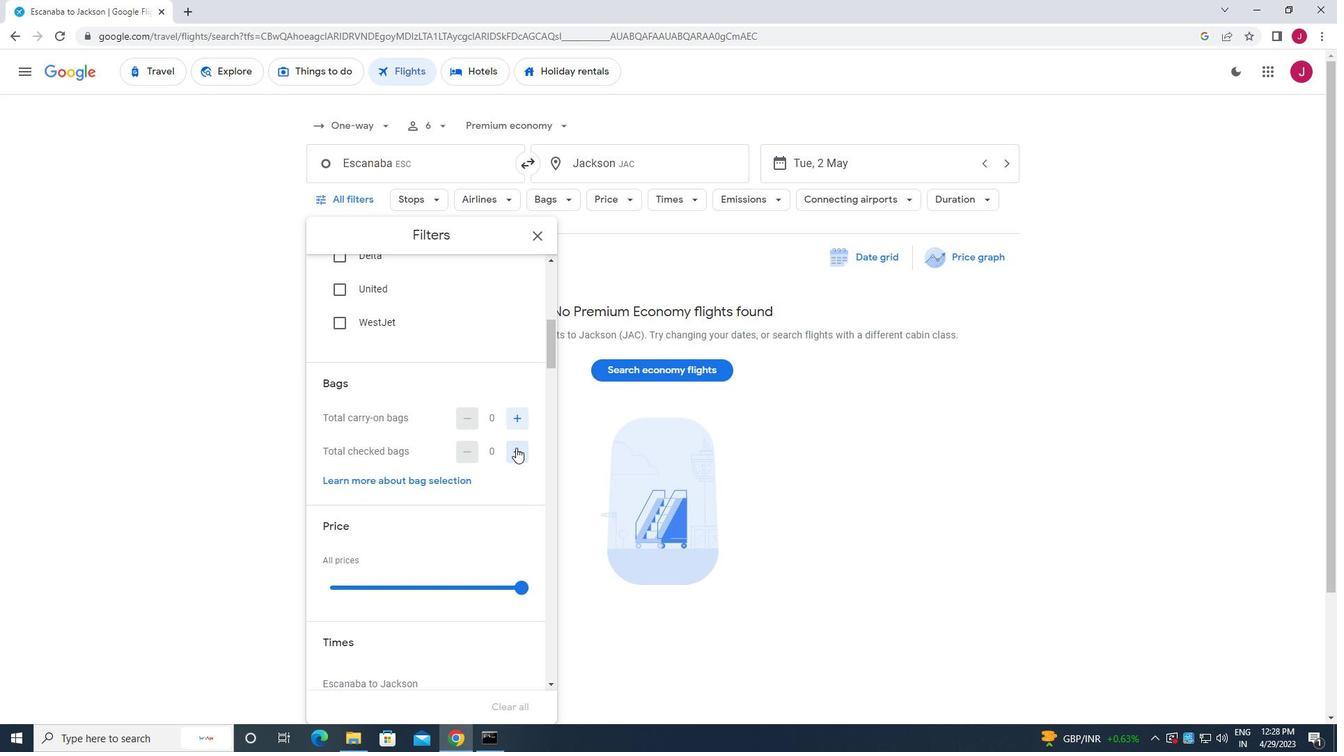 
Action: Mouse pressed left at (518, 449)
Screenshot: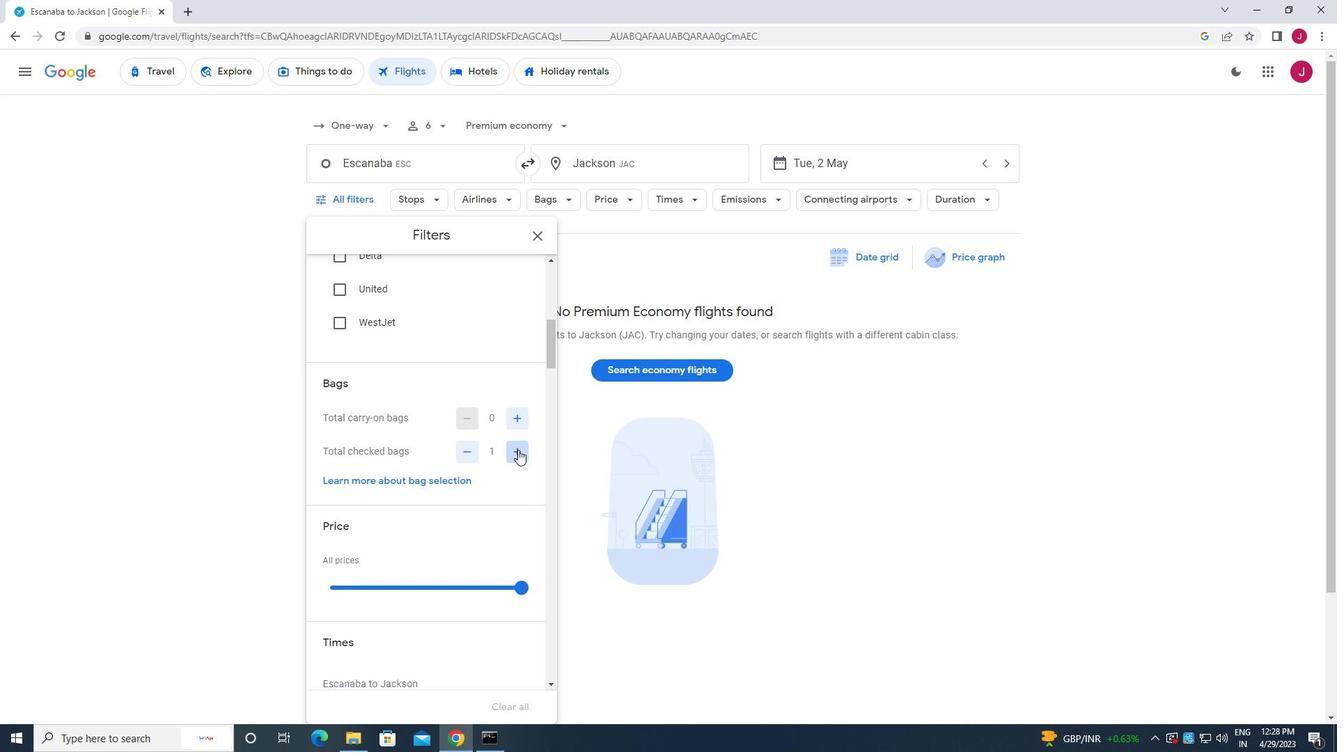 
Action: Mouse scrolled (518, 449) with delta (0, 0)
Screenshot: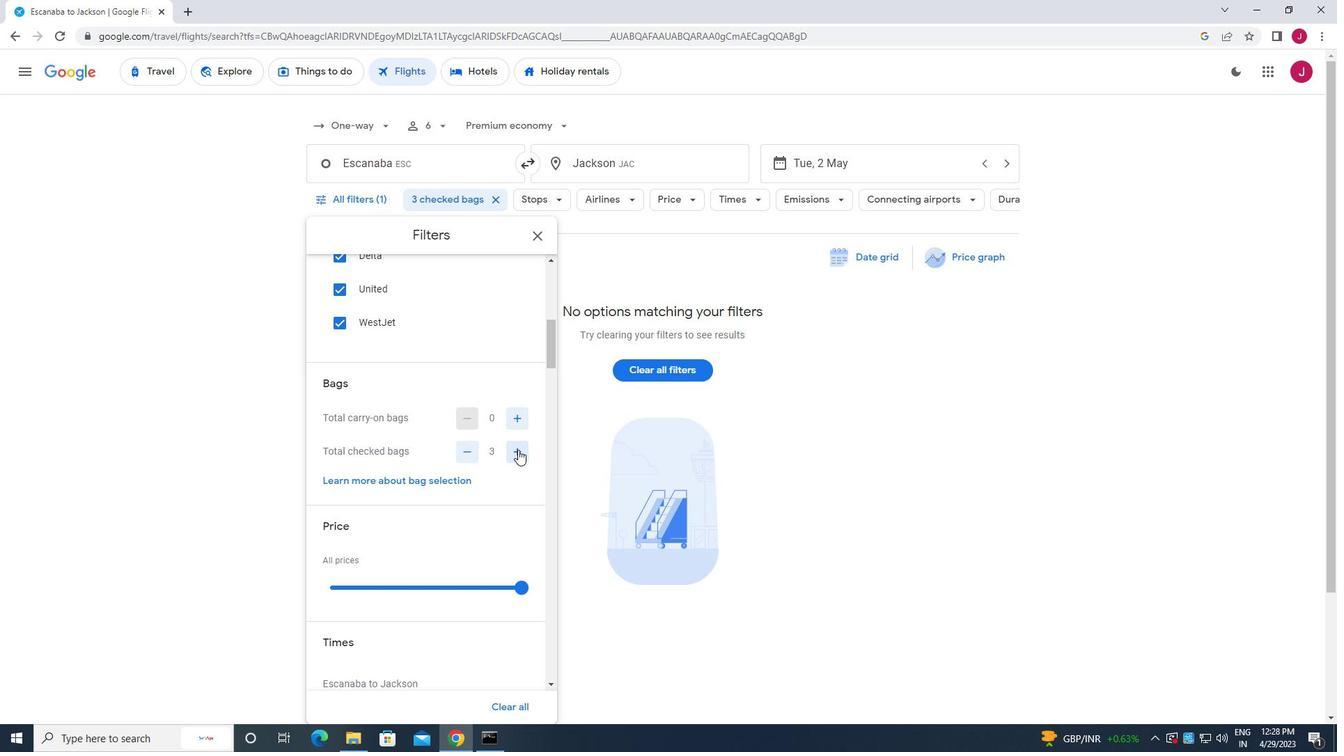 
Action: Mouse moved to (521, 515)
Screenshot: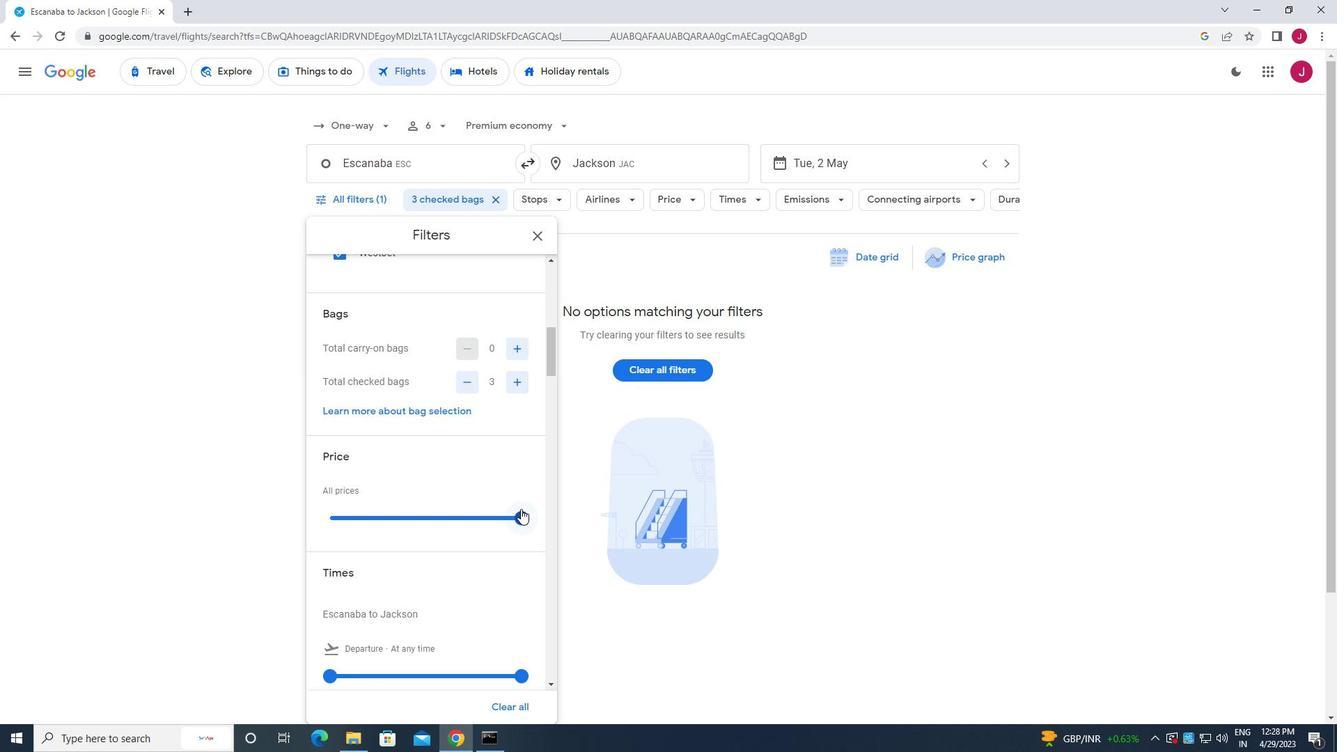 
Action: Mouse pressed left at (521, 515)
Screenshot: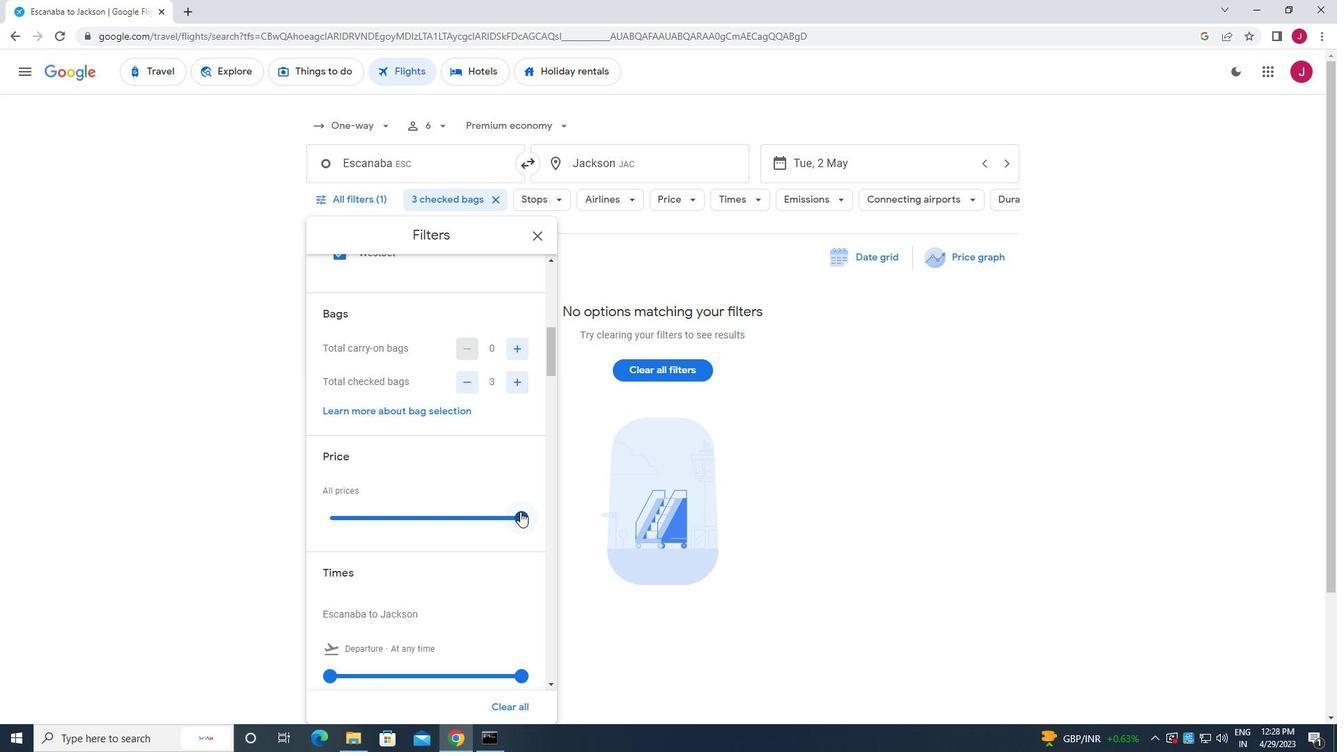 
Action: Mouse moved to (514, 367)
Screenshot: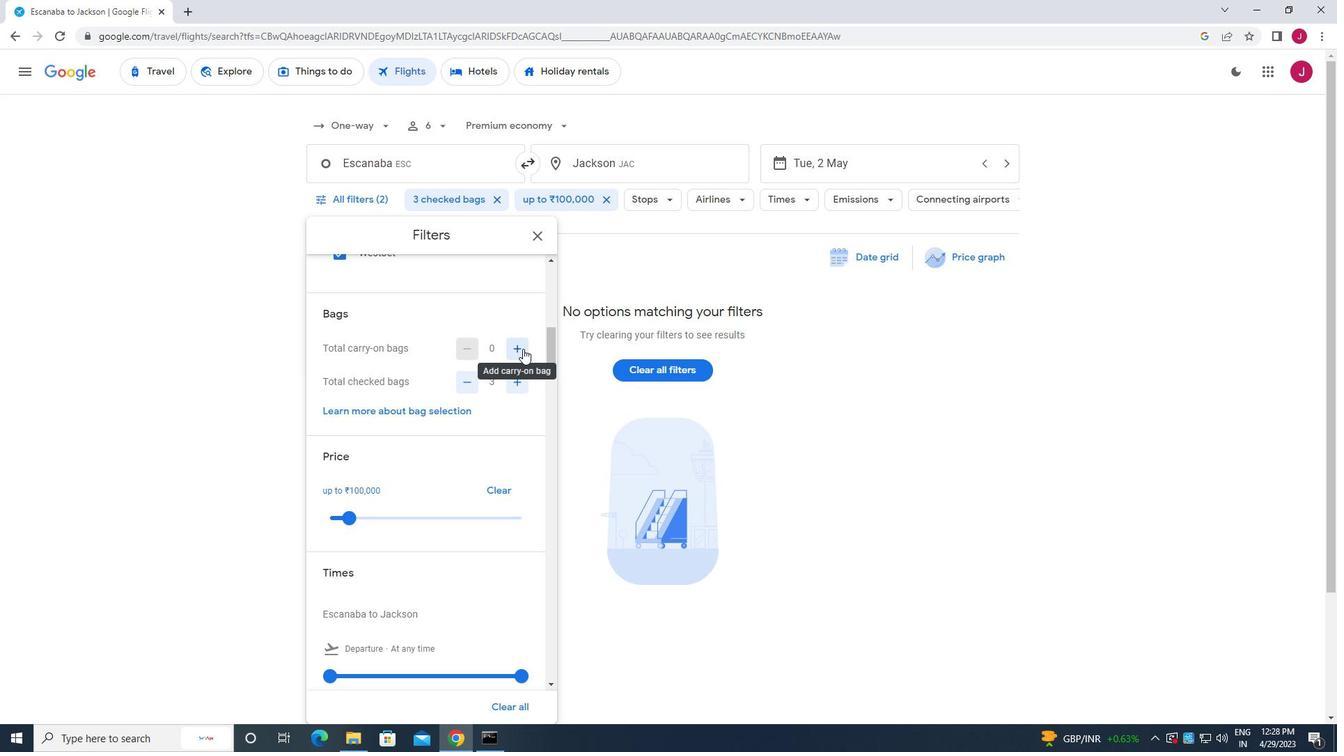 
Action: Mouse scrolled (514, 367) with delta (0, 0)
Screenshot: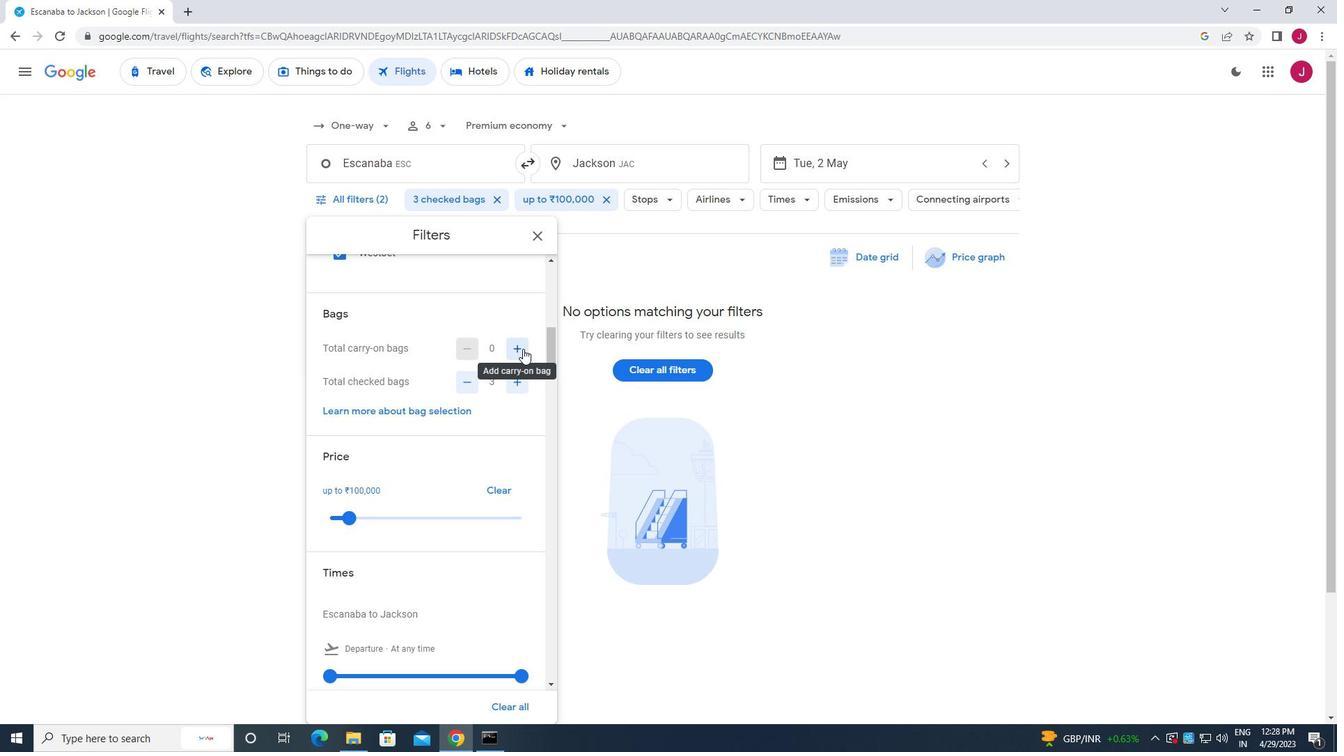 
Action: Mouse moved to (508, 376)
Screenshot: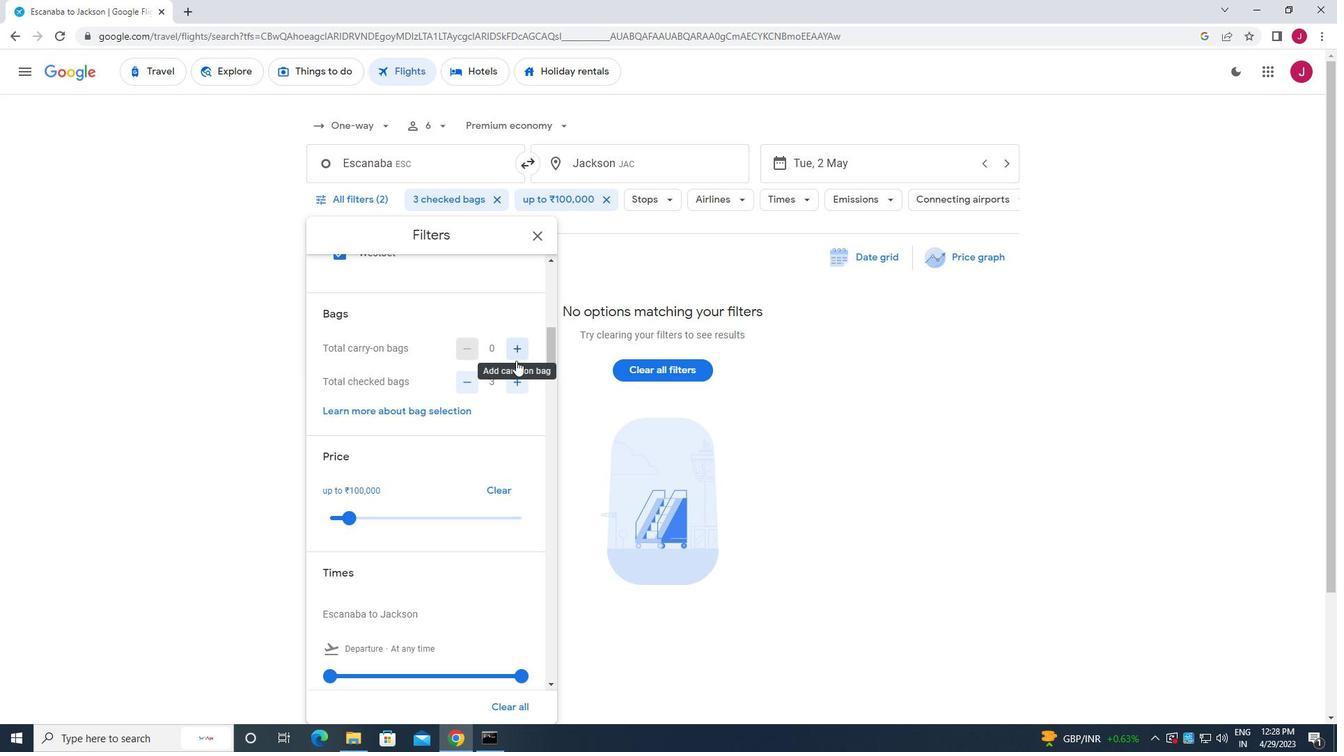 
Action: Mouse scrolled (508, 375) with delta (0, 0)
Screenshot: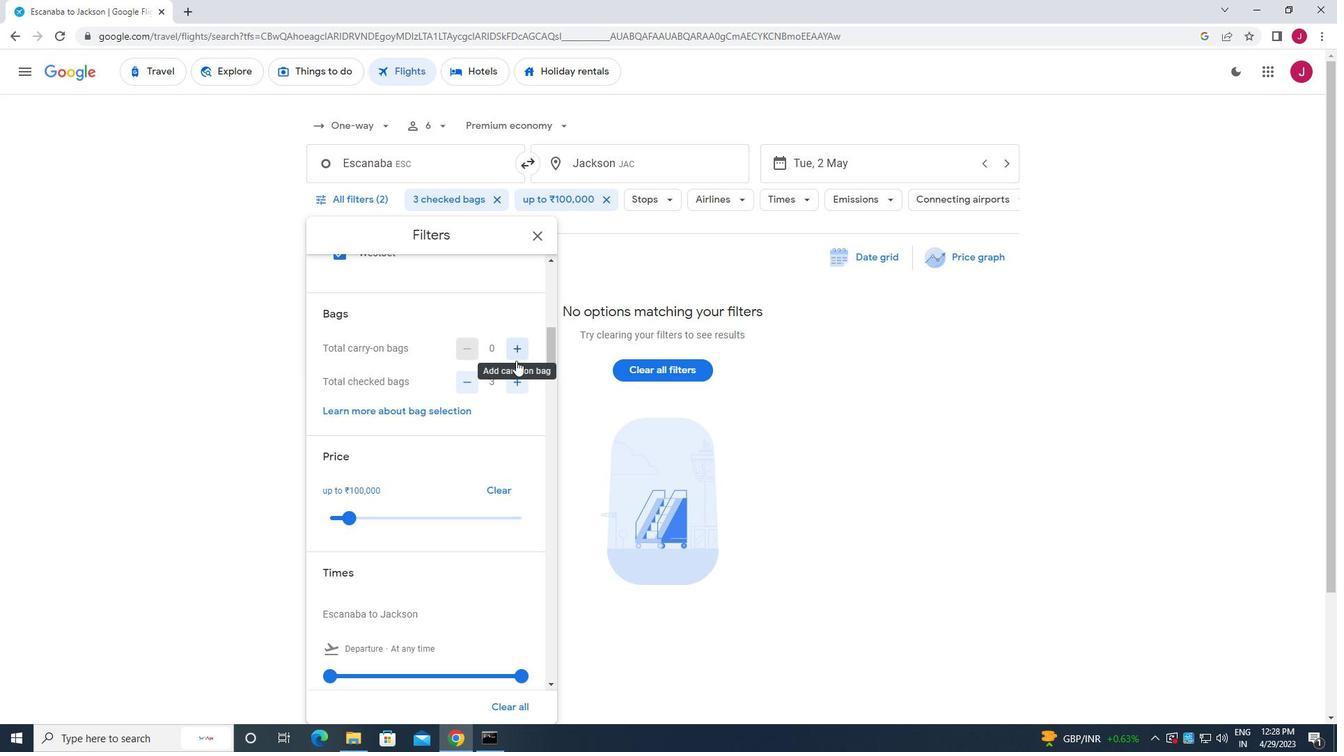
Action: Mouse moved to (507, 378)
Screenshot: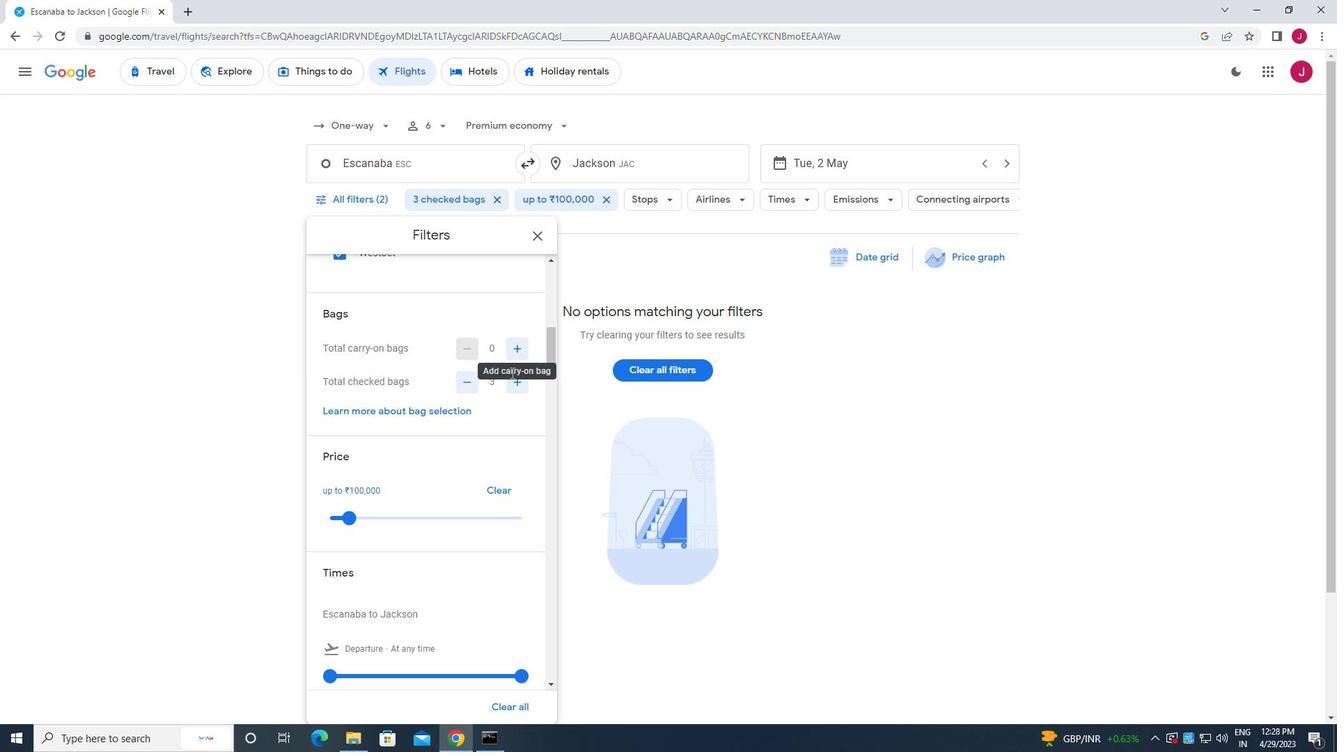 
Action: Mouse scrolled (507, 378) with delta (0, 0)
Screenshot: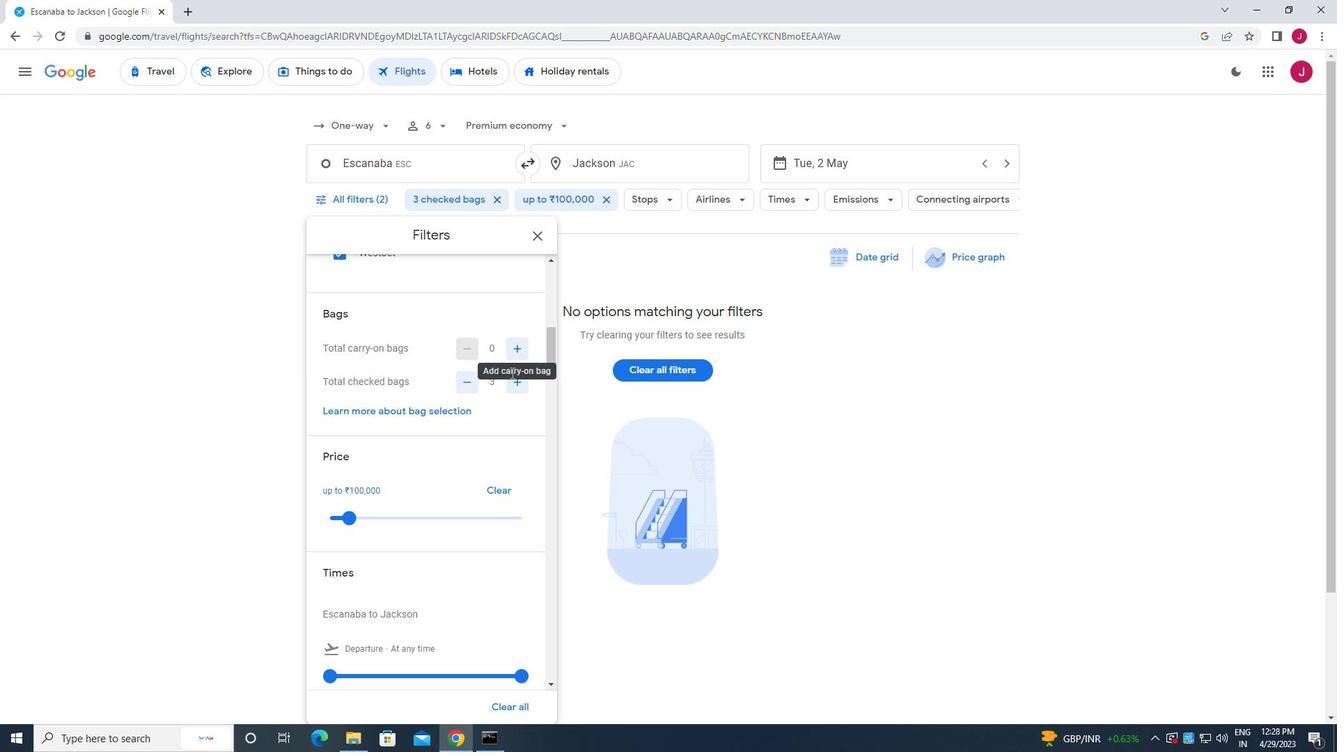 
Action: Mouse moved to (506, 381)
Screenshot: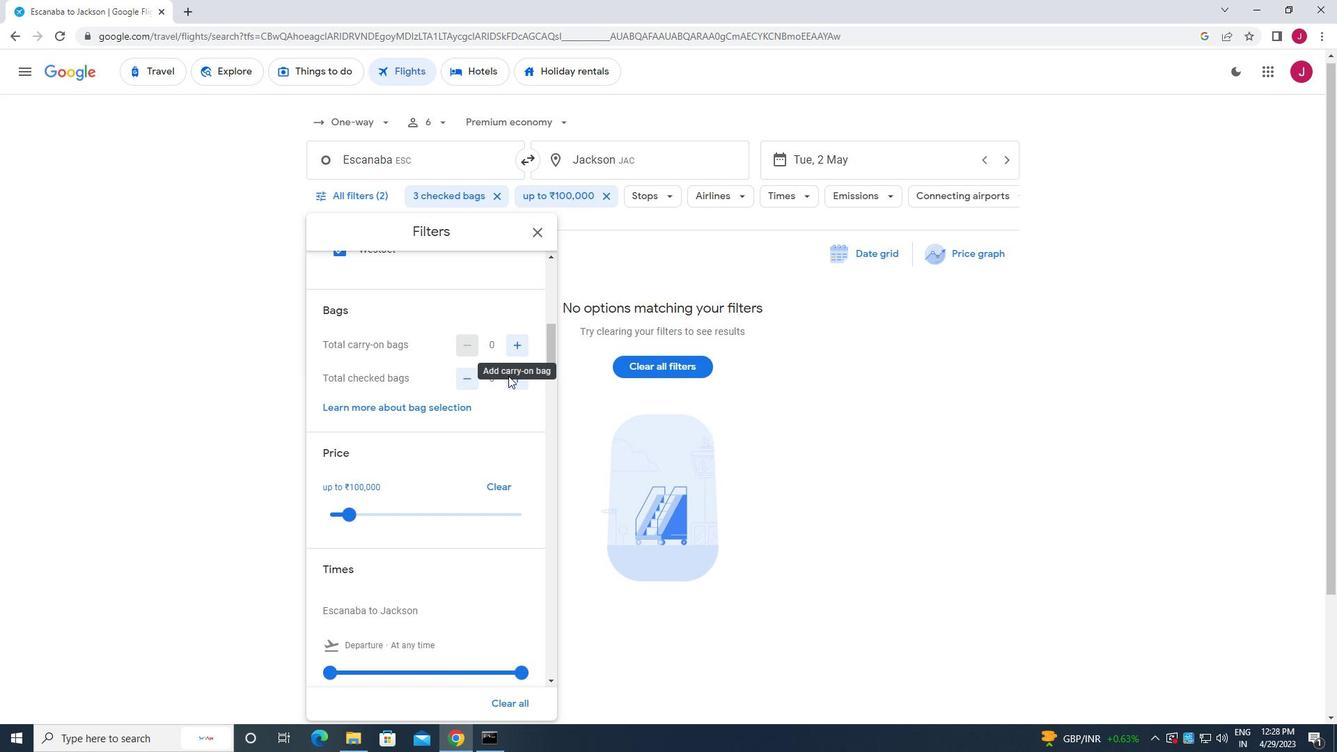 
Action: Mouse scrolled (506, 380) with delta (0, 0)
Screenshot: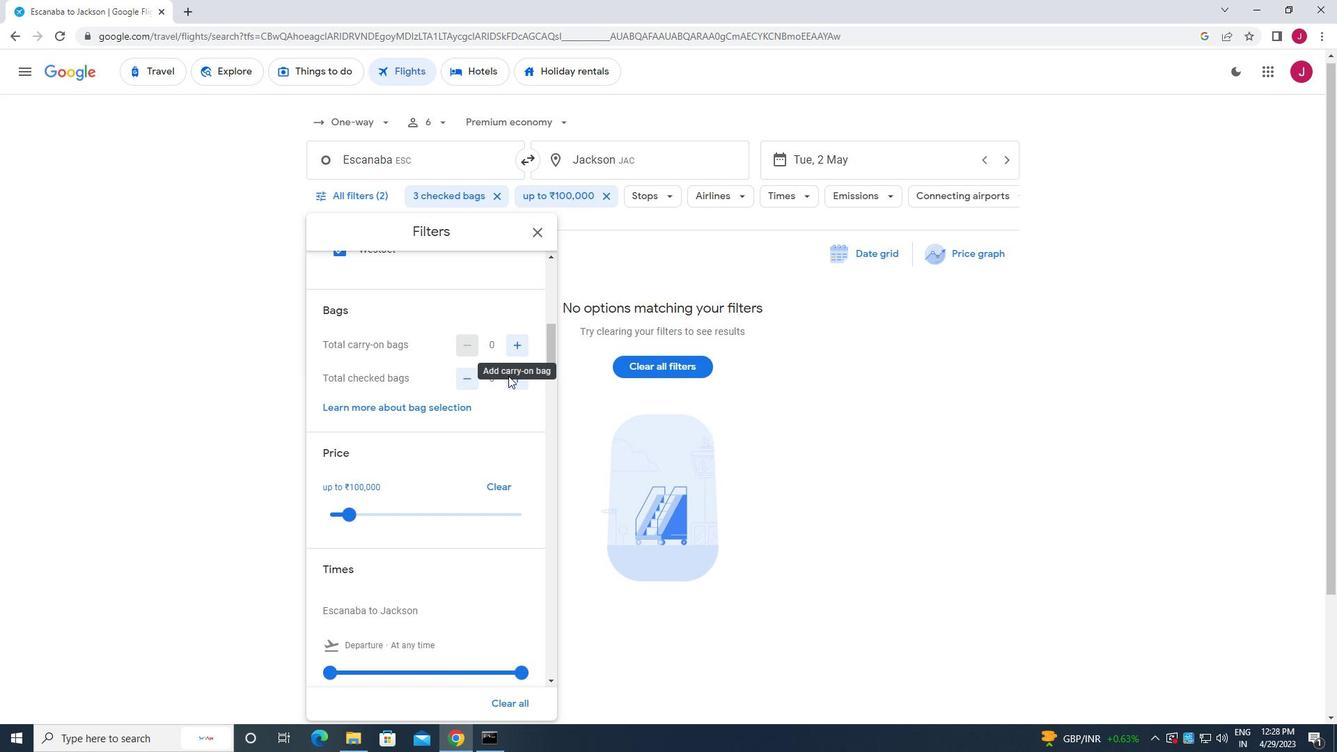 
Action: Mouse moved to (327, 521)
Screenshot: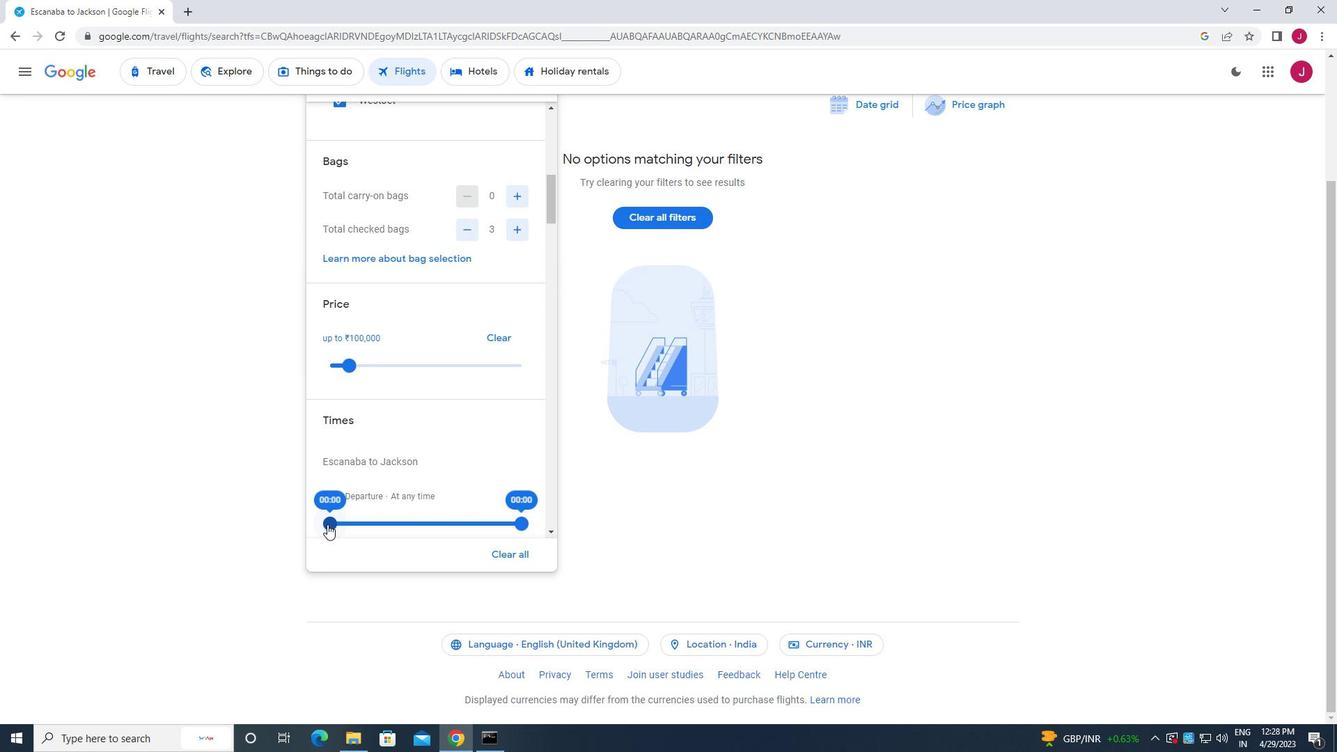 
Action: Mouse pressed left at (327, 521)
Screenshot: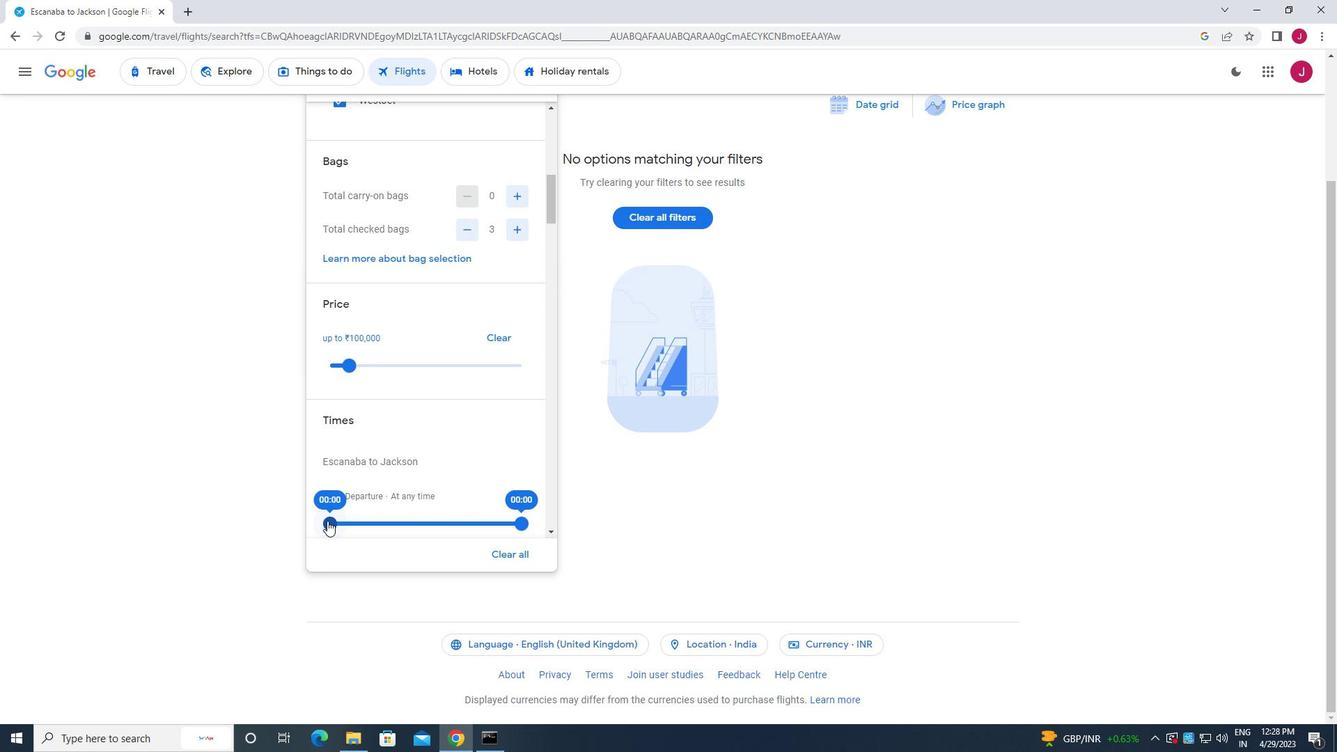 
Action: Mouse moved to (523, 524)
Screenshot: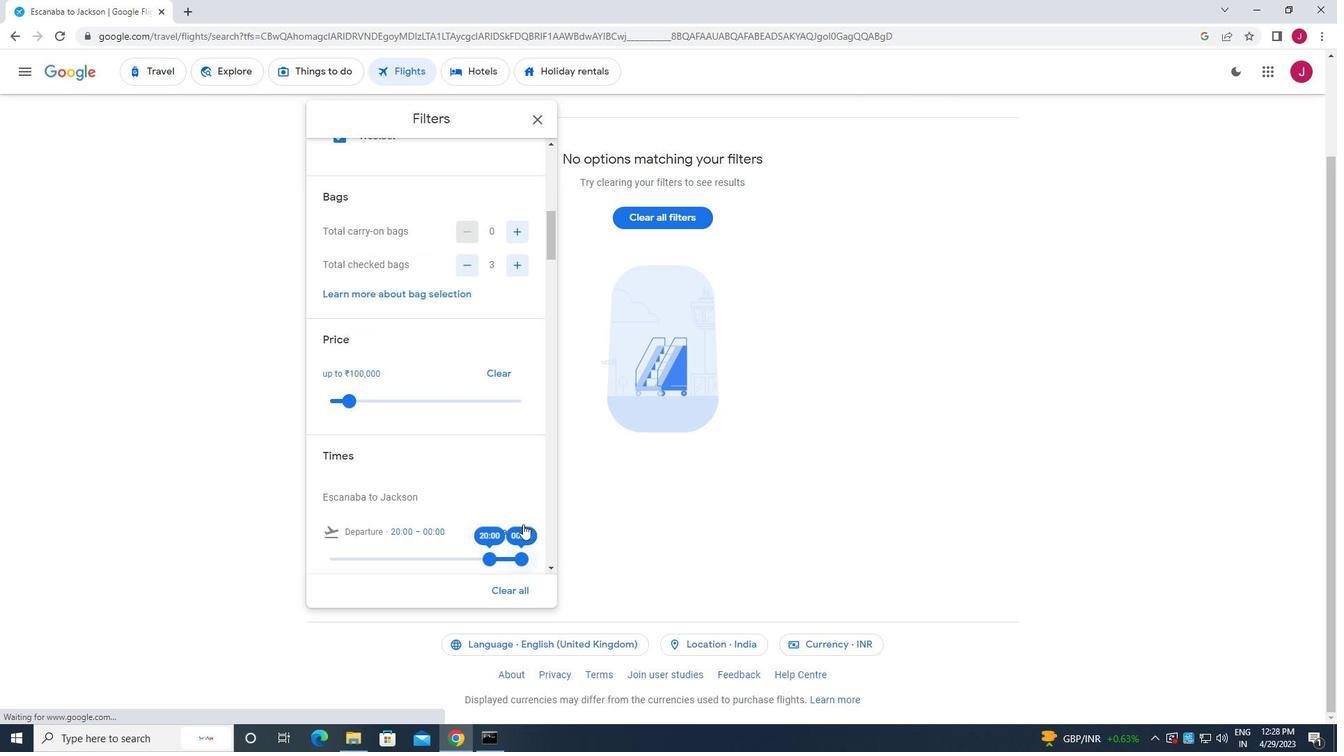 
Action: Mouse pressed left at (523, 524)
Screenshot: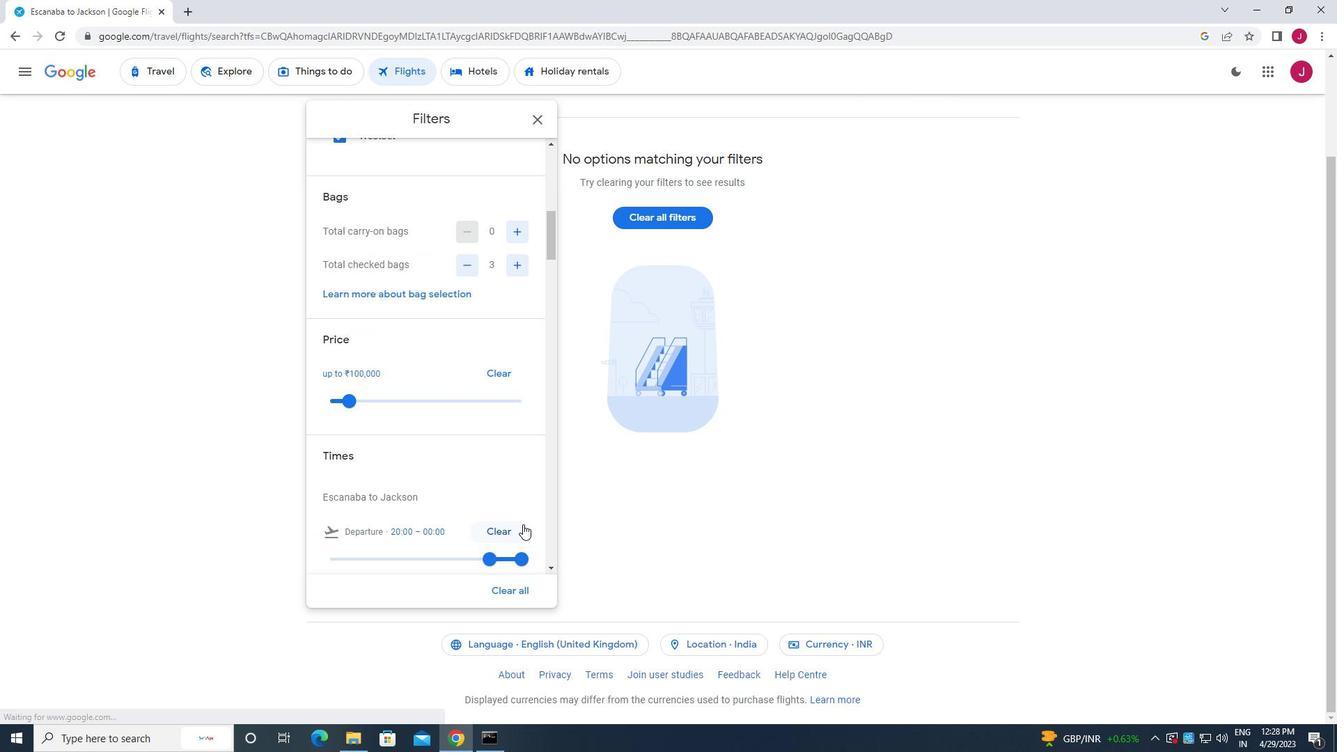 
Action: Mouse moved to (324, 552)
Screenshot: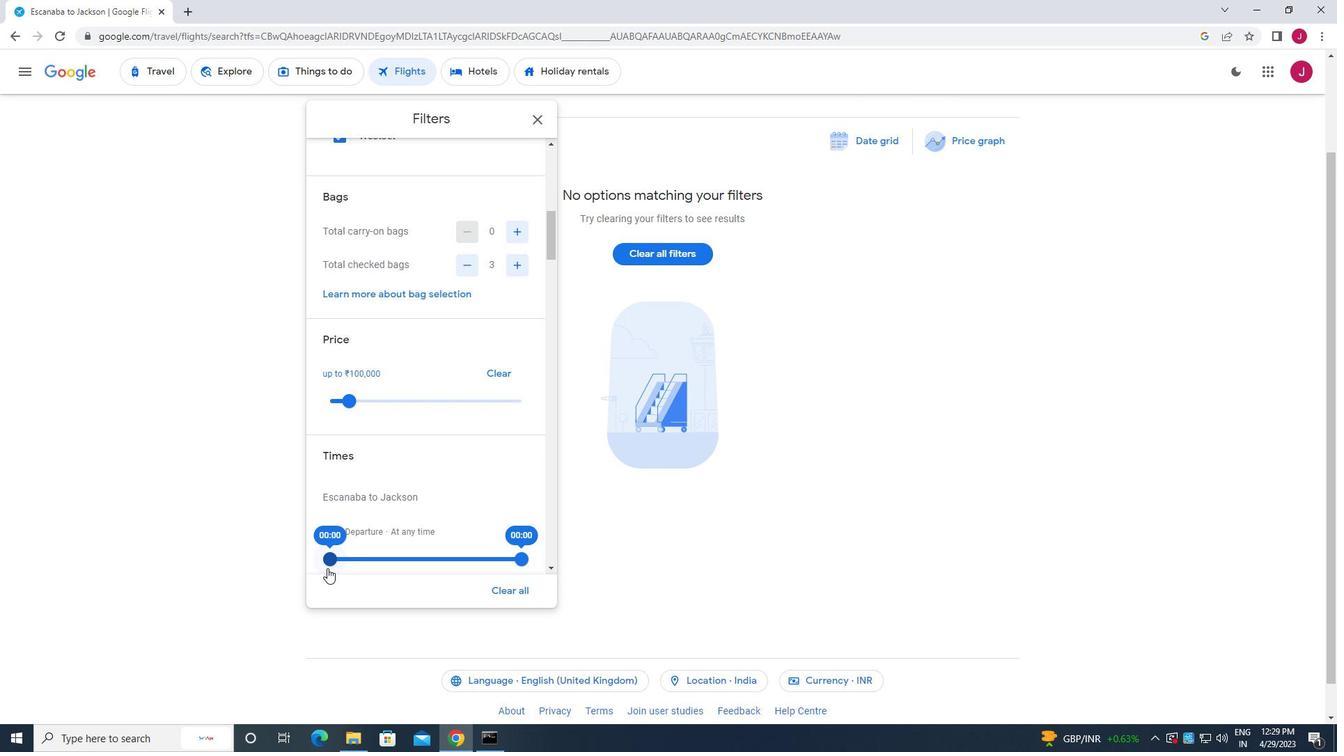 
Action: Mouse pressed left at (324, 552)
Screenshot: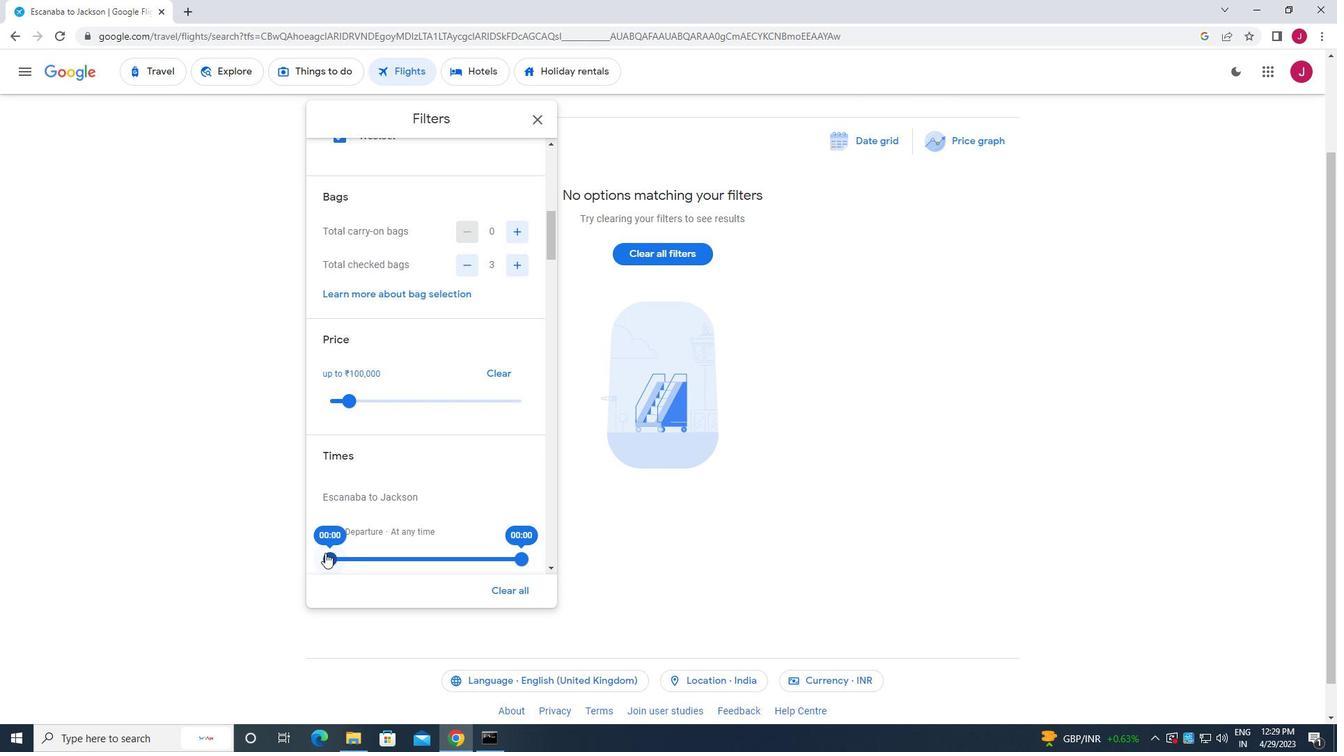 
Action: Mouse moved to (524, 558)
Screenshot: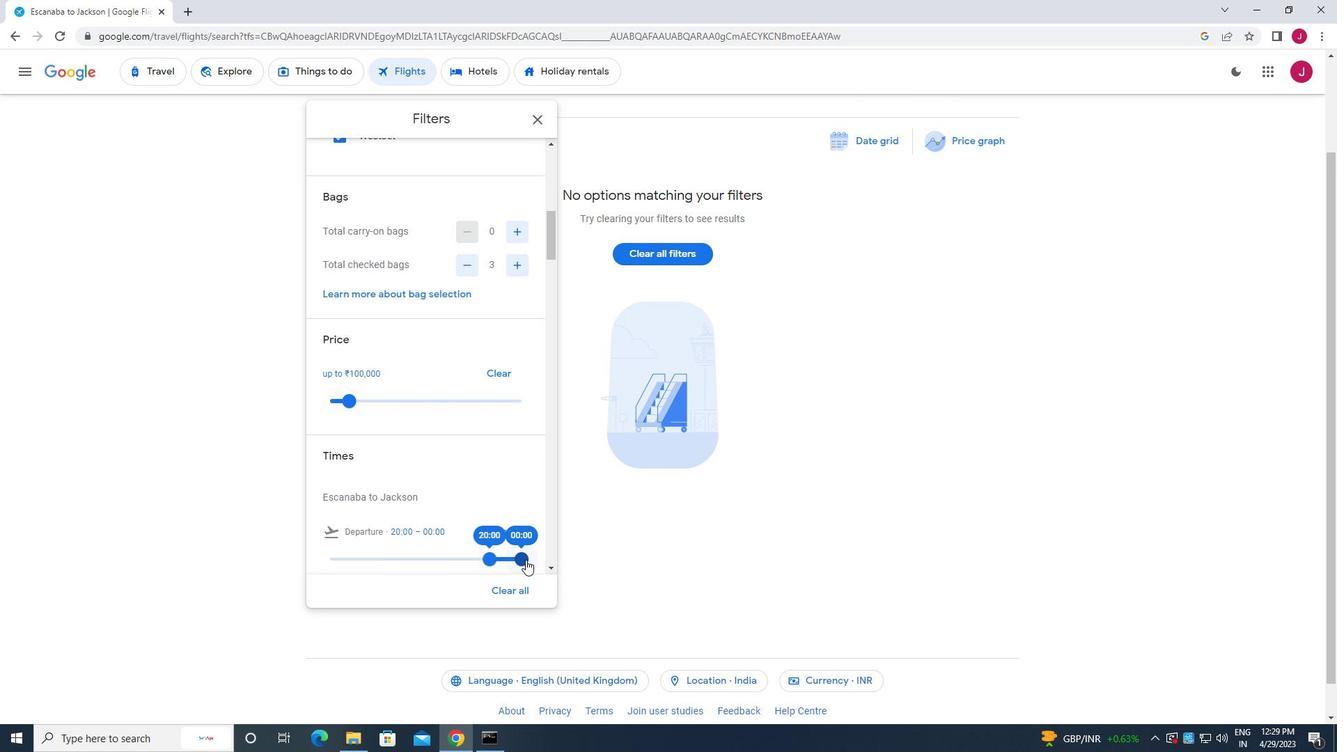 
Action: Mouse pressed left at (524, 558)
Screenshot: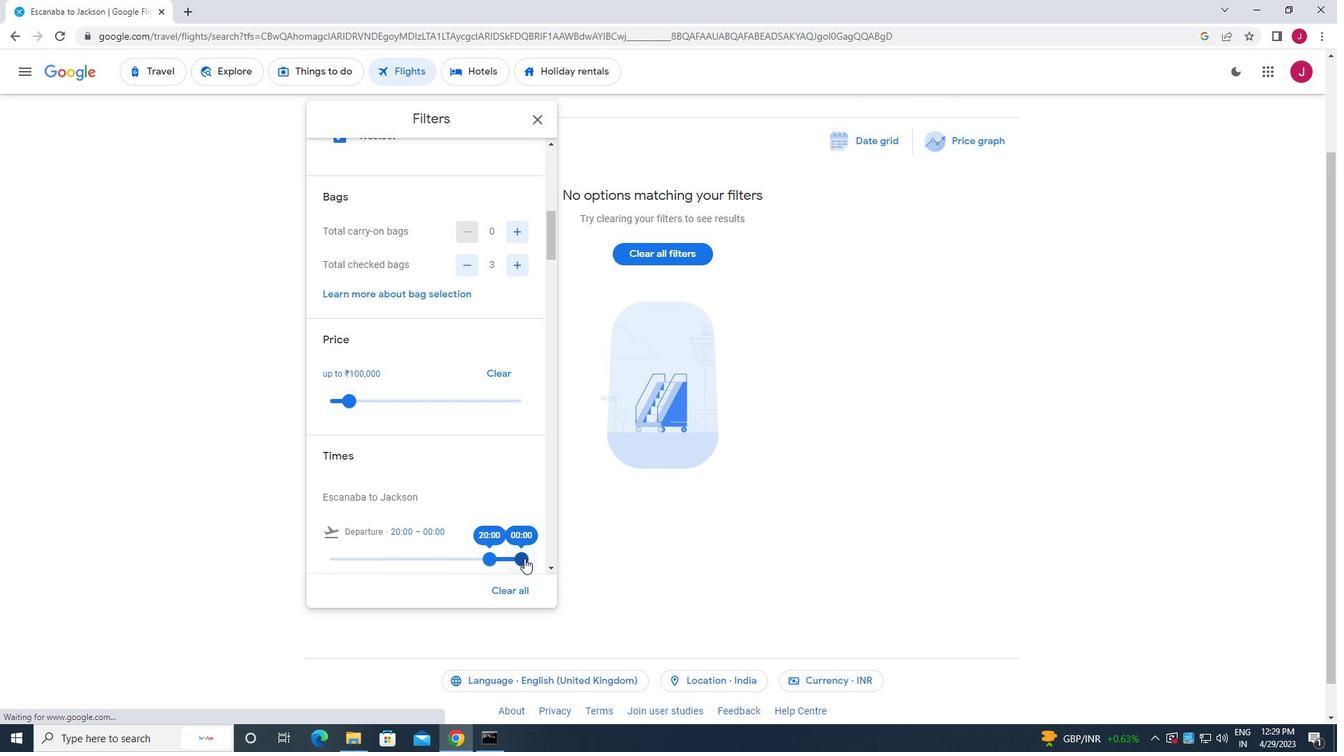 
Action: Mouse moved to (540, 125)
Screenshot: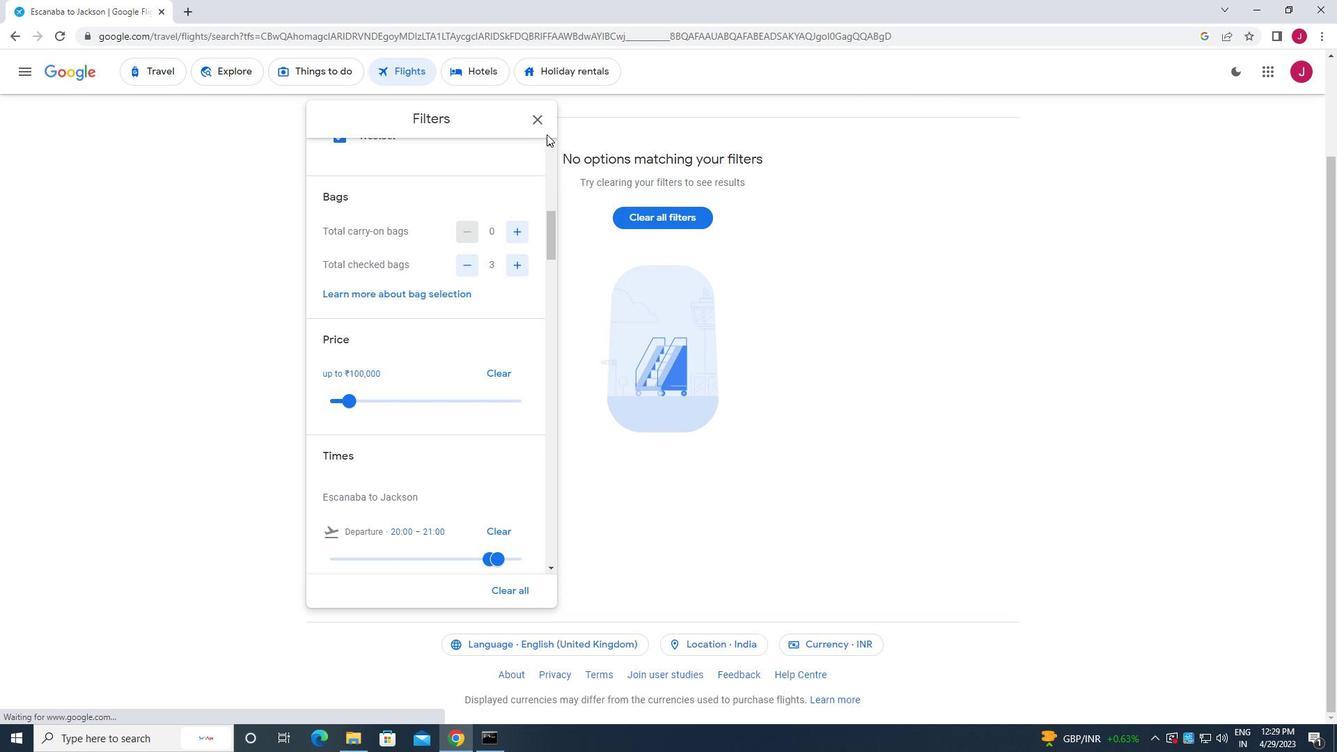 
Action: Mouse pressed left at (540, 125)
Screenshot: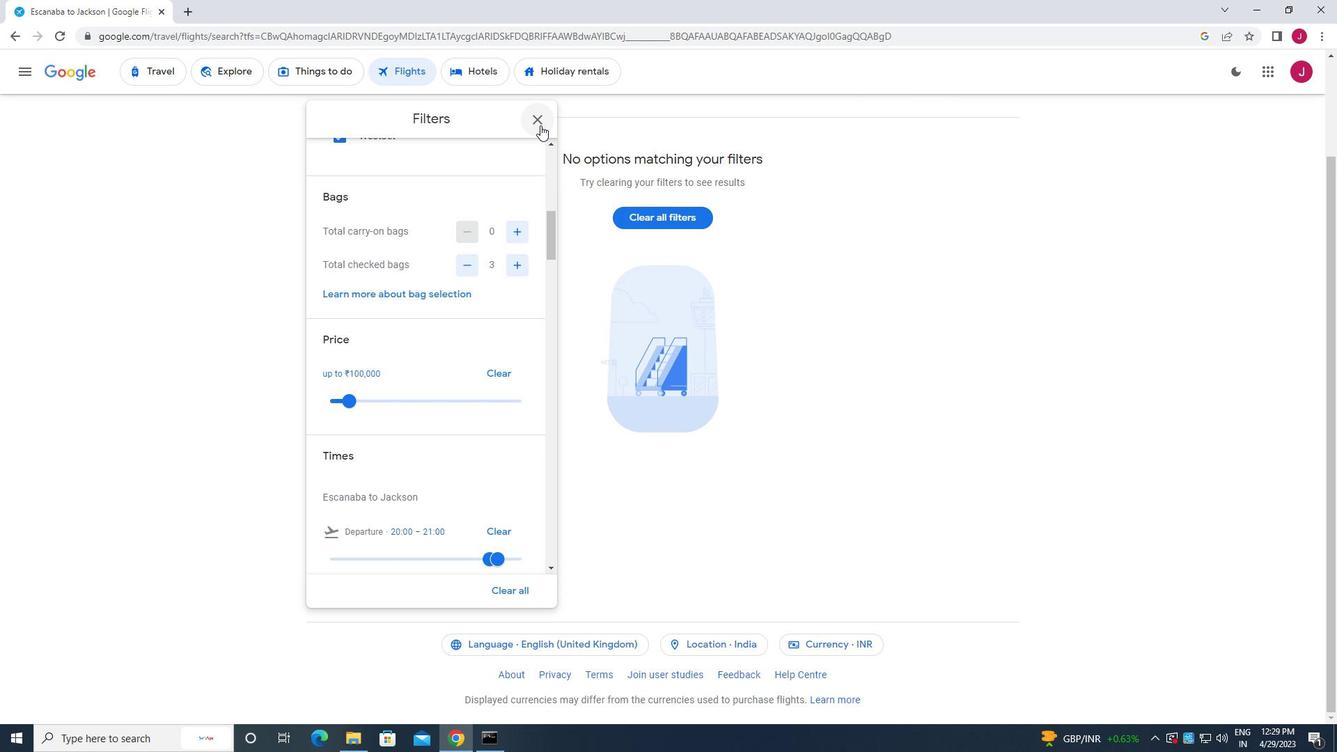 
